 Task: Create a personalized key holder.
Action: Mouse moved to (166, 119)
Screenshot: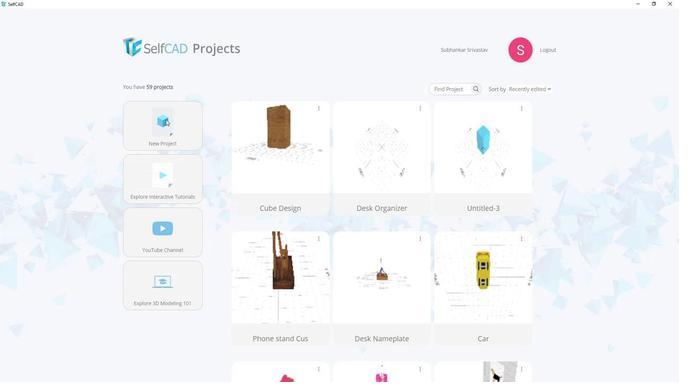 
Action: Mouse pressed left at (166, 119)
Screenshot: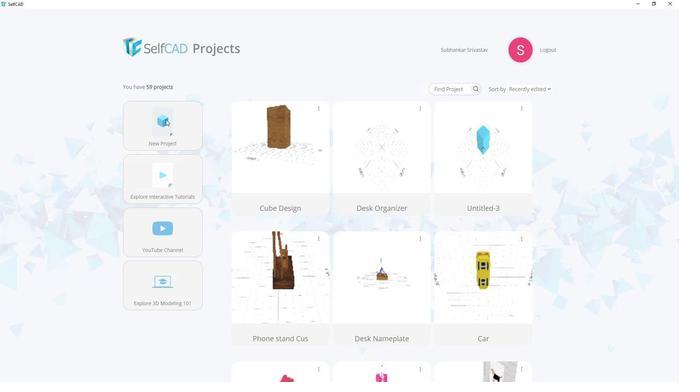 
Action: Mouse moved to (371, 155)
Screenshot: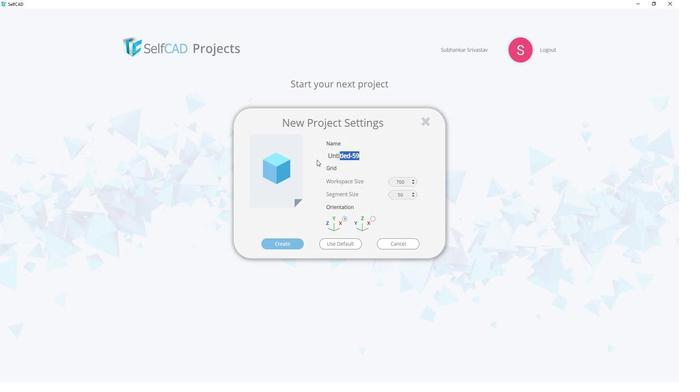 
Action: Mouse pressed left at (371, 155)
Screenshot: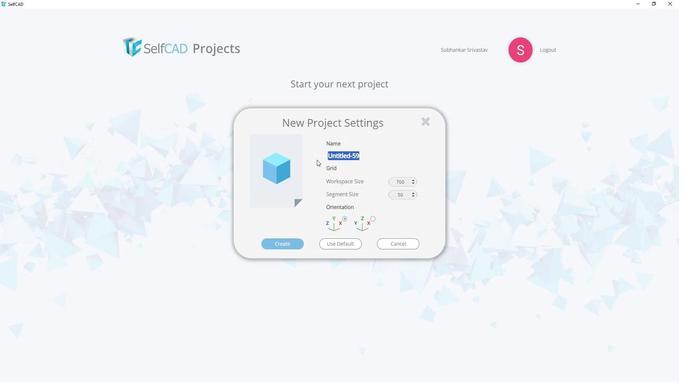 
Action: Mouse moved to (318, 160)
Screenshot: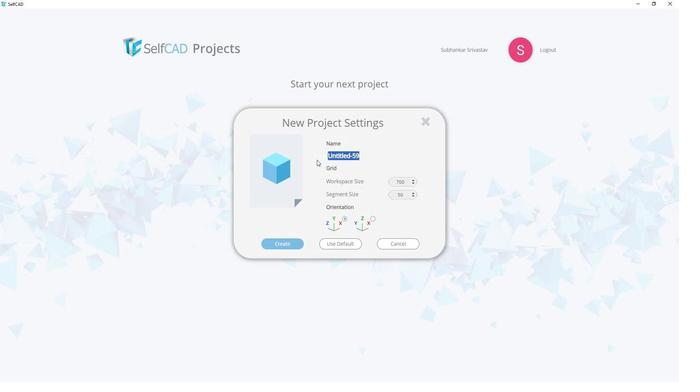 
Action: Key pressed <Key.shift>Key<Key.space><Key.shift><Key.shift><Key.shift><Key.shift><Key.shift><Key.shift><Key.shift>Holder
Screenshot: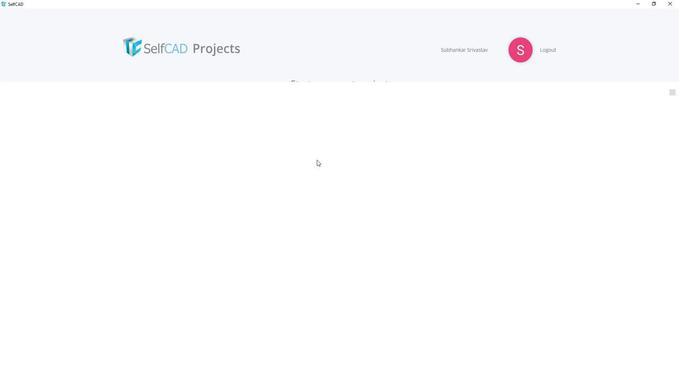 
Action: Mouse moved to (272, 244)
Screenshot: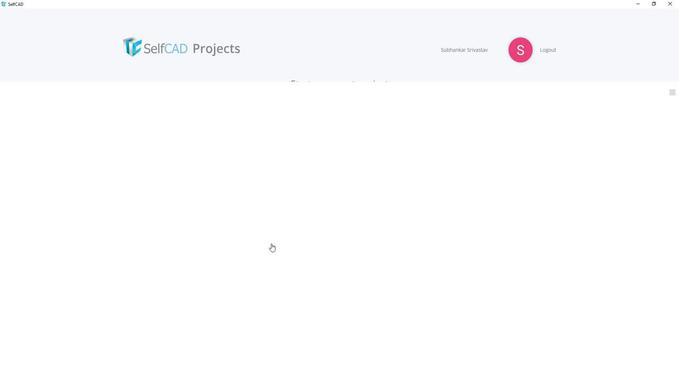 
Action: Mouse pressed left at (272, 244)
Screenshot: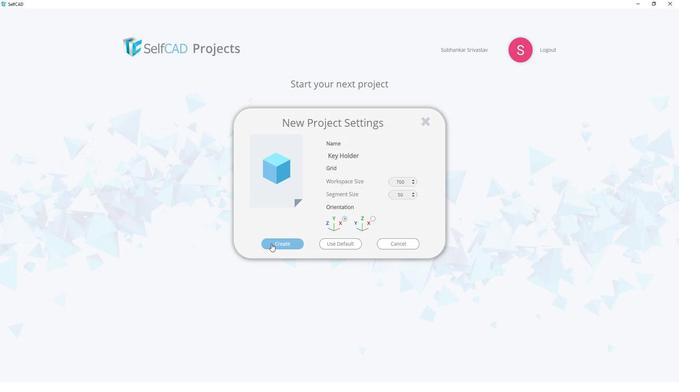 
Action: Mouse moved to (28, 78)
Screenshot: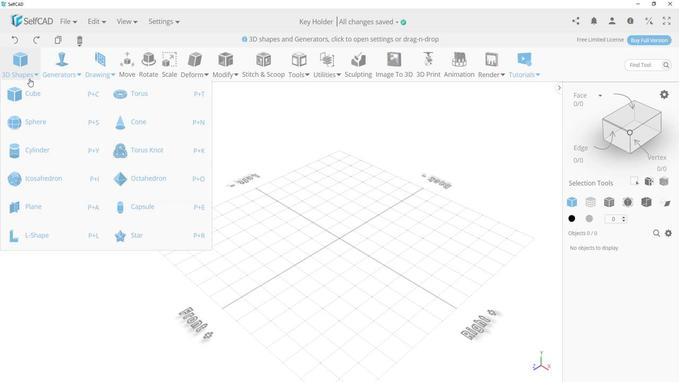 
Action: Mouse pressed left at (28, 78)
Screenshot: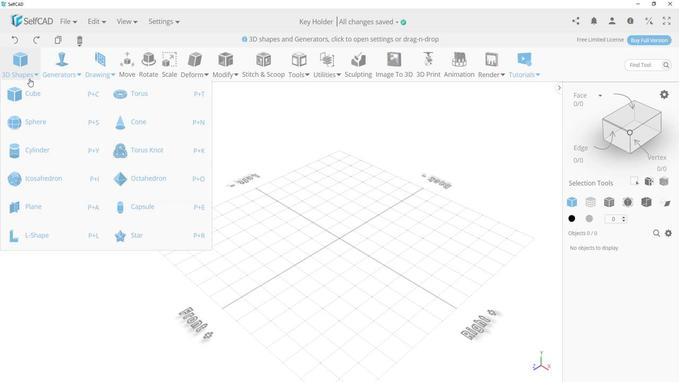 
Action: Mouse moved to (34, 103)
Screenshot: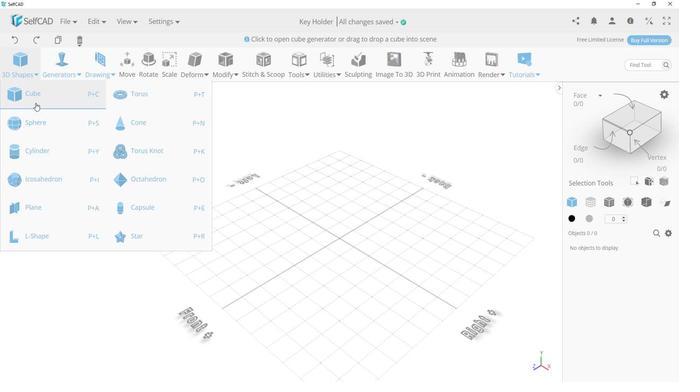 
Action: Mouse pressed left at (34, 103)
Screenshot: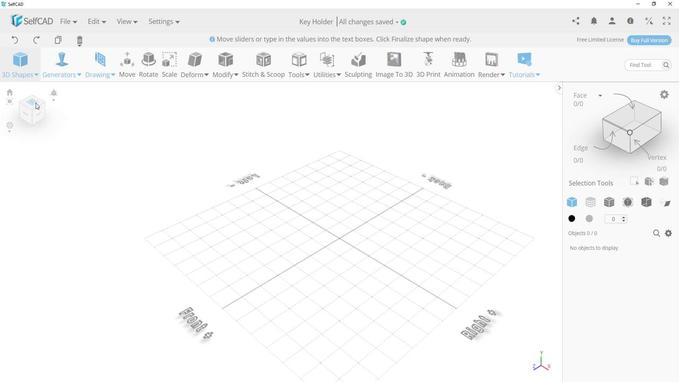 
Action: Mouse moved to (12, 161)
Screenshot: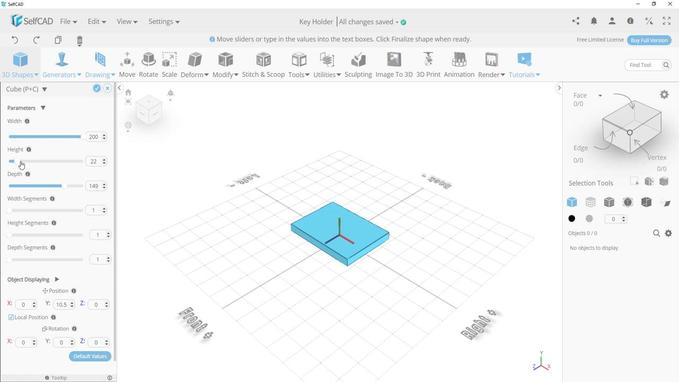 
Action: Mouse pressed left at (12, 161)
Screenshot: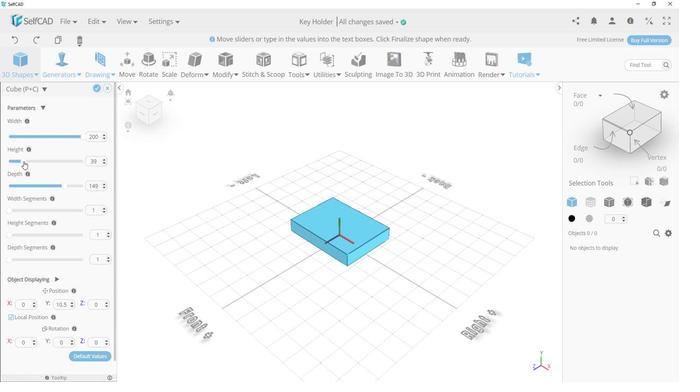 
Action: Mouse moved to (19, 165)
Screenshot: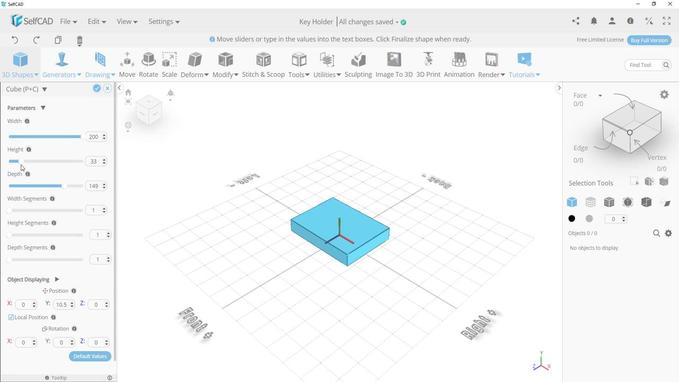
Action: Mouse pressed left at (19, 165)
Screenshot: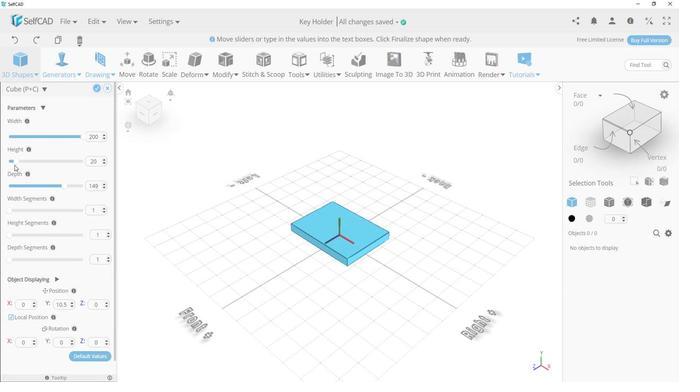 
Action: Mouse moved to (105, 164)
Screenshot: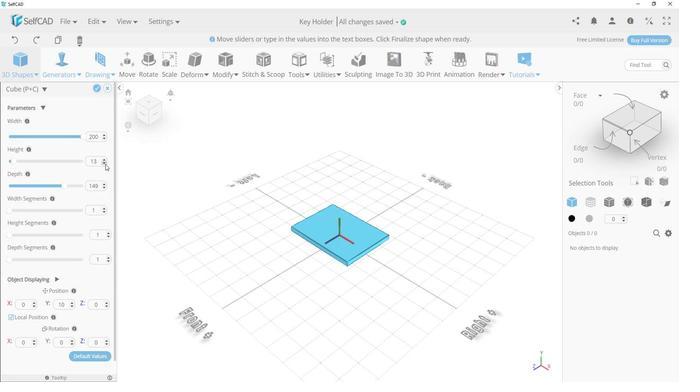 
Action: Mouse pressed left at (105, 164)
Screenshot: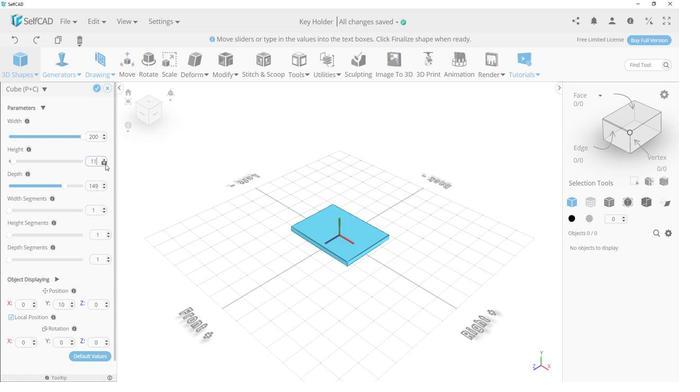 
Action: Mouse pressed left at (105, 164)
Screenshot: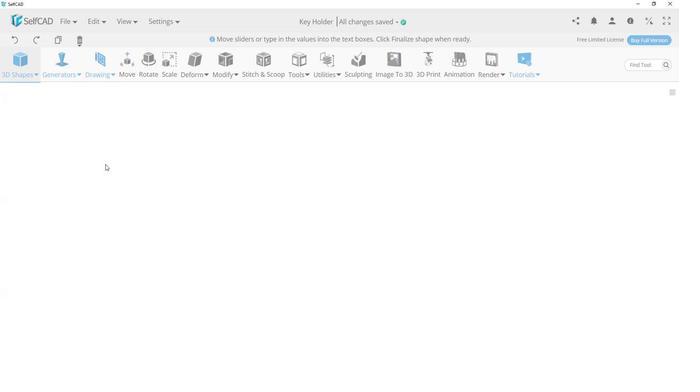 
Action: Mouse pressed left at (105, 164)
Screenshot: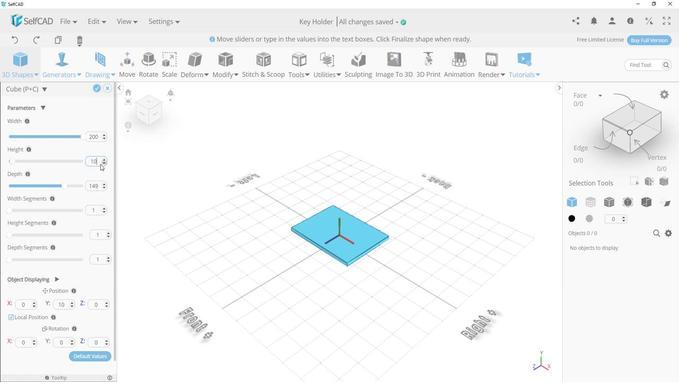 
Action: Mouse moved to (63, 184)
Screenshot: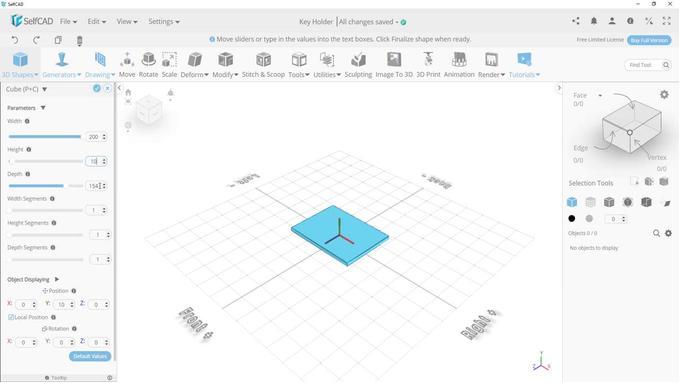 
Action: Mouse pressed left at (63, 184)
Screenshot: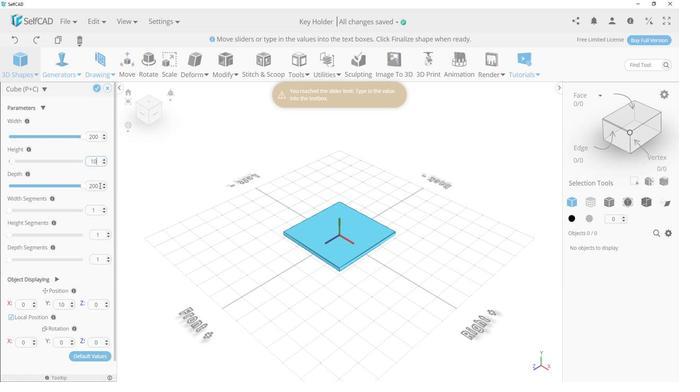 
Action: Mouse moved to (96, 86)
Screenshot: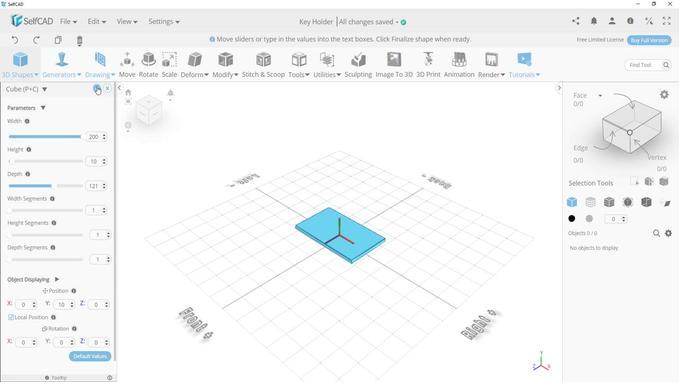 
Action: Mouse pressed left at (96, 86)
Screenshot: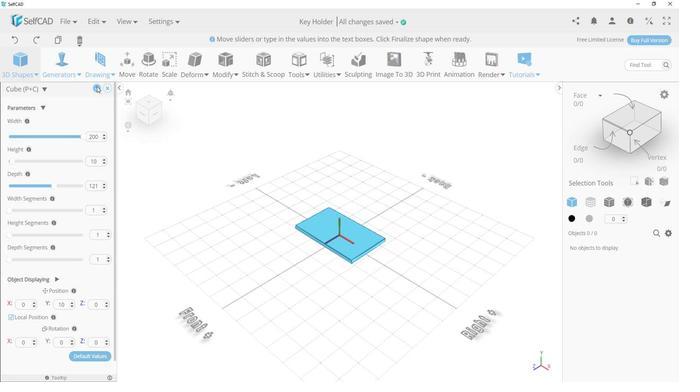 
Action: Mouse moved to (229, 175)
Screenshot: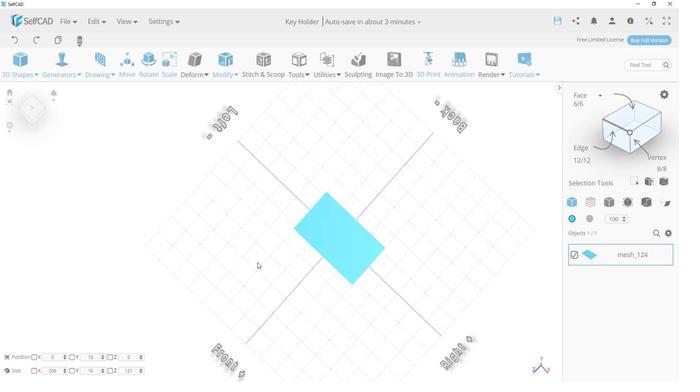
Action: Mouse pressed left at (229, 175)
Screenshot: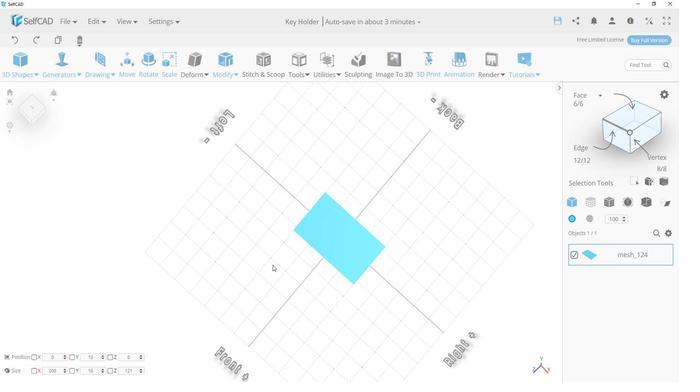 
Action: Mouse moved to (353, 239)
Screenshot: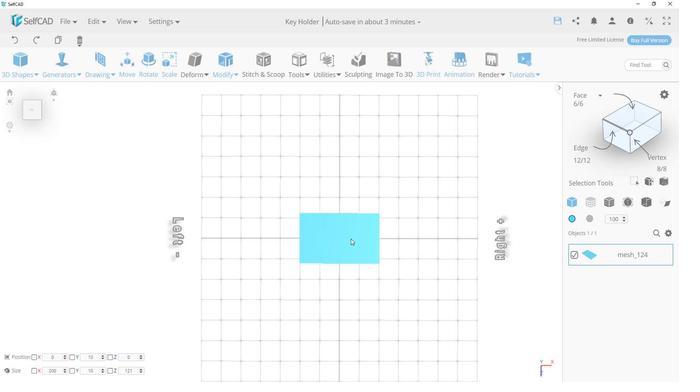 
Action: Mouse pressed left at (353, 239)
Screenshot: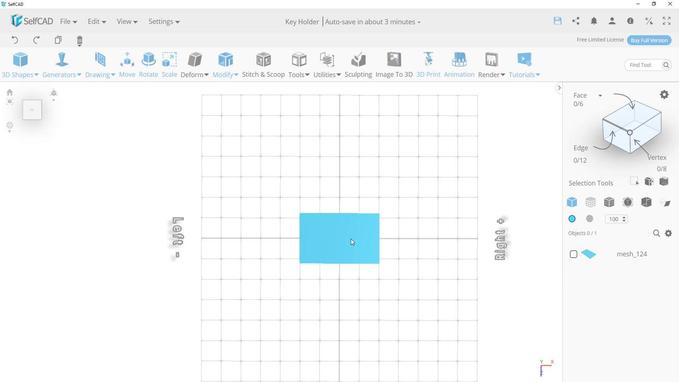 
Action: Mouse pressed left at (353, 239)
Screenshot: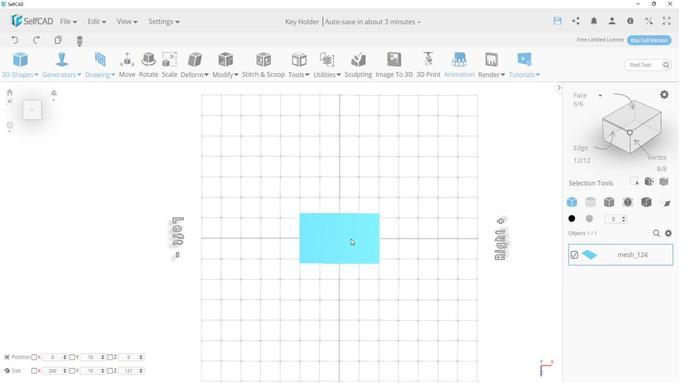 
Action: Mouse moved to (130, 76)
Screenshot: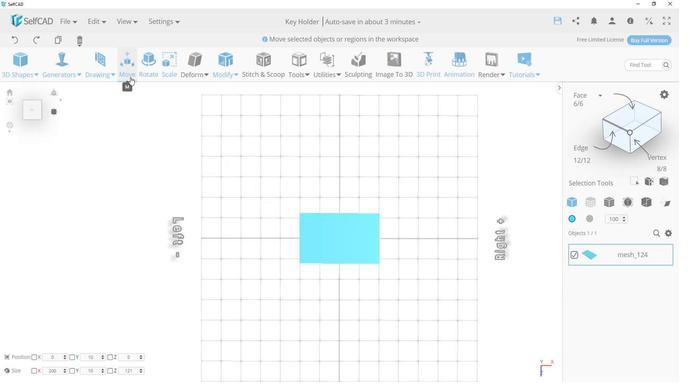 
Action: Mouse pressed left at (130, 76)
Screenshot: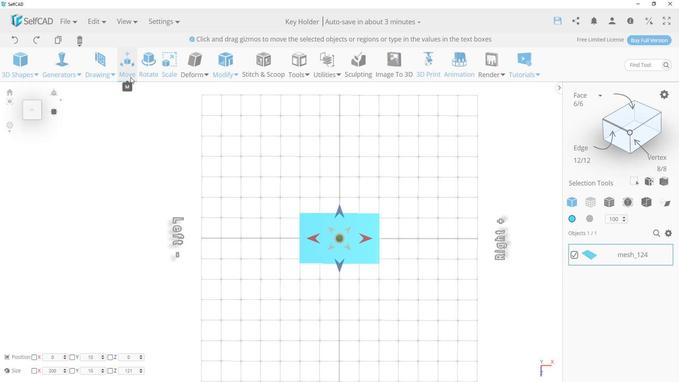 
Action: Mouse moved to (409, 250)
Screenshot: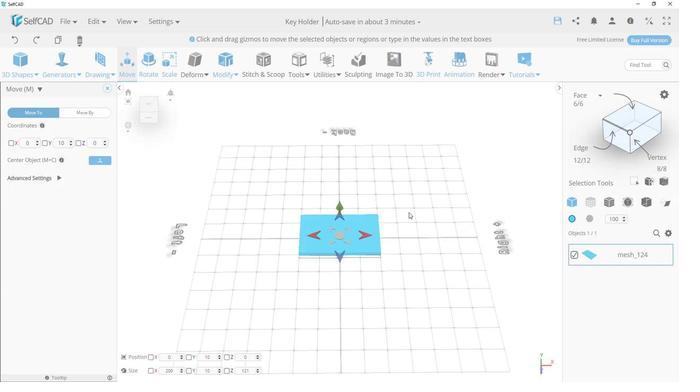 
Action: Mouse pressed left at (409, 250)
Screenshot: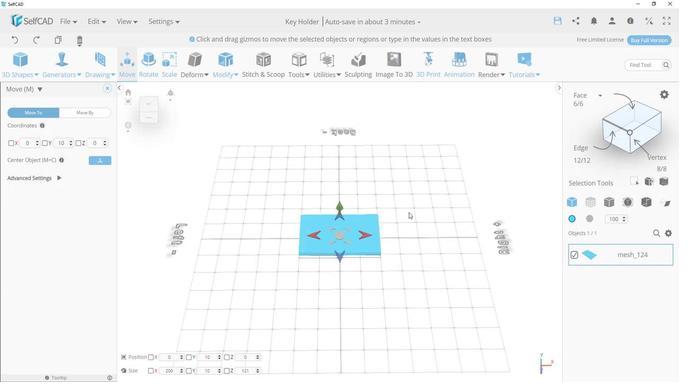 
Action: Mouse moved to (645, 117)
Screenshot: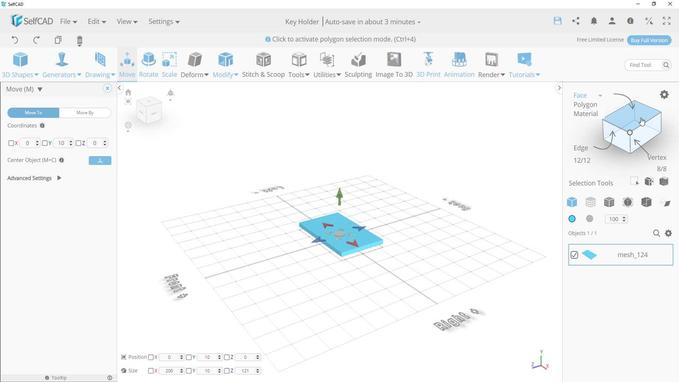 
Action: Mouse pressed left at (645, 117)
Screenshot: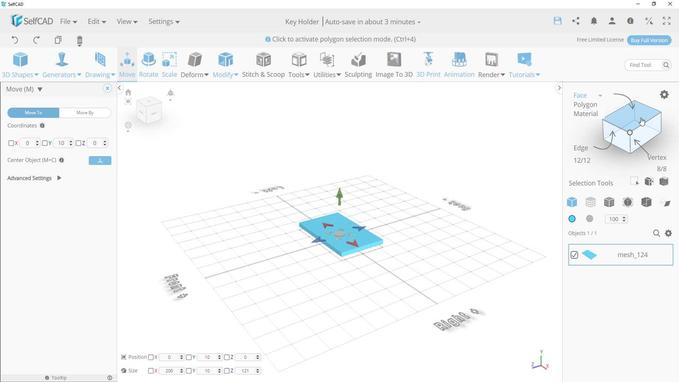 
Action: Mouse moved to (353, 254)
Screenshot: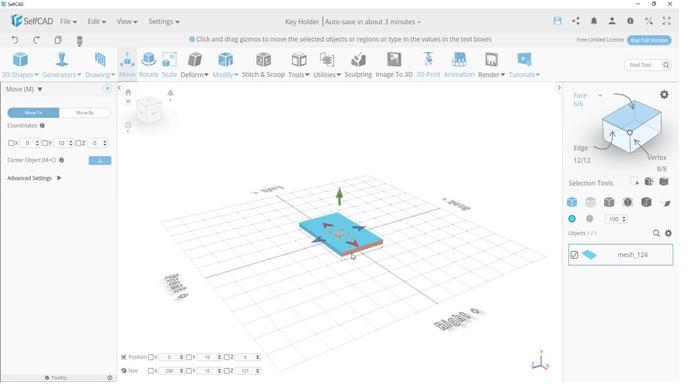 
Action: Mouse pressed left at (353, 254)
Screenshot: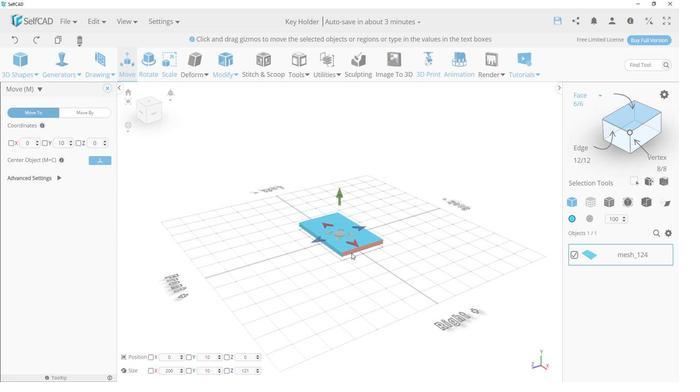 
Action: Mouse moved to (244, 260)
Screenshot: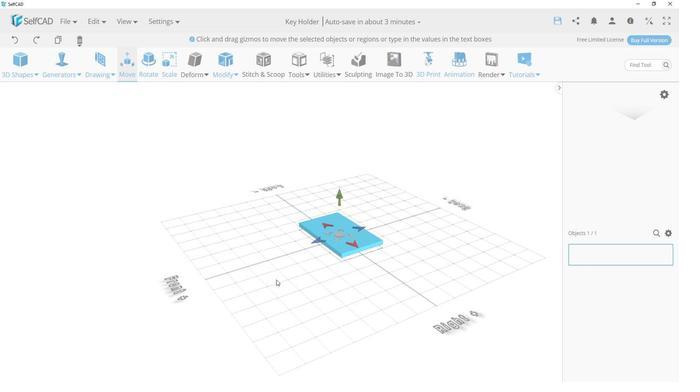 
Action: Mouse pressed left at (244, 260)
Screenshot: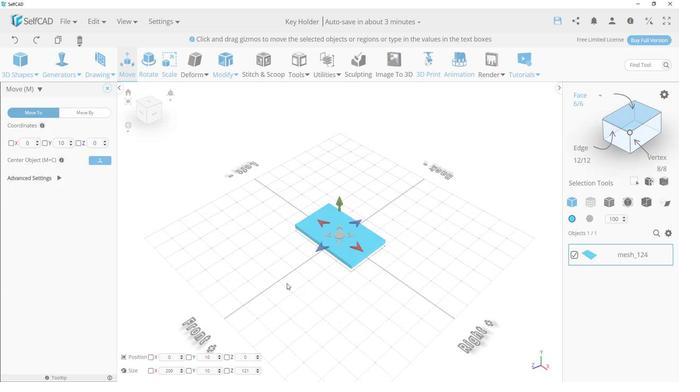 
Action: Mouse moved to (290, 284)
Screenshot: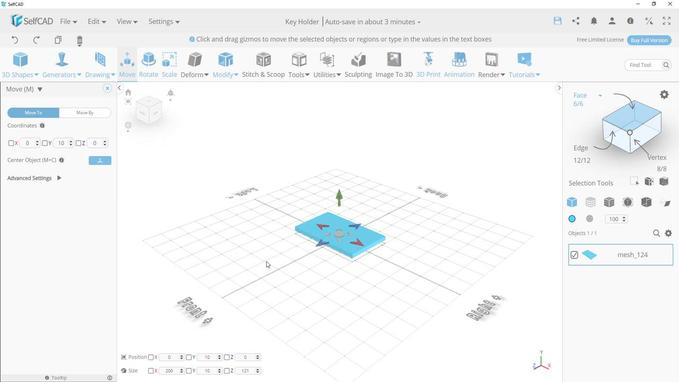 
Action: Mouse pressed left at (290, 284)
Screenshot: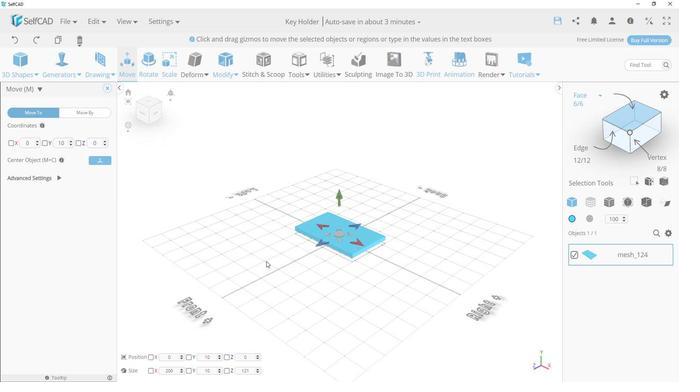 
Action: Mouse moved to (375, 246)
Screenshot: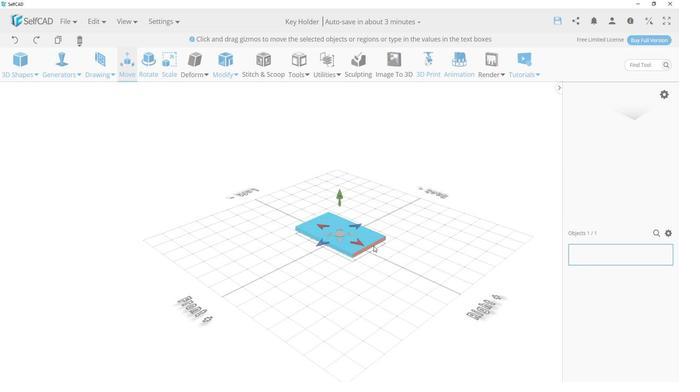 
Action: Mouse pressed left at (375, 246)
Screenshot: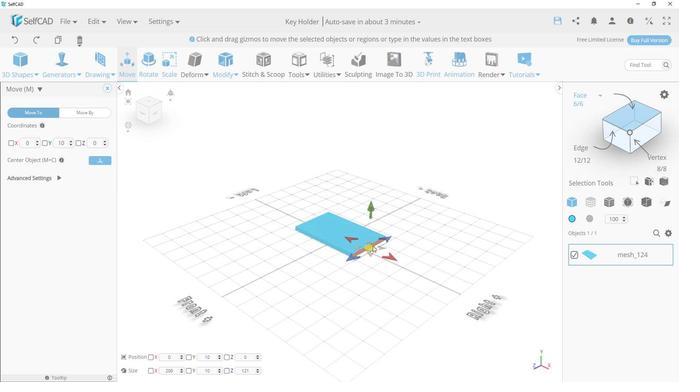 
Action: Mouse moved to (215, 279)
Screenshot: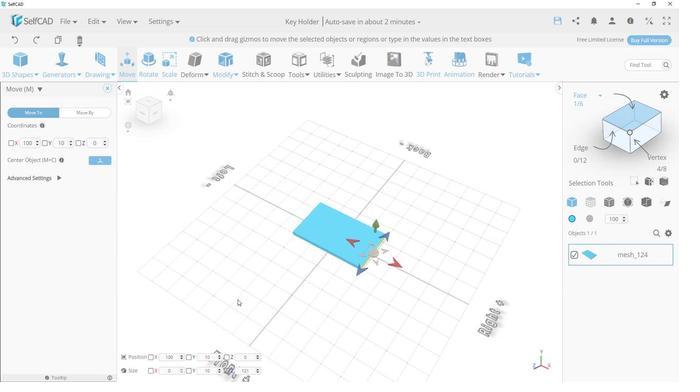 
Action: Mouse pressed left at (215, 279)
Screenshot: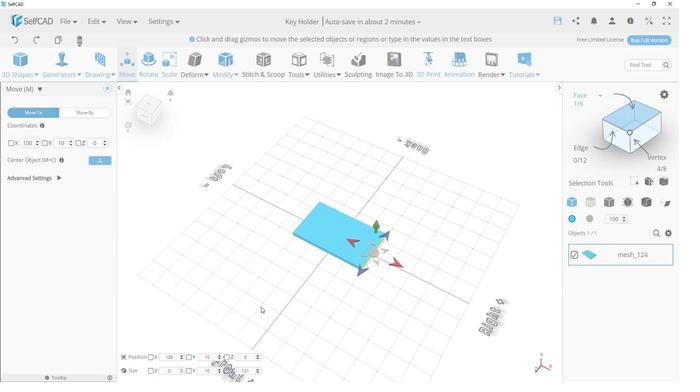 
Action: Mouse moved to (321, 298)
Screenshot: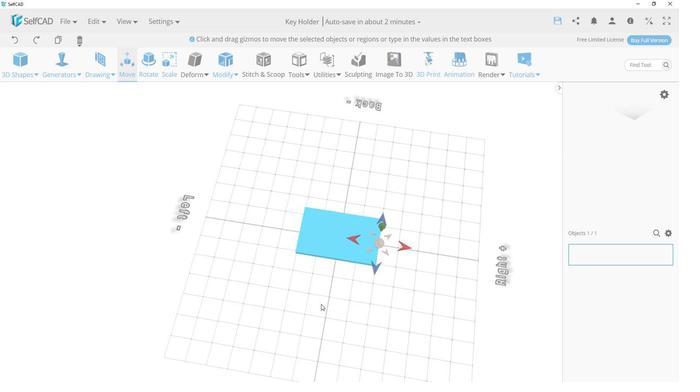 
Action: Mouse pressed left at (321, 298)
Screenshot: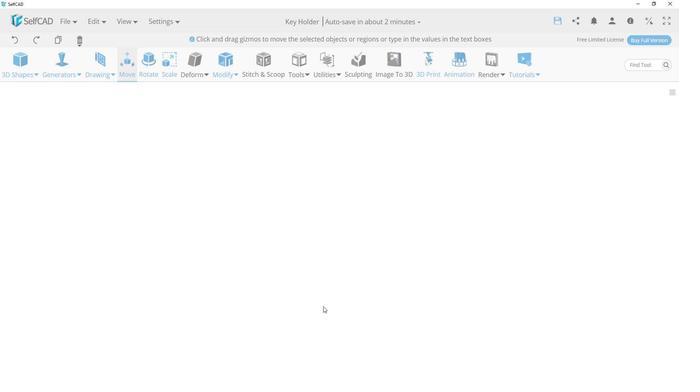 
Action: Mouse moved to (409, 245)
Screenshot: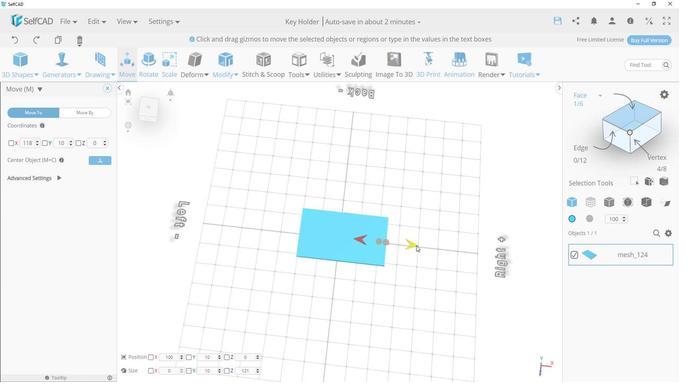 
Action: Mouse pressed left at (409, 245)
Screenshot: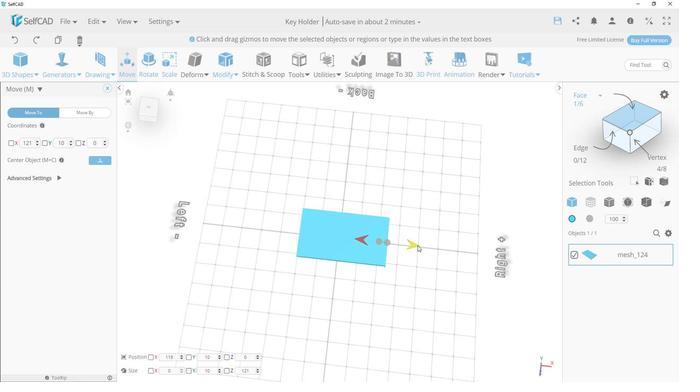 
Action: Mouse moved to (357, 320)
Screenshot: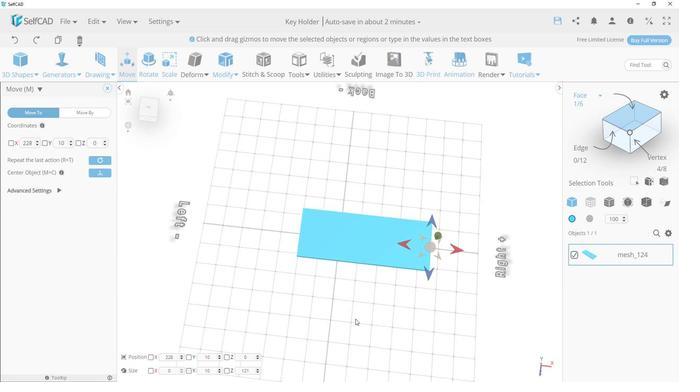 
Action: Mouse pressed left at (357, 320)
Screenshot: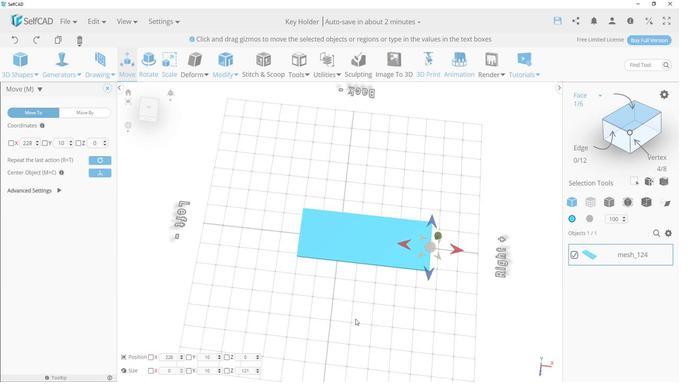 
Action: Mouse moved to (341, 317)
Screenshot: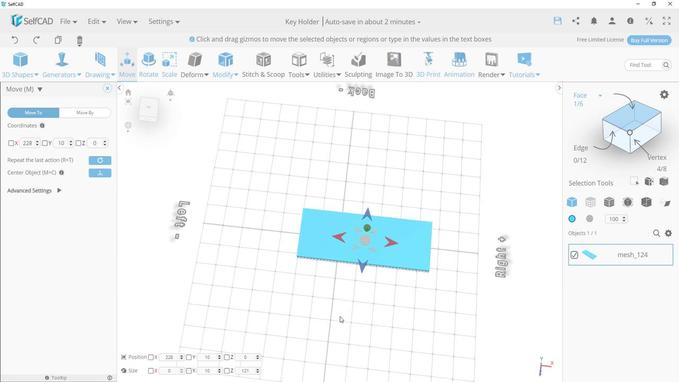 
Action: Mouse pressed left at (341, 317)
Screenshot: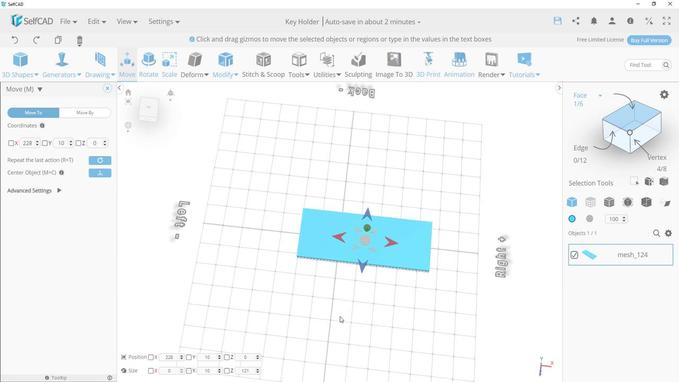
Action: Mouse moved to (580, 255)
Screenshot: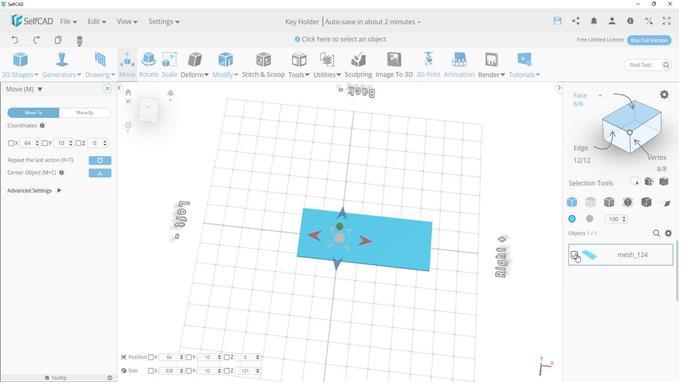 
Action: Mouse pressed left at (580, 255)
Screenshot: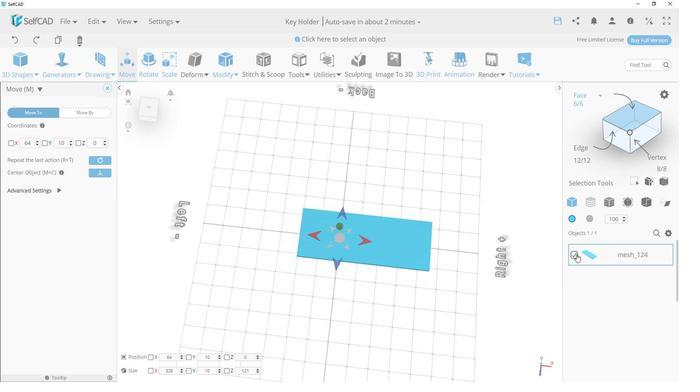 
Action: Mouse pressed left at (580, 255)
Screenshot: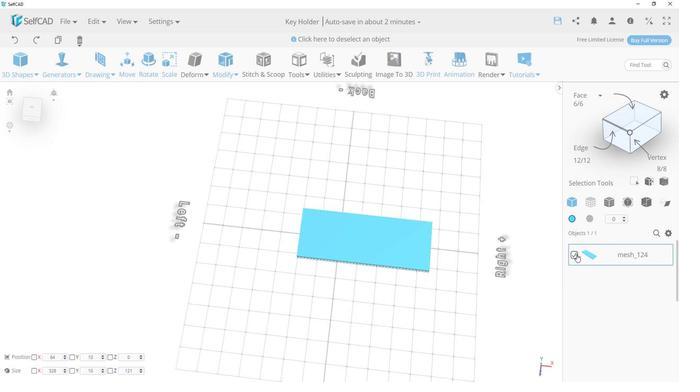 
Action: Mouse moved to (301, 313)
Screenshot: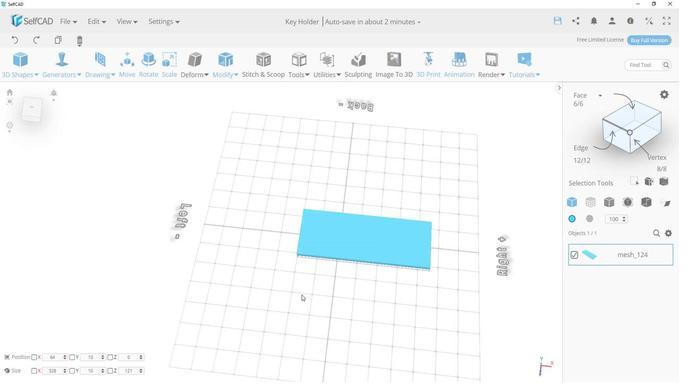 
Action: Mouse pressed left at (301, 313)
Screenshot: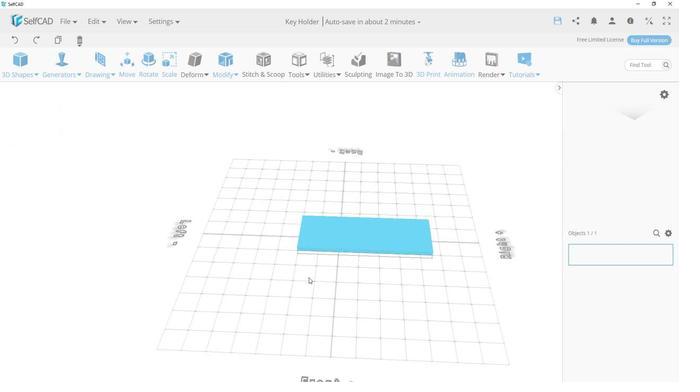 
Action: Mouse moved to (29, 105)
Screenshot: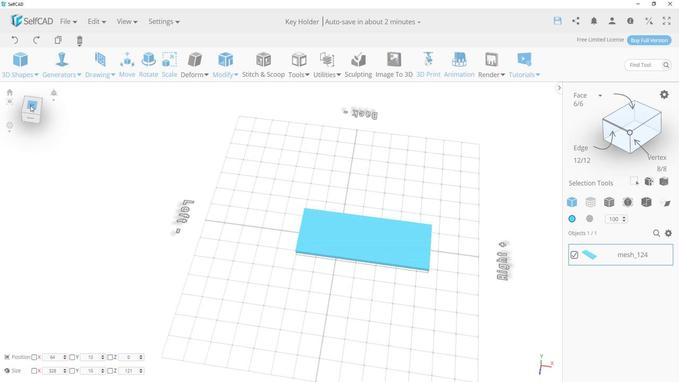 
Action: Mouse pressed left at (29, 105)
Screenshot: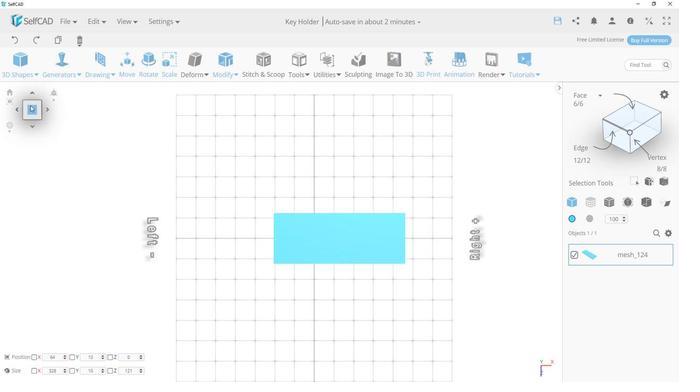 
Action: Mouse moved to (35, 150)
Screenshot: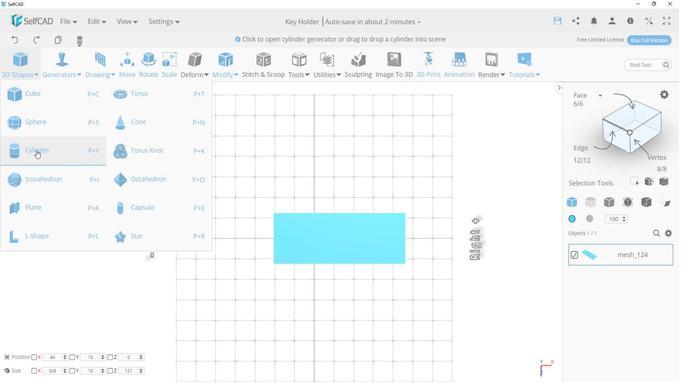 
Action: Mouse pressed left at (35, 150)
Screenshot: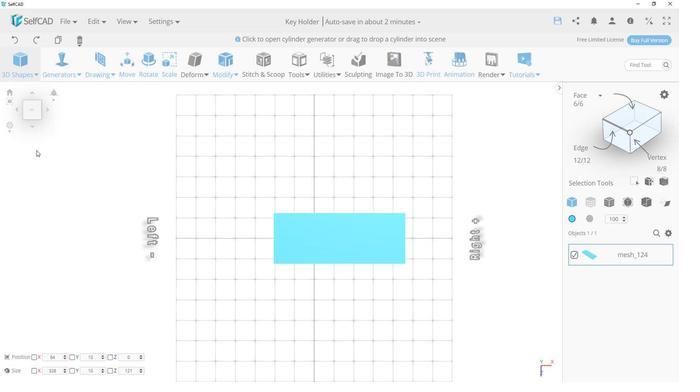 
Action: Mouse moved to (81, 138)
Screenshot: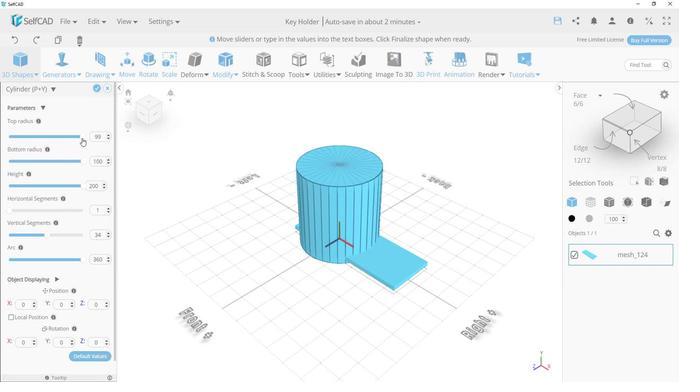 
Action: Mouse pressed left at (81, 138)
Screenshot: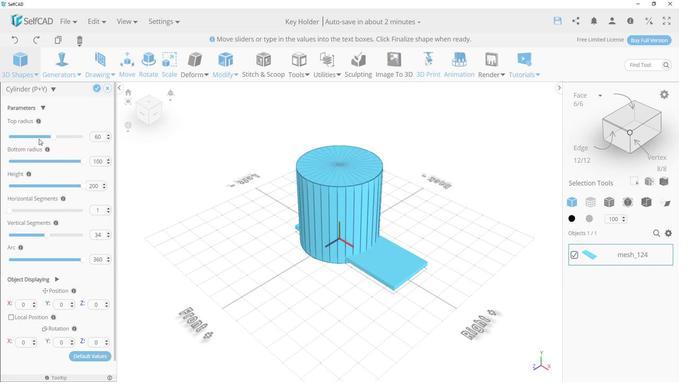 
Action: Mouse moved to (107, 139)
Screenshot: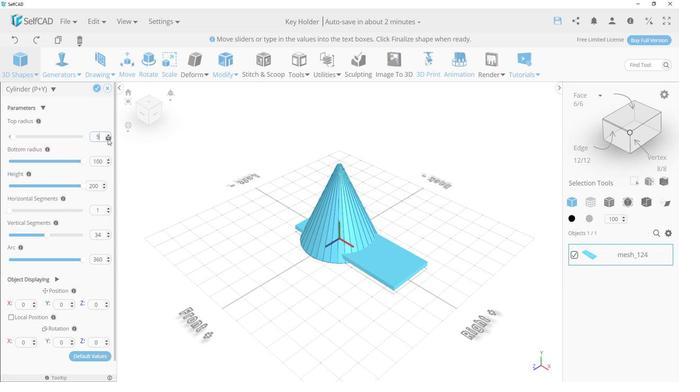 
Action: Mouse pressed left at (107, 139)
Screenshot: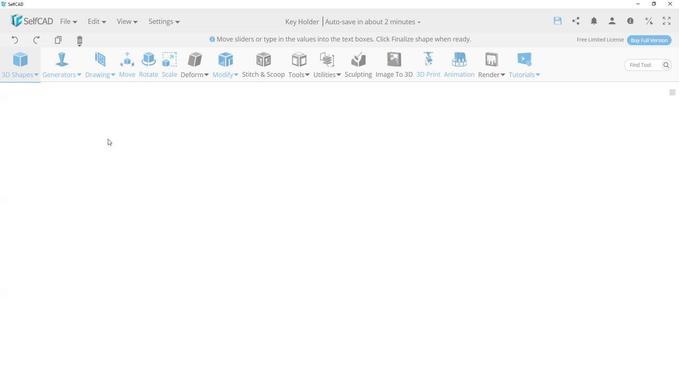 
Action: Mouse moved to (82, 160)
Screenshot: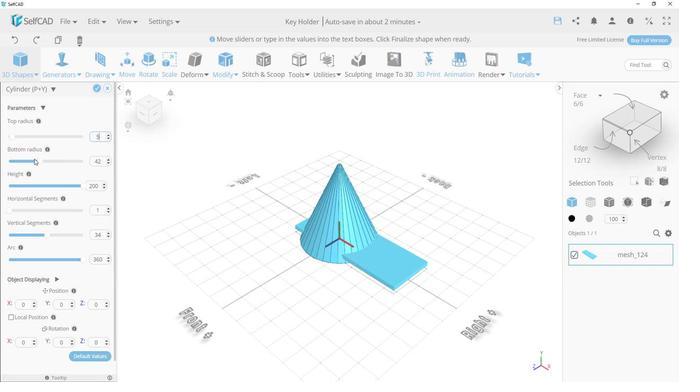 
Action: Mouse pressed left at (82, 160)
Screenshot: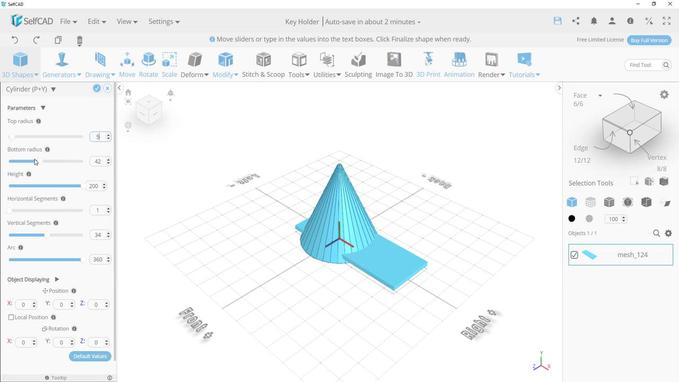 
Action: Mouse moved to (107, 159)
Screenshot: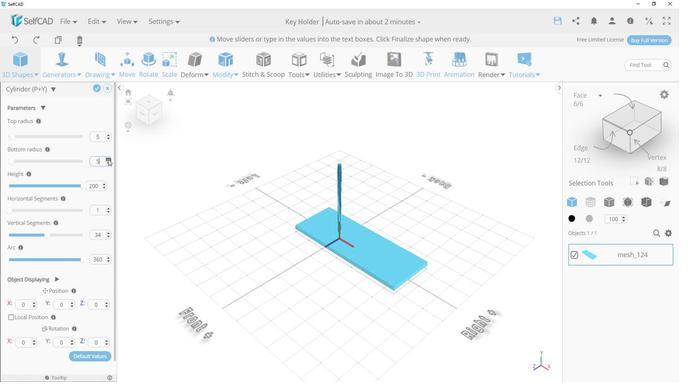 
Action: Mouse pressed left at (107, 159)
Screenshot: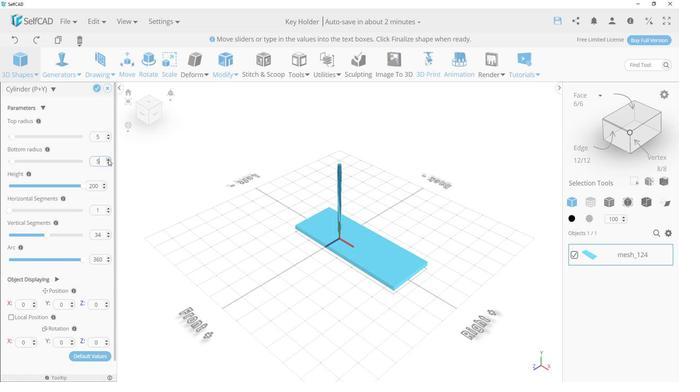 
Action: Mouse moved to (194, 173)
Screenshot: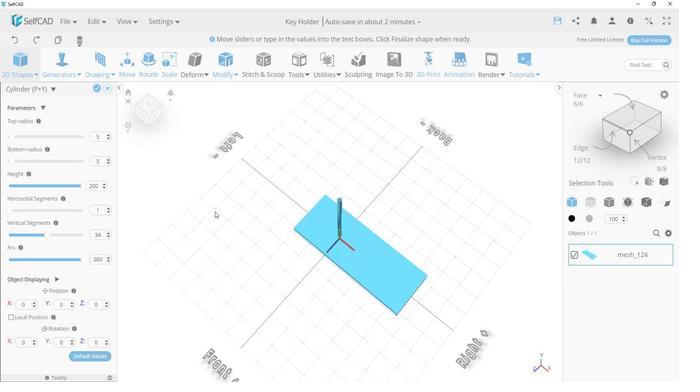 
Action: Mouse pressed left at (194, 173)
Screenshot: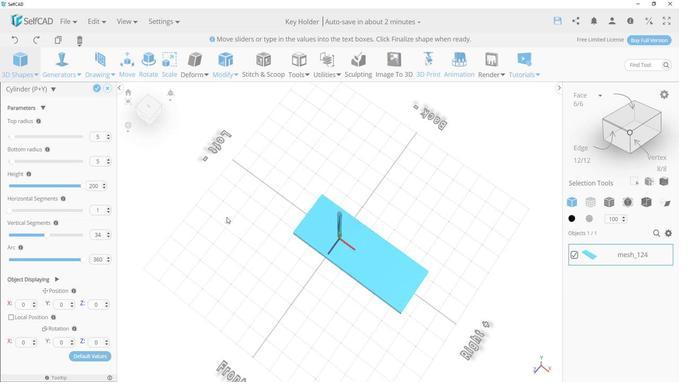 
Action: Mouse moved to (107, 139)
Screenshot: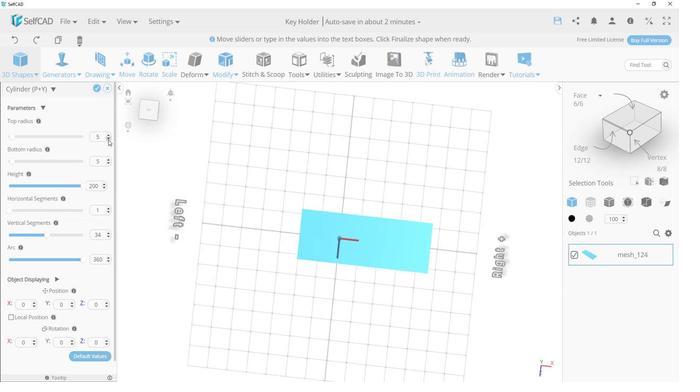 
Action: Mouse pressed left at (107, 139)
Screenshot: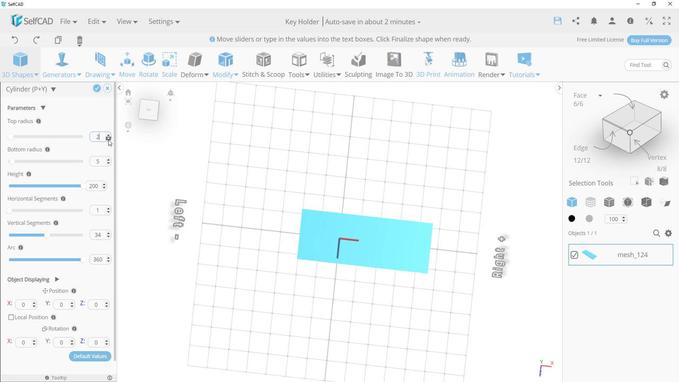 
Action: Mouse pressed left at (107, 139)
Screenshot: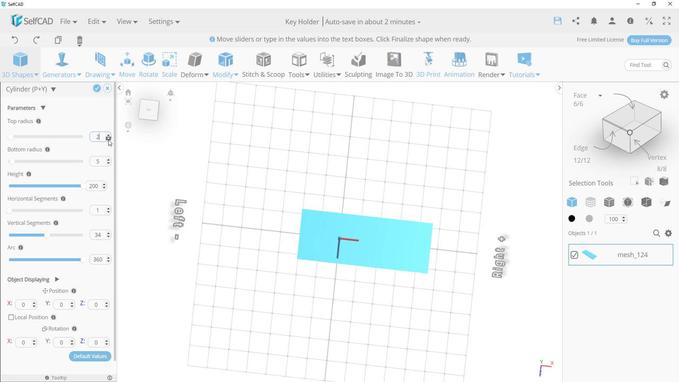 
Action: Mouse pressed left at (107, 139)
Screenshot: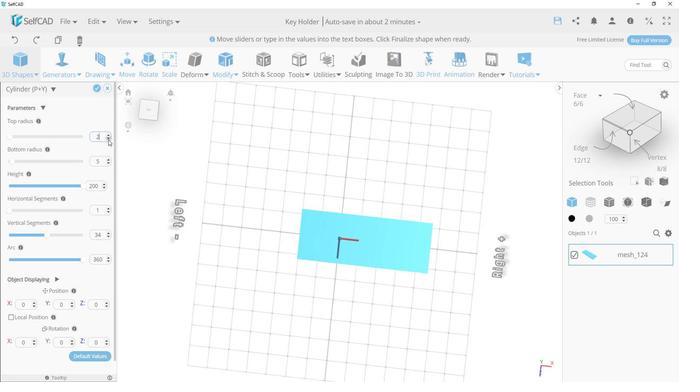 
Action: Mouse moved to (107, 163)
Screenshot: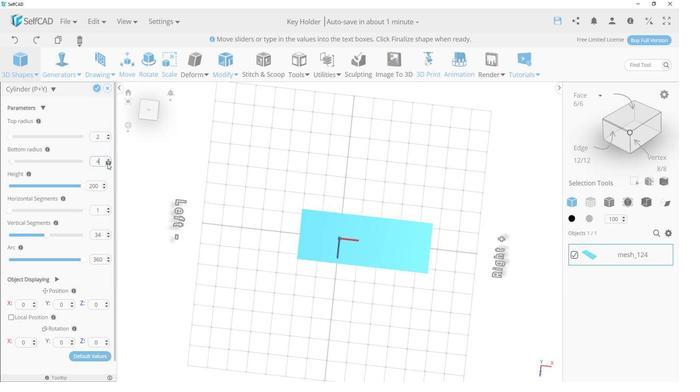 
Action: Mouse pressed left at (107, 163)
Screenshot: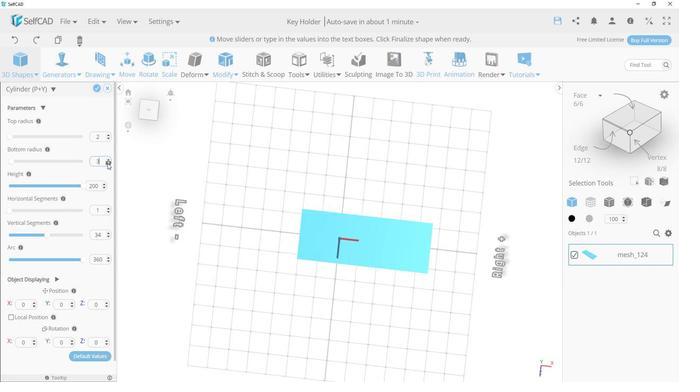 
Action: Mouse pressed left at (107, 163)
Screenshot: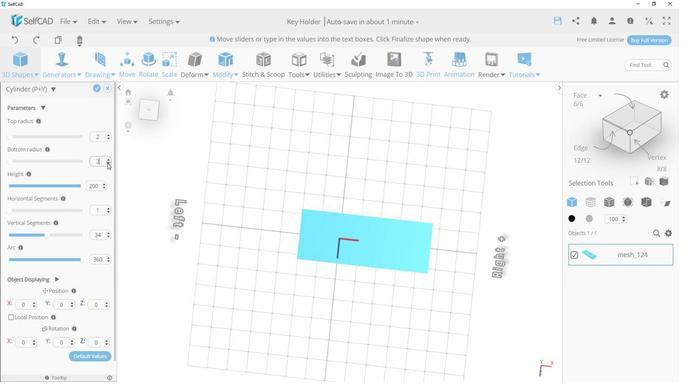
Action: Mouse pressed left at (107, 163)
Screenshot: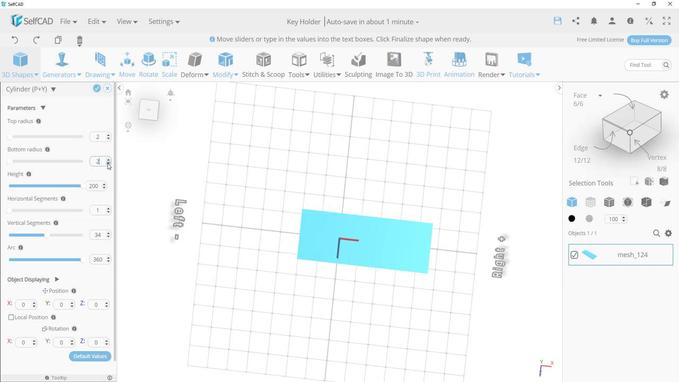 
Action: Mouse moved to (209, 187)
Screenshot: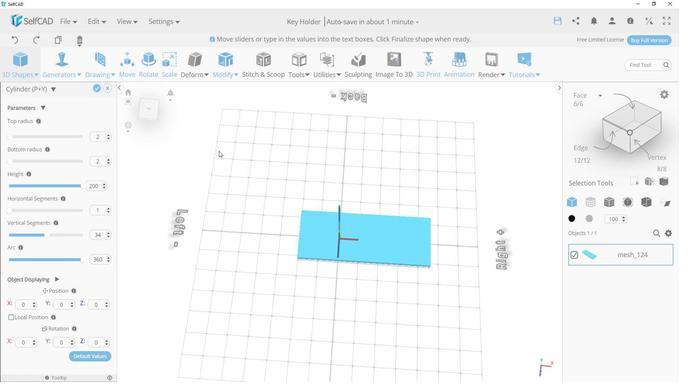 
Action: Mouse pressed left at (209, 187)
Screenshot: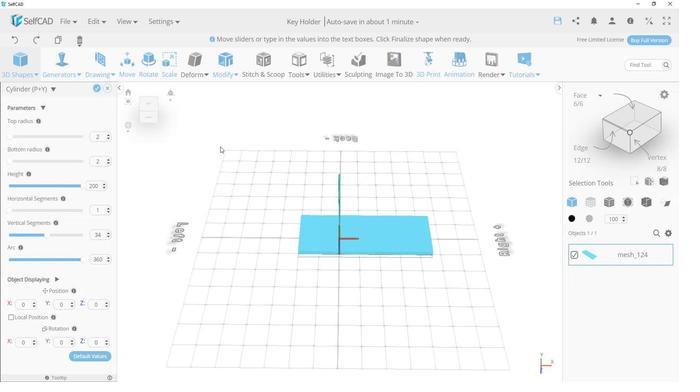 
Action: Mouse moved to (218, 158)
Screenshot: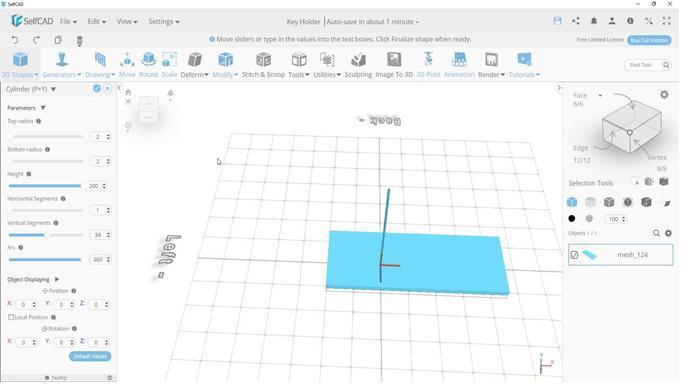 
Action: Mouse scrolled (218, 159) with delta (0, 0)
Screenshot: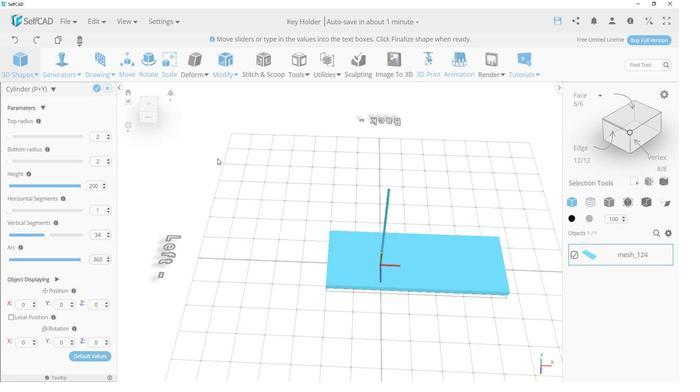
Action: Mouse scrolled (218, 159) with delta (0, 0)
Screenshot: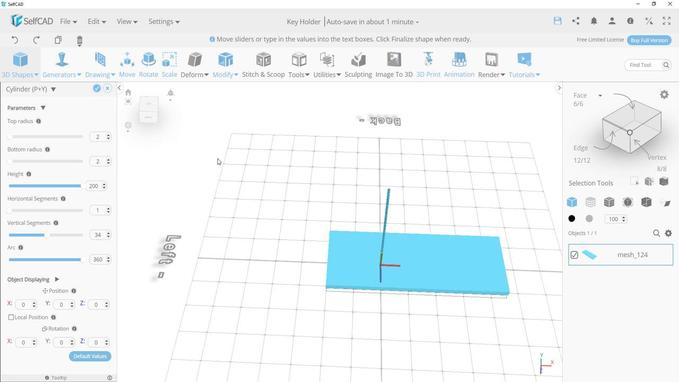 
Action: Mouse scrolled (218, 159) with delta (0, 0)
Screenshot: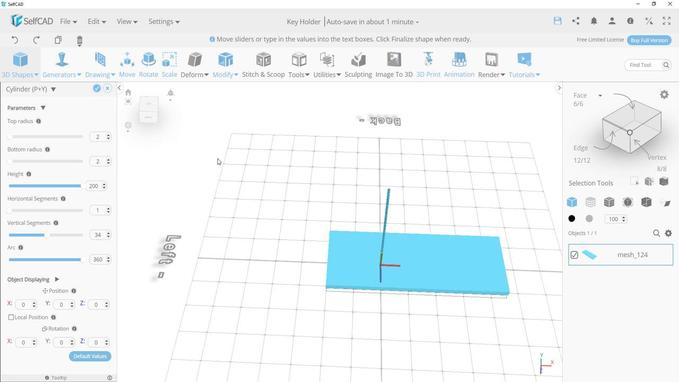 
Action: Mouse scrolled (218, 159) with delta (0, 0)
Screenshot: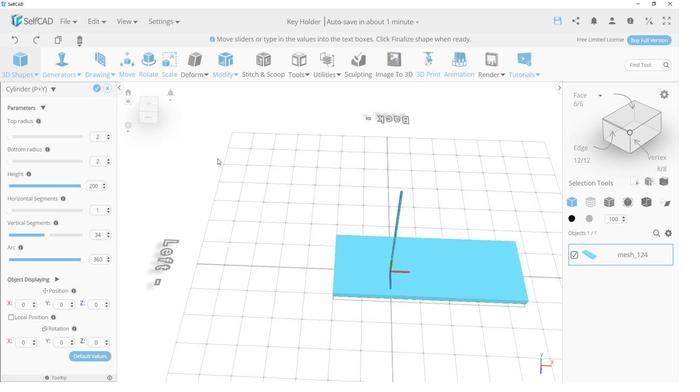 
Action: Mouse scrolled (218, 159) with delta (0, 0)
Screenshot: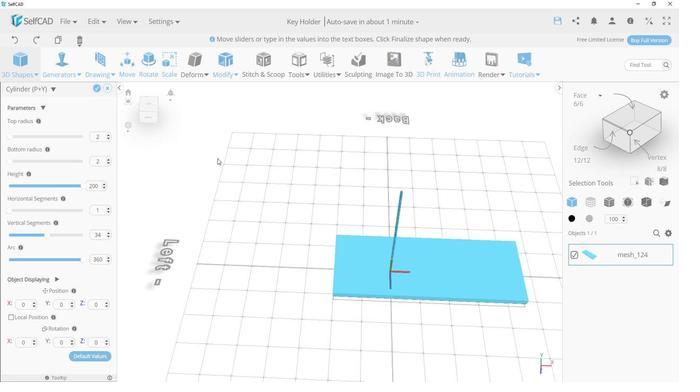 
Action: Mouse scrolled (218, 159) with delta (0, 0)
Screenshot: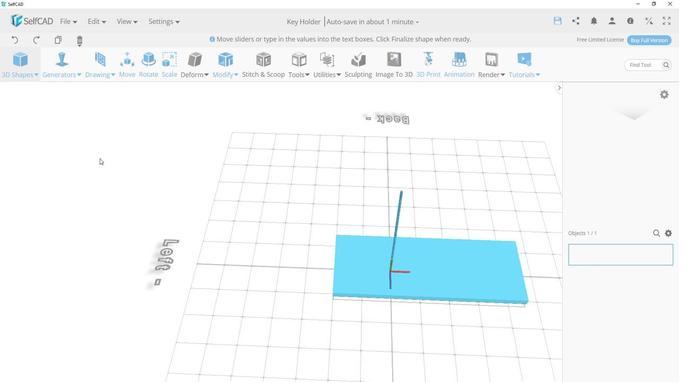 
Action: Mouse moved to (80, 186)
Screenshot: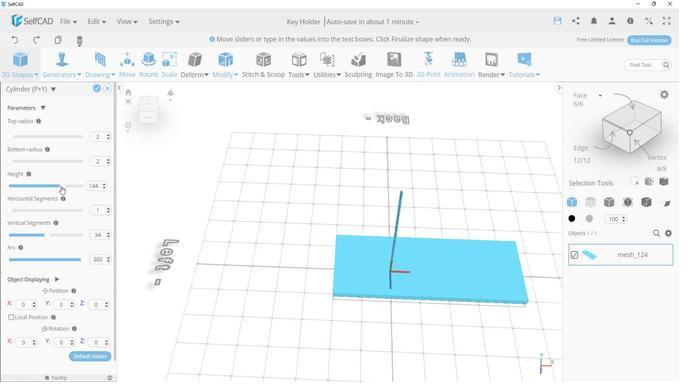 
Action: Mouse pressed left at (80, 186)
Screenshot: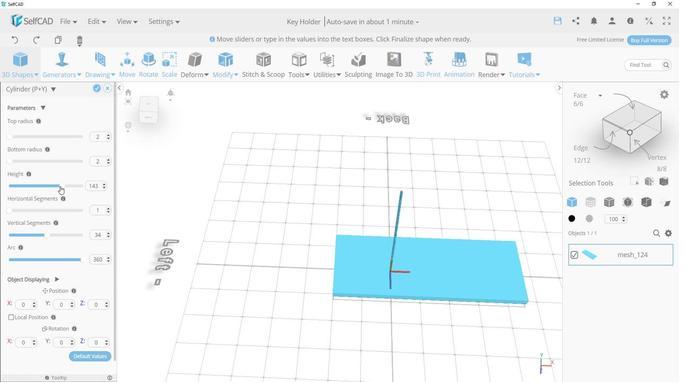 
Action: Mouse moved to (104, 184)
Screenshot: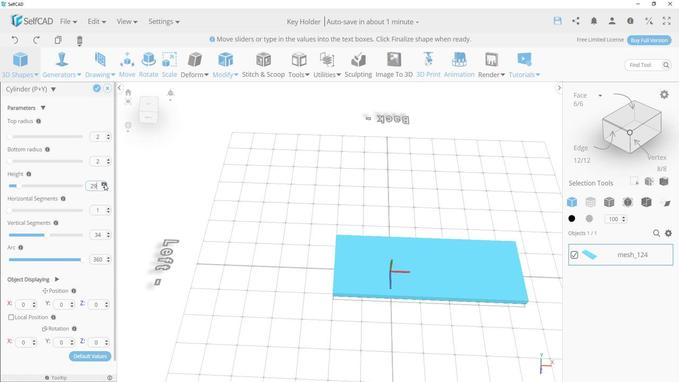 
Action: Mouse pressed left at (104, 184)
Screenshot: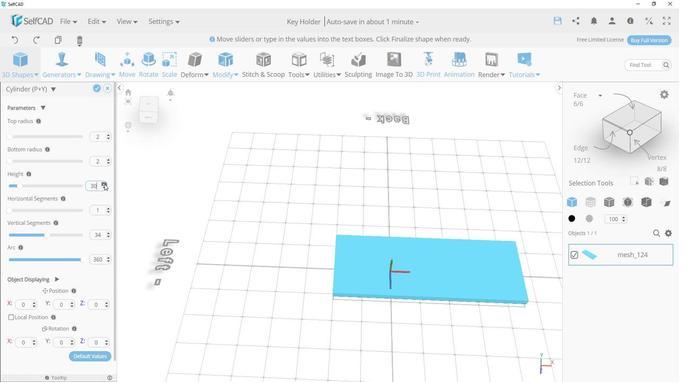 
Action: Mouse pressed left at (104, 184)
Screenshot: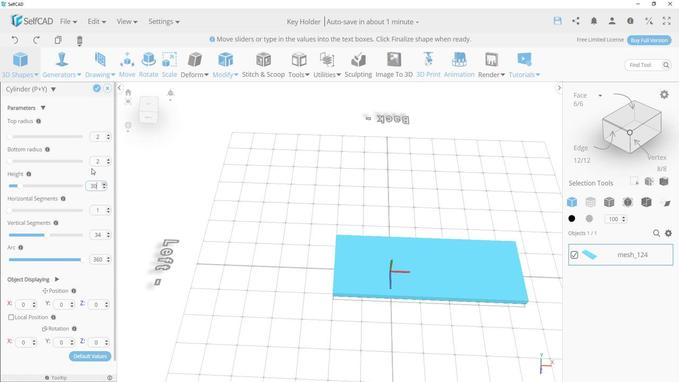 
Action: Mouse moved to (96, 87)
Screenshot: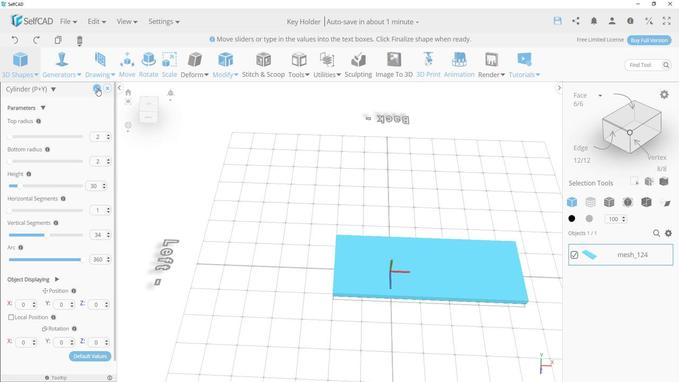 
Action: Mouse pressed left at (96, 87)
Screenshot: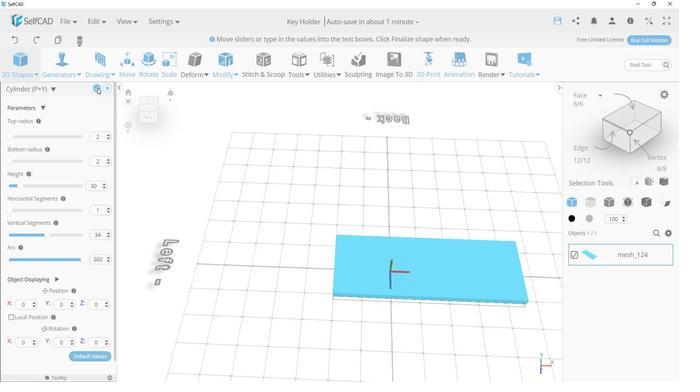 
Action: Mouse moved to (577, 220)
Screenshot: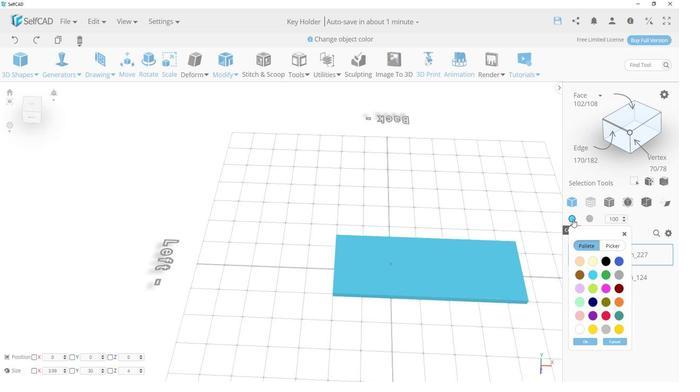 
Action: Mouse pressed left at (577, 220)
Screenshot: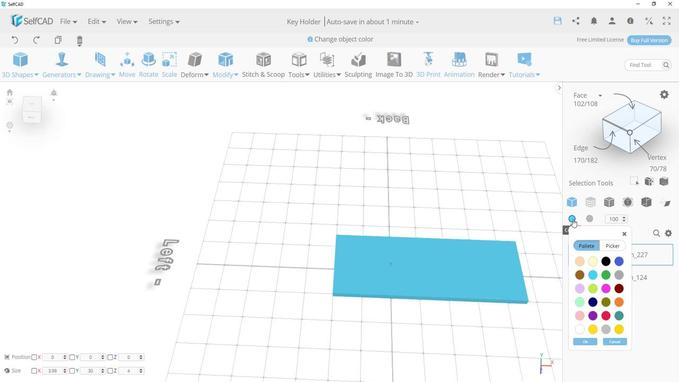 
Action: Mouse moved to (611, 261)
Screenshot: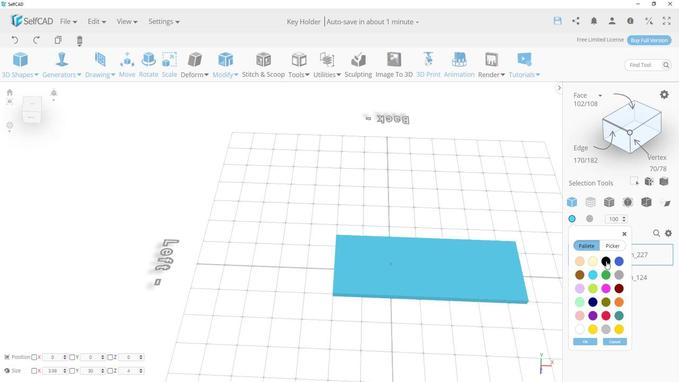 
Action: Mouse pressed left at (611, 261)
Screenshot: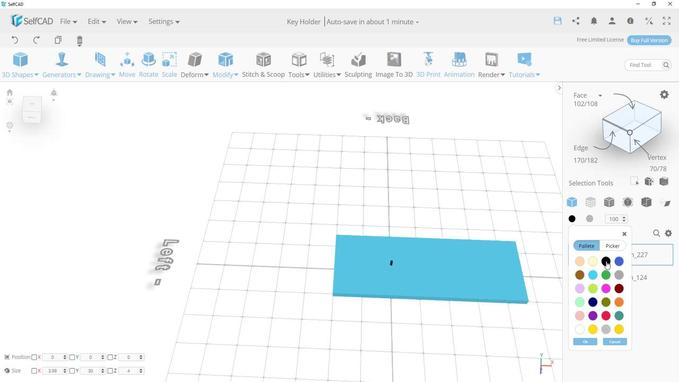 
Action: Mouse moved to (594, 341)
Screenshot: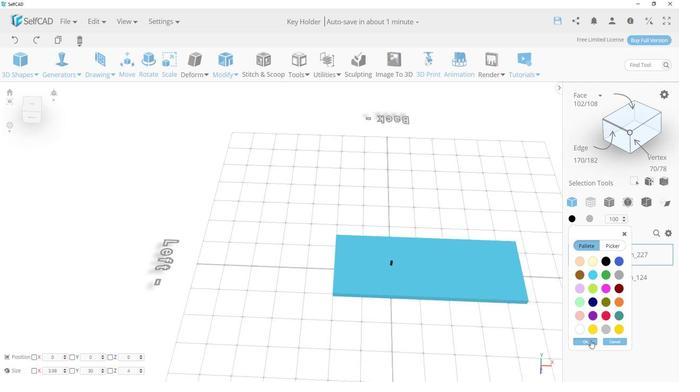 
Action: Mouse pressed left at (594, 341)
Screenshot: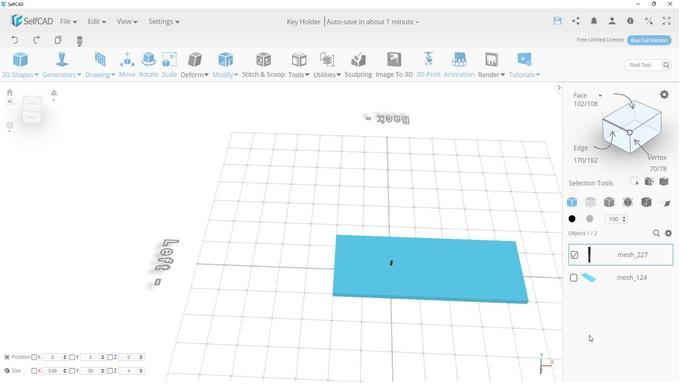 
Action: Mouse moved to (436, 174)
Screenshot: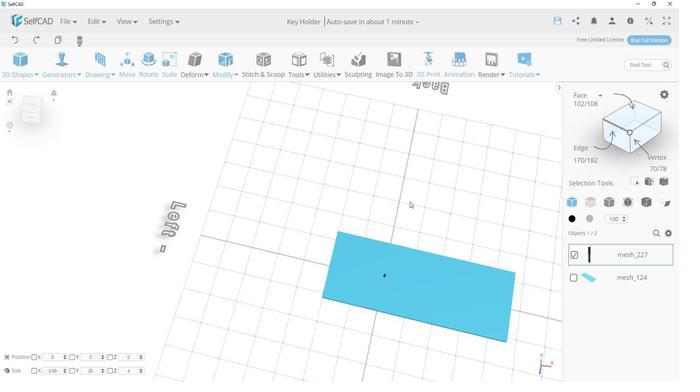
Action: Mouse pressed left at (436, 174)
Screenshot: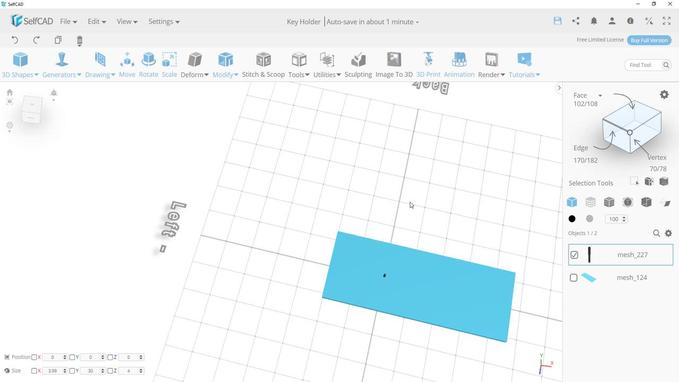 
Action: Mouse moved to (27, 111)
Screenshot: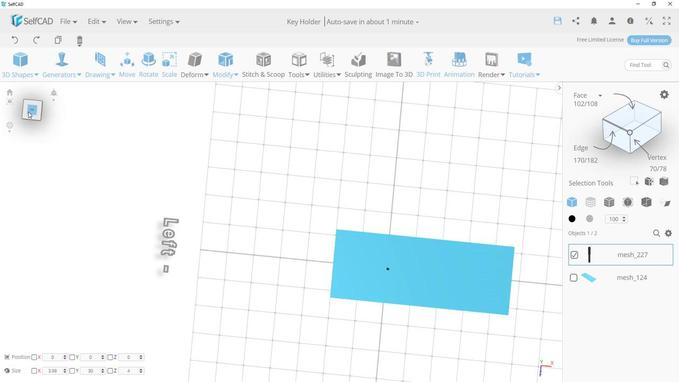 
Action: Mouse pressed left at (27, 111)
Screenshot: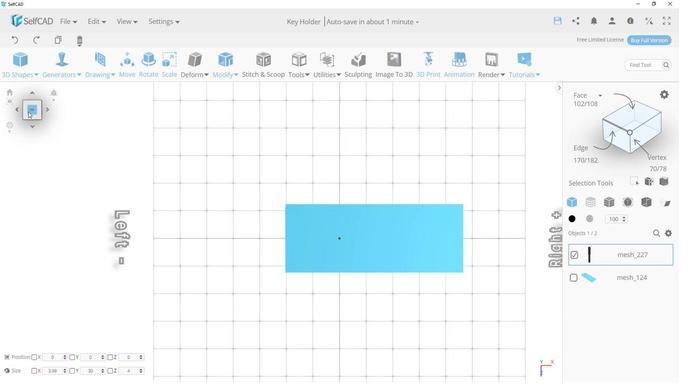 
Action: Mouse moved to (127, 70)
Screenshot: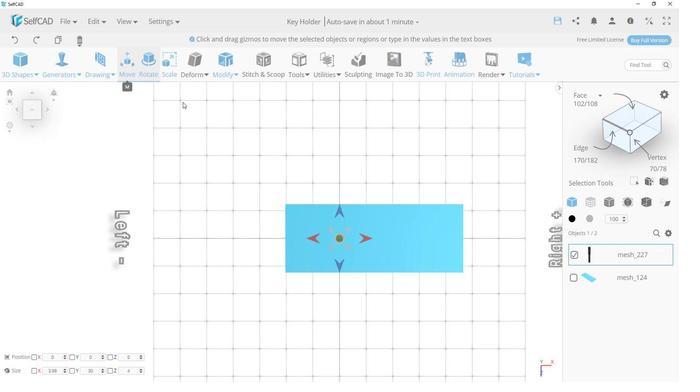 
Action: Mouse pressed left at (127, 70)
Screenshot: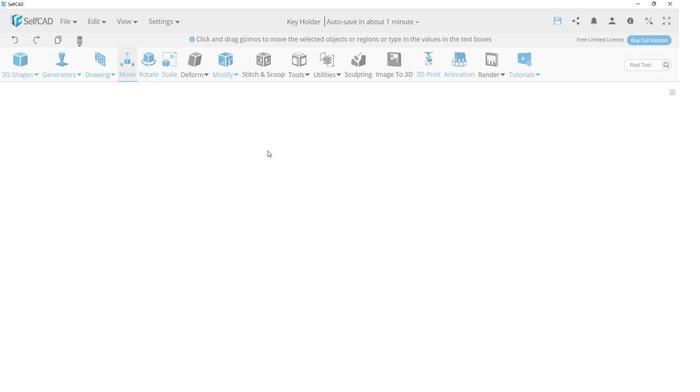 
Action: Mouse moved to (316, 237)
Screenshot: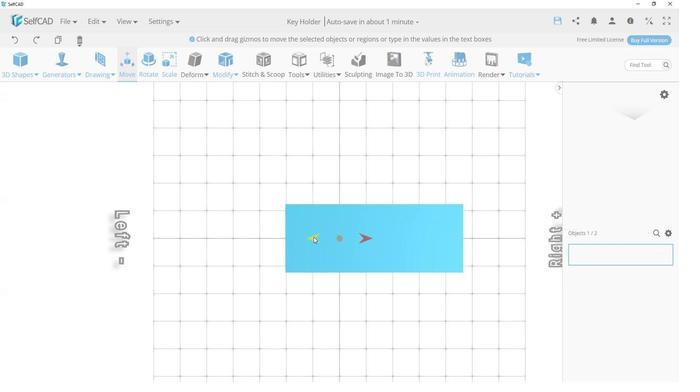 
Action: Mouse pressed left at (316, 237)
Screenshot: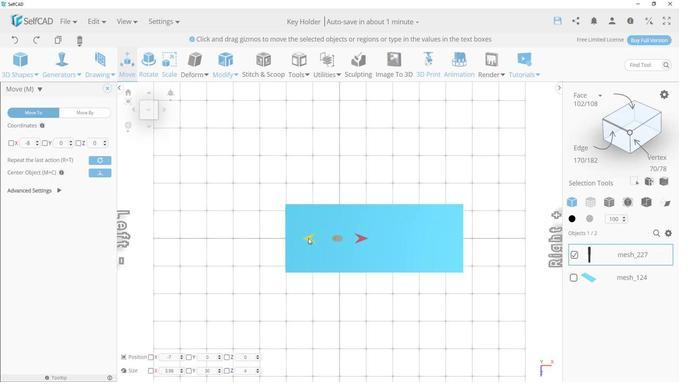 
Action: Mouse moved to (314, 211)
Screenshot: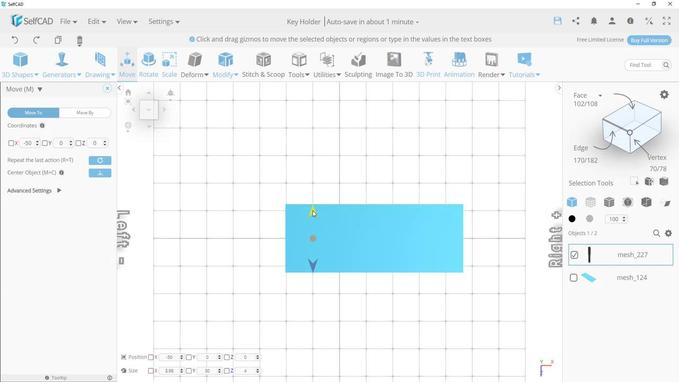 
Action: Mouse pressed left at (314, 211)
Screenshot: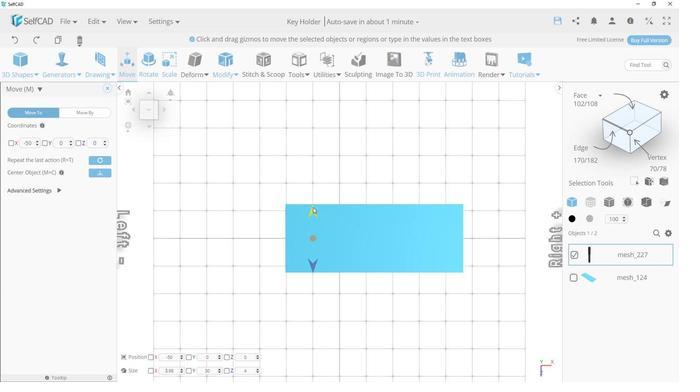 
Action: Mouse moved to (315, 188)
Screenshot: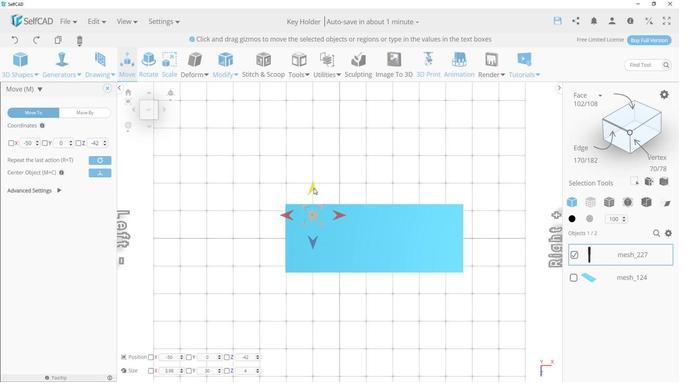
Action: Mouse pressed left at (315, 188)
Screenshot: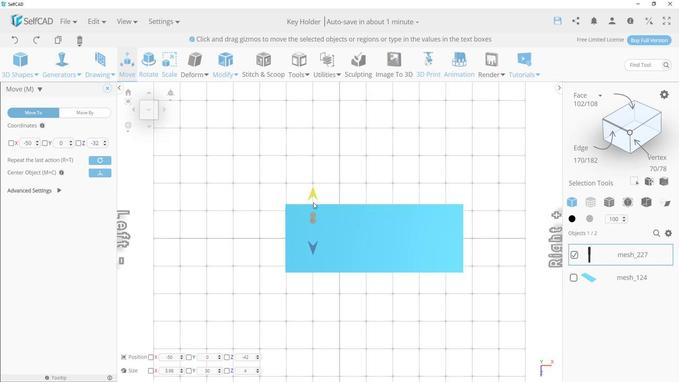 
Action: Mouse moved to (314, 204)
Screenshot: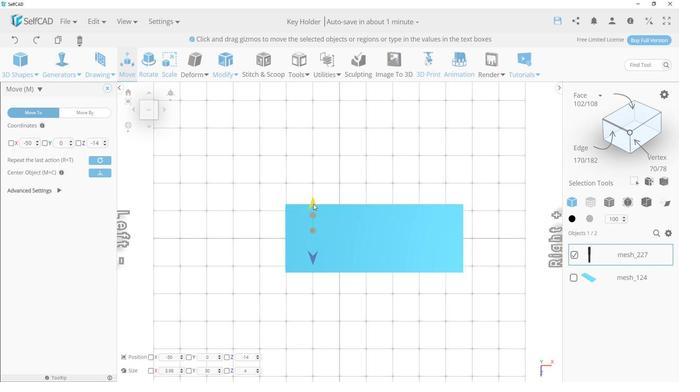
Action: Mouse pressed left at (314, 204)
Screenshot: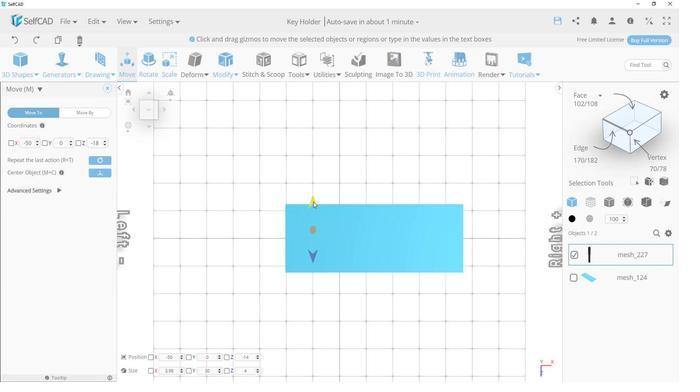 
Action: Mouse moved to (314, 200)
Screenshot: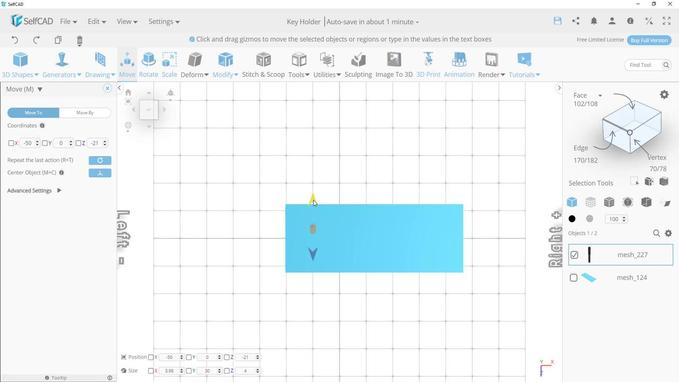 
Action: Mouse pressed left at (314, 200)
Screenshot: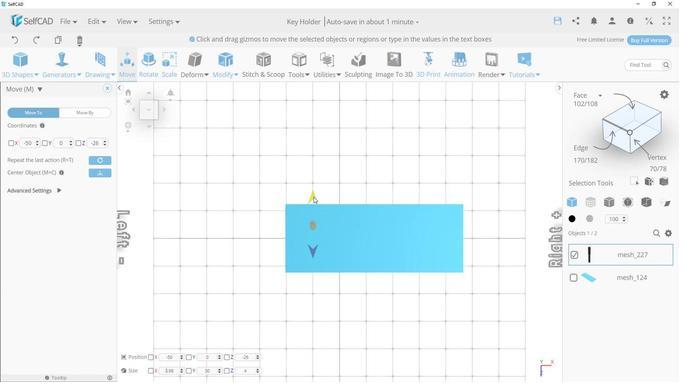 
Action: Mouse moved to (315, 197)
Screenshot: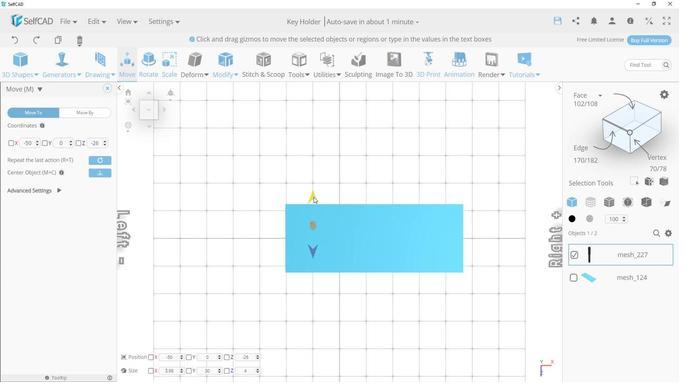 
Action: Key pressed ctrl+C
Screenshot: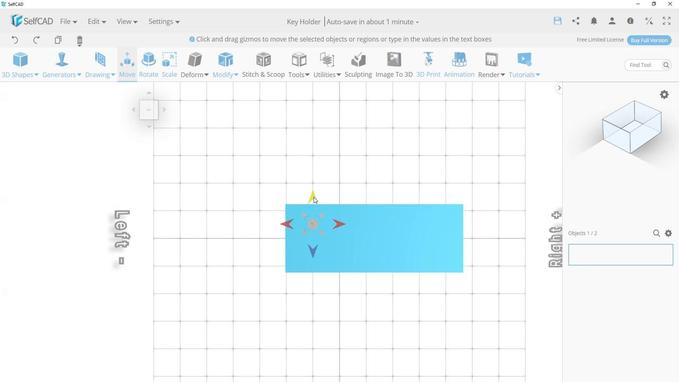 
Action: Mouse moved to (289, 226)
Screenshot: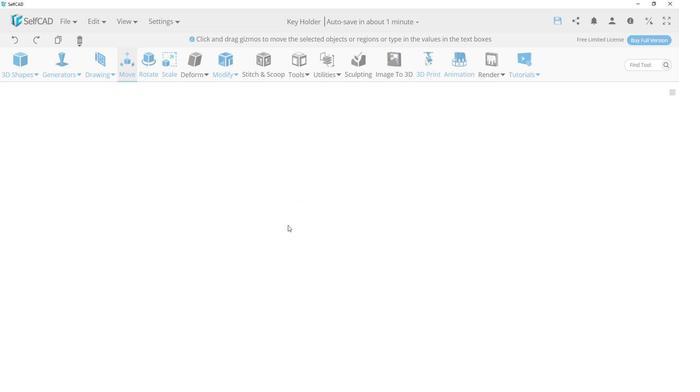 
Action: Mouse pressed left at (289, 226)
Screenshot: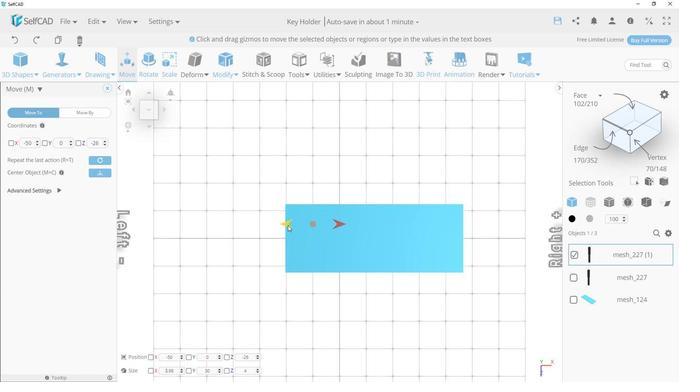 
Action: Mouse moved to (298, 196)
Screenshot: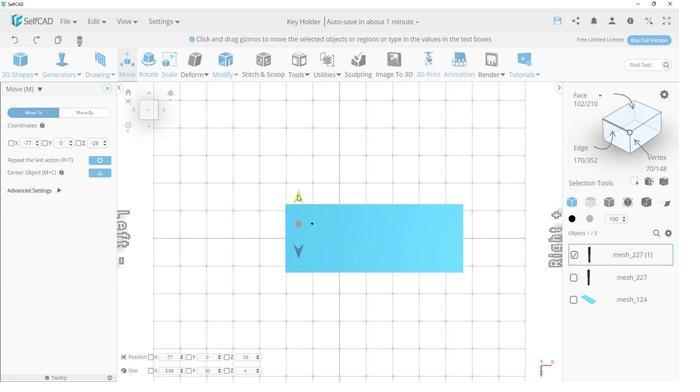 
Action: Mouse pressed left at (298, 196)
Screenshot: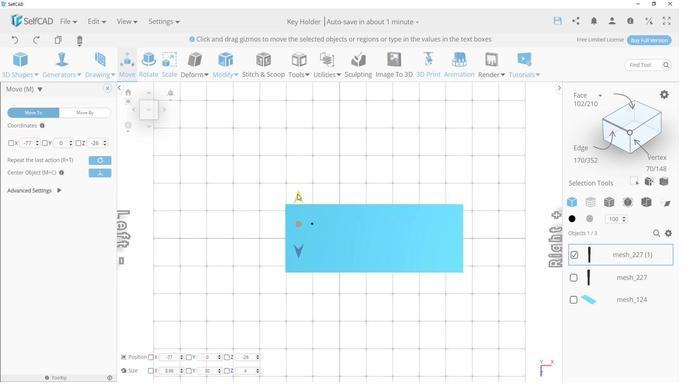 
Action: Mouse moved to (298, 186)
Screenshot: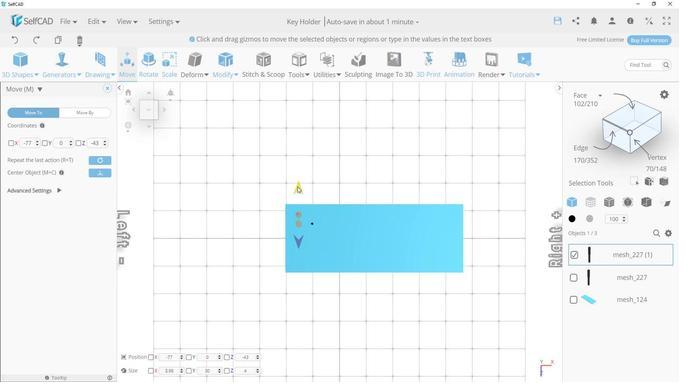 
Action: Key pressed ctrl+C
Screenshot: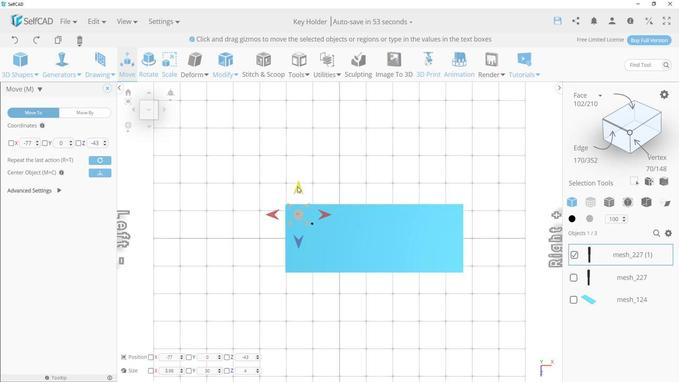 
Action: Mouse moved to (327, 213)
Screenshot: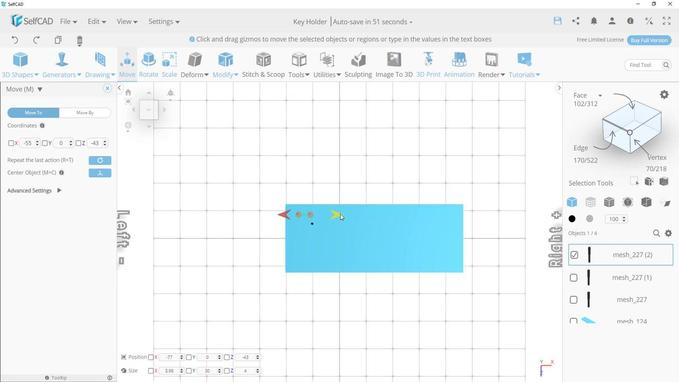 
Action: Mouse pressed left at (327, 213)
Screenshot: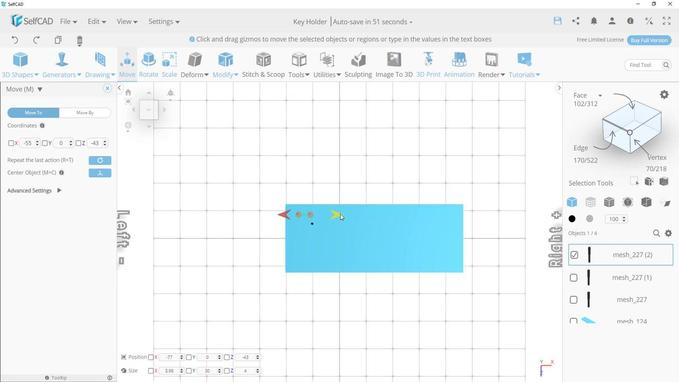 
Action: Mouse moved to (313, 225)
Screenshot: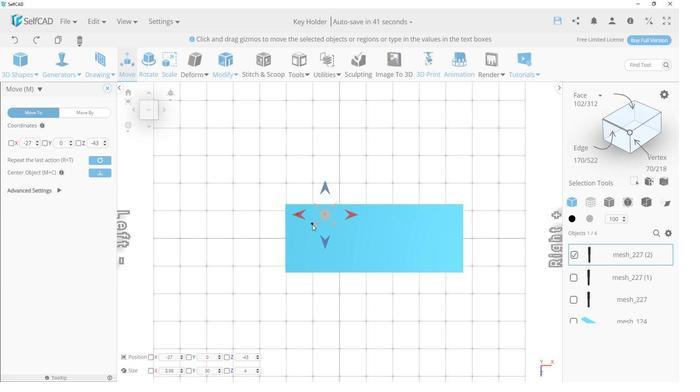 
Action: Mouse pressed left at (313, 225)
Screenshot: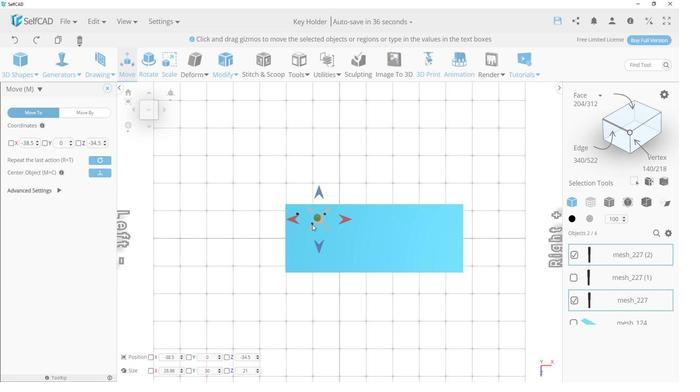 
Action: Mouse moved to (580, 256)
Screenshot: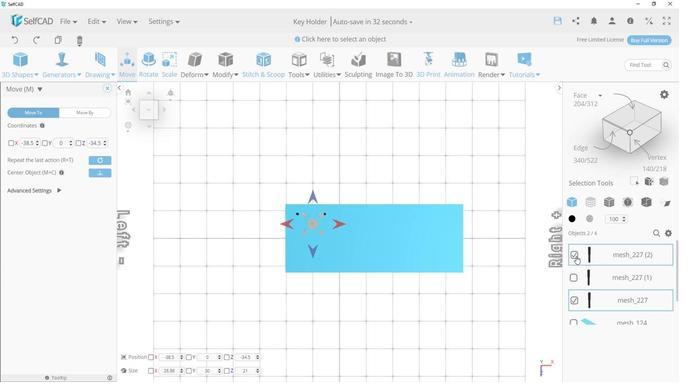 
Action: Mouse pressed left at (580, 256)
Screenshot: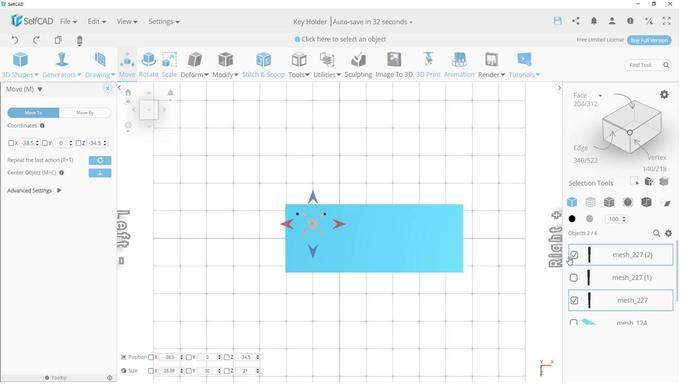 
Action: Mouse moved to (396, 262)
Screenshot: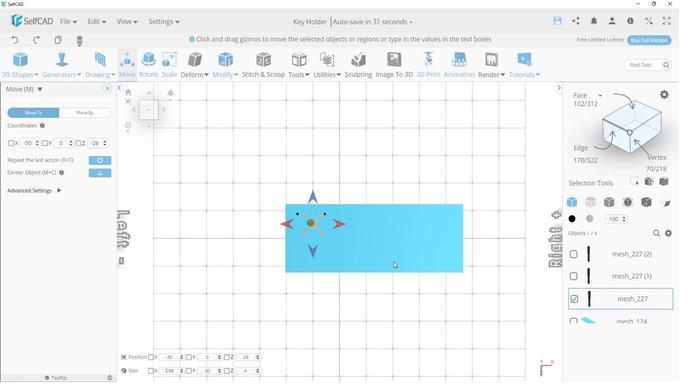 
Action: Key pressed ctrl+C
Screenshot: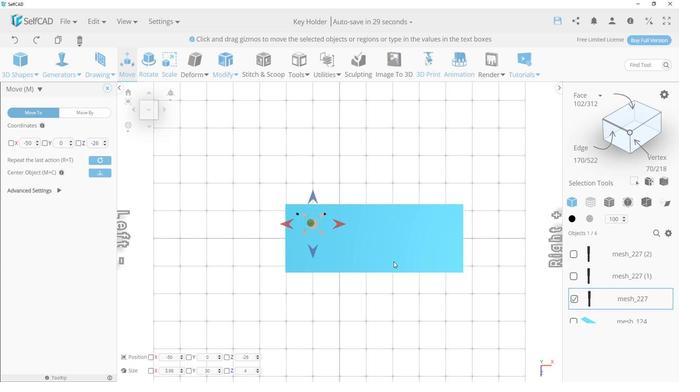 
Action: Mouse moved to (289, 225)
Screenshot: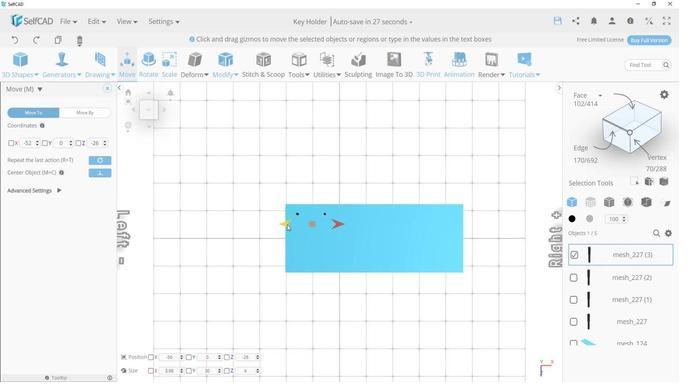 
Action: Mouse pressed left at (289, 225)
Screenshot: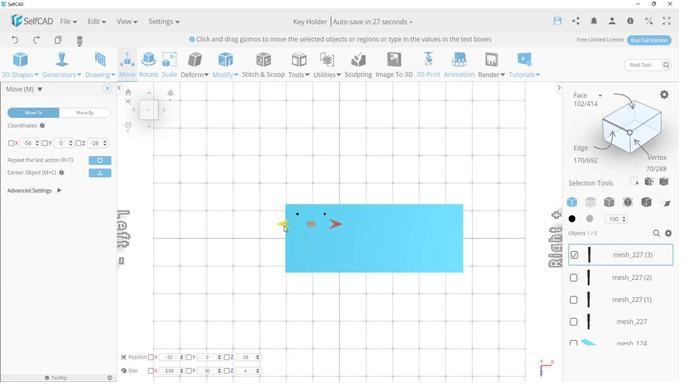 
Action: Mouse moved to (268, 226)
Screenshot: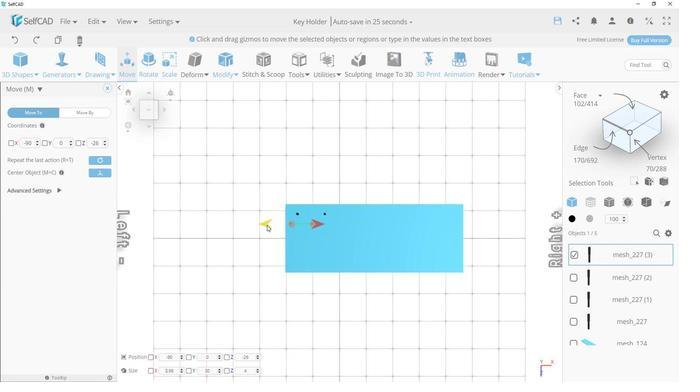 
Action: Key pressed ctrl+C
Screenshot: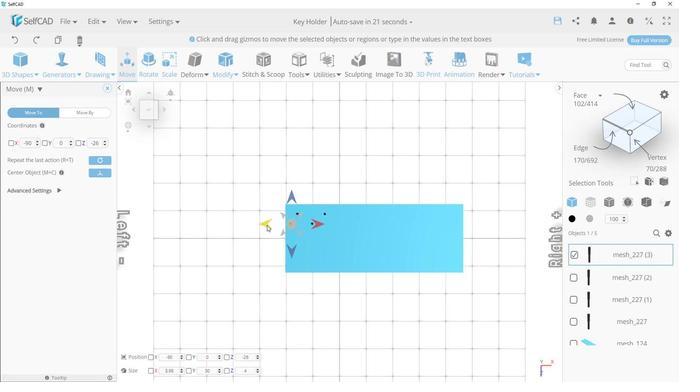 
Action: Mouse moved to (319, 224)
Screenshot: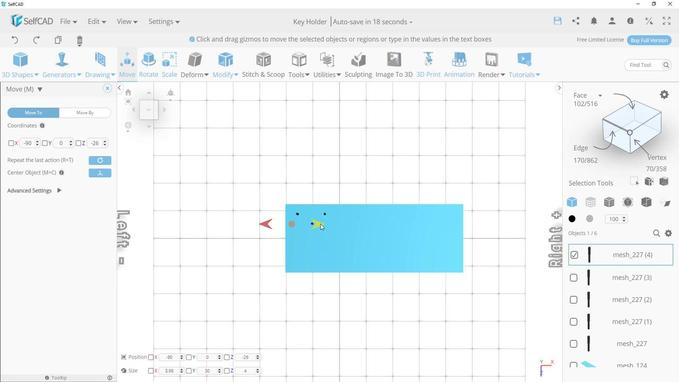 
Action: Mouse pressed left at (319, 224)
Screenshot: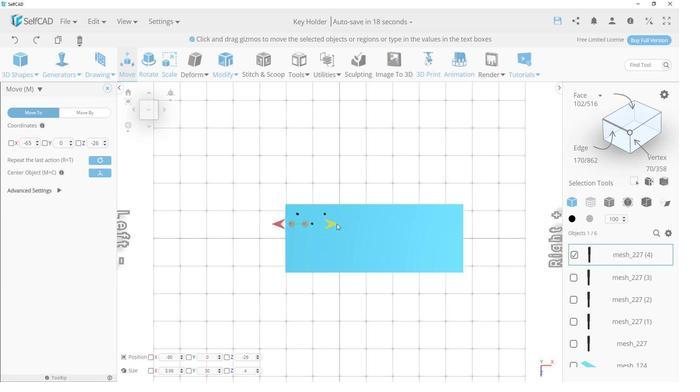 
Action: Mouse moved to (361, 225)
Screenshot: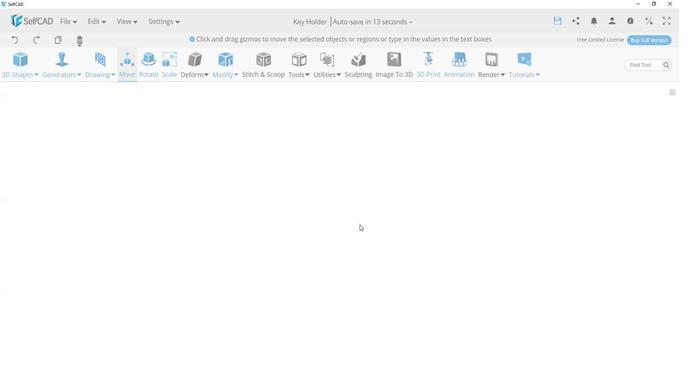 
Action: Key pressed ctrl+C
Screenshot: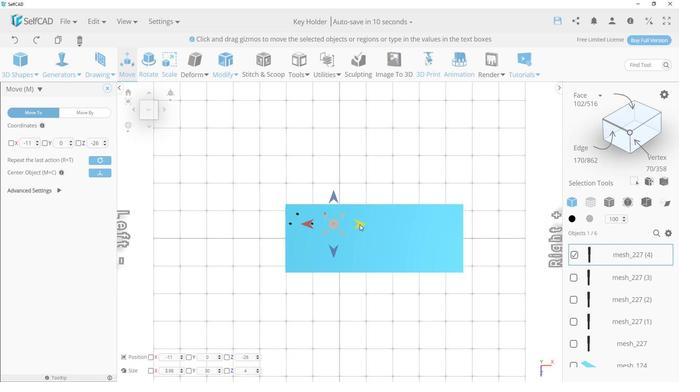 
Action: Mouse moved to (335, 251)
Screenshot: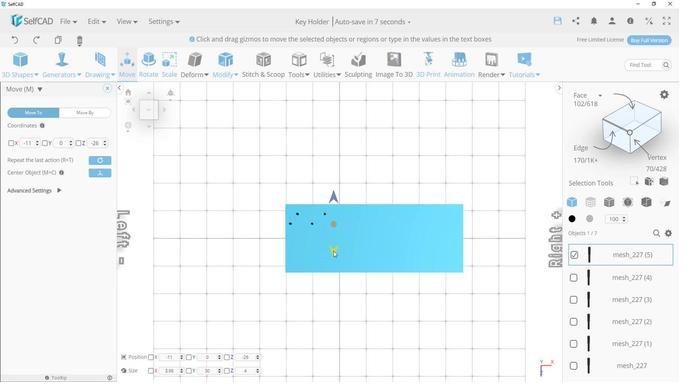 
Action: Mouse pressed left at (335, 251)
Screenshot: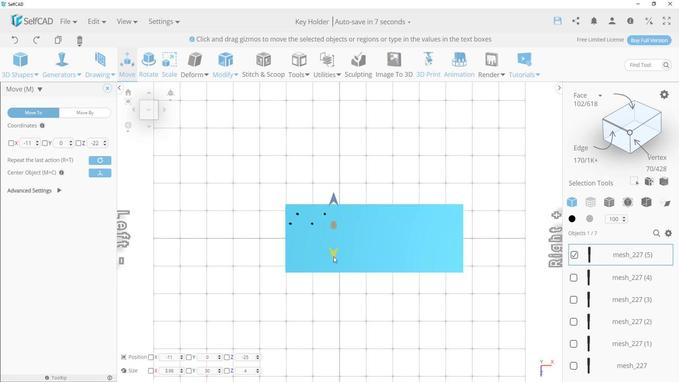 
Action: Mouse moved to (361, 236)
Screenshot: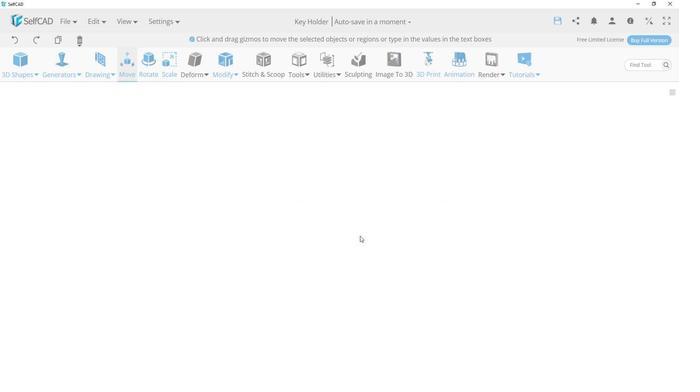 
Action: Mouse pressed left at (361, 236)
Screenshot: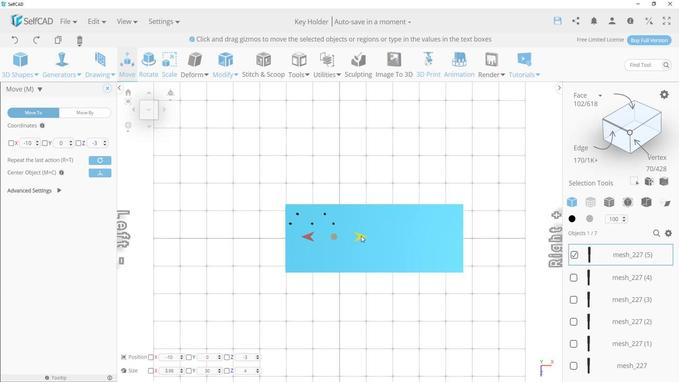 
Action: Mouse moved to (313, 238)
Screenshot: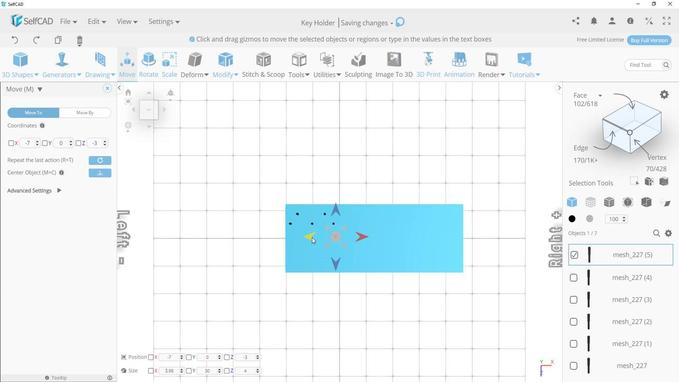 
Action: Key pressed ctrl+C
Screenshot: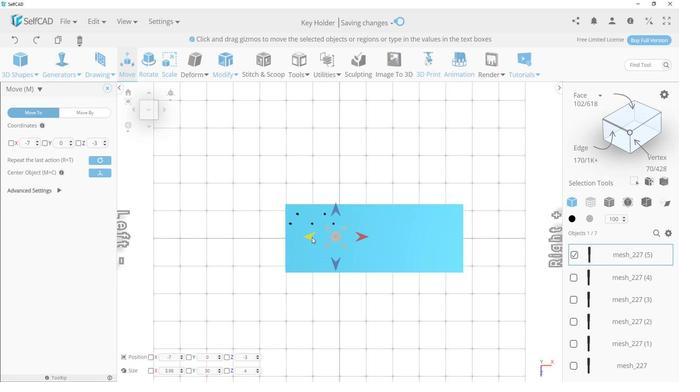 
Action: Mouse moved to (310, 238)
Screenshot: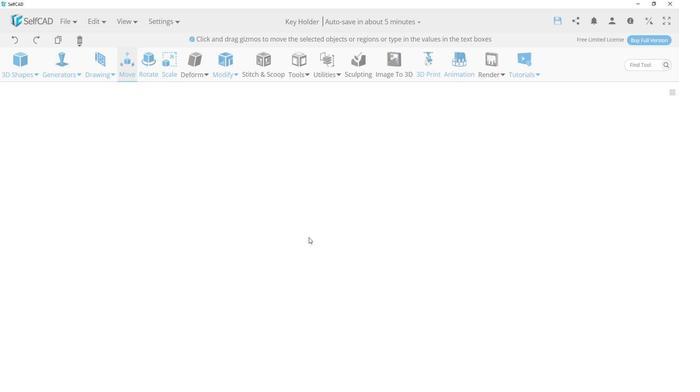 
Action: Mouse pressed left at (310, 238)
Screenshot: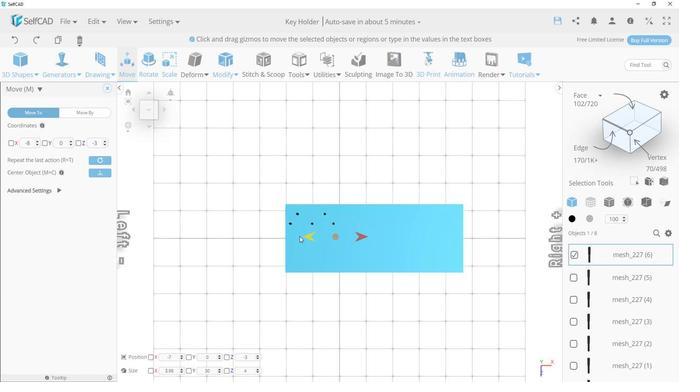 
Action: Mouse moved to (308, 237)
Screenshot: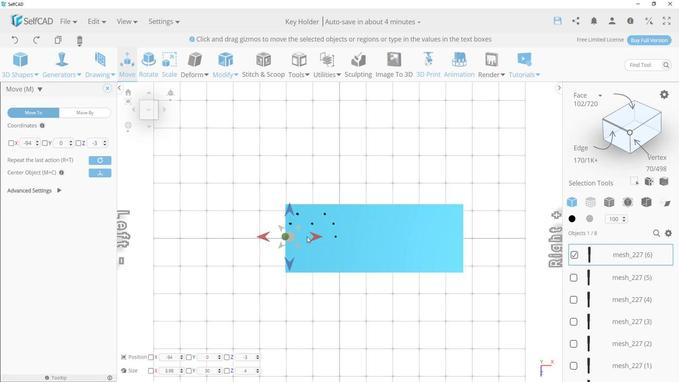 
Action: Key pressed ctrl+V<'\x03'>
Screenshot: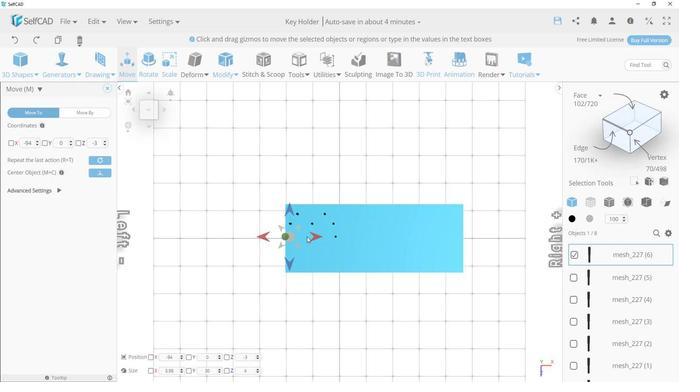 
Action: Mouse moved to (290, 264)
Screenshot: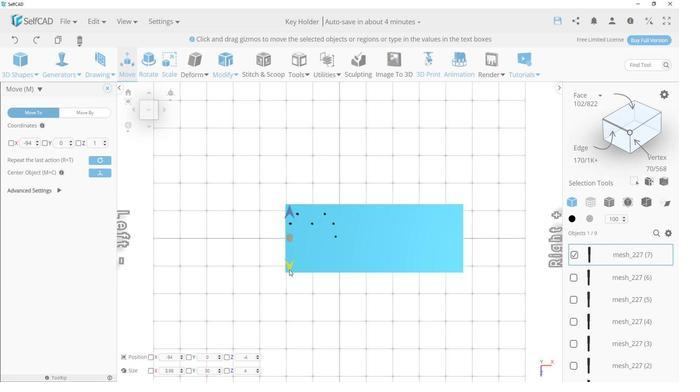 
Action: Mouse pressed left at (290, 264)
Screenshot: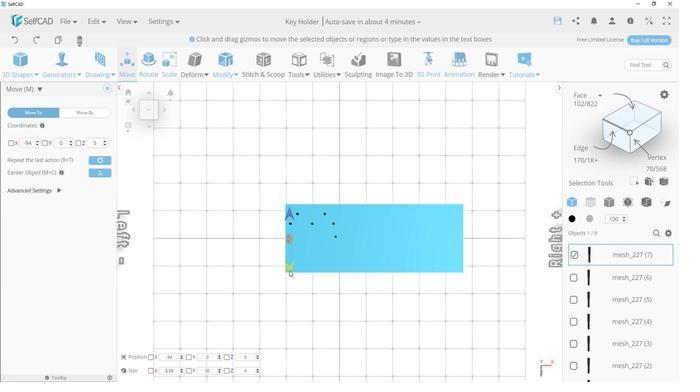
Action: Mouse moved to (315, 248)
Screenshot: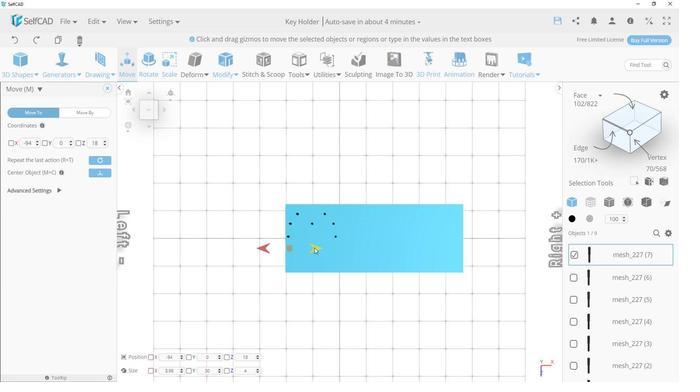 
Action: Mouse pressed left at (315, 248)
Screenshot: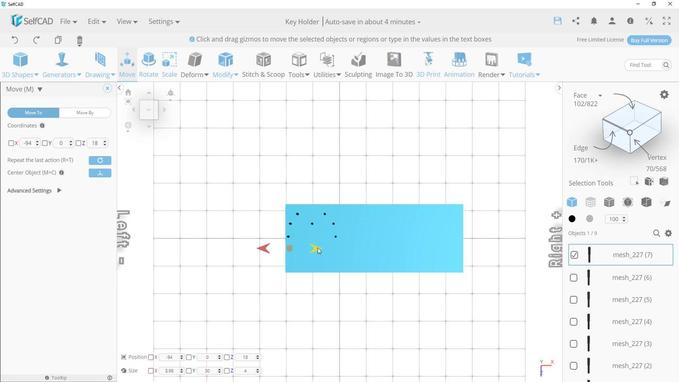 
Action: Mouse moved to (321, 249)
Screenshot: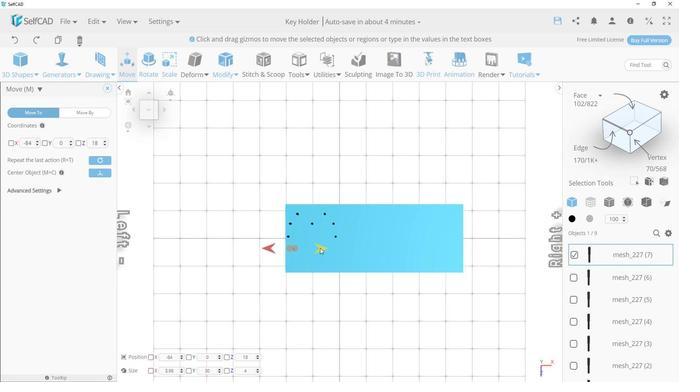 
Action: Key pressed ctrl+C
Screenshot: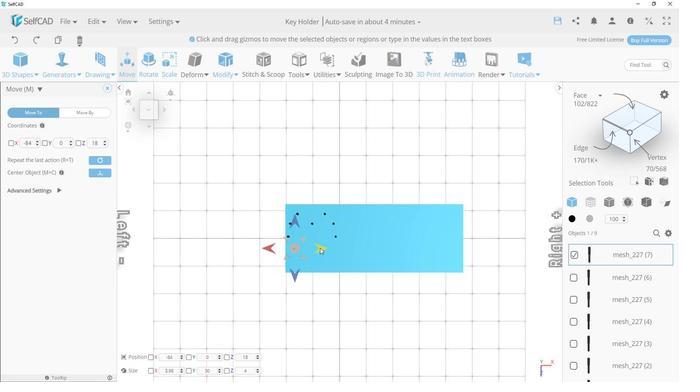
Action: Mouse pressed left at (321, 249)
Screenshot: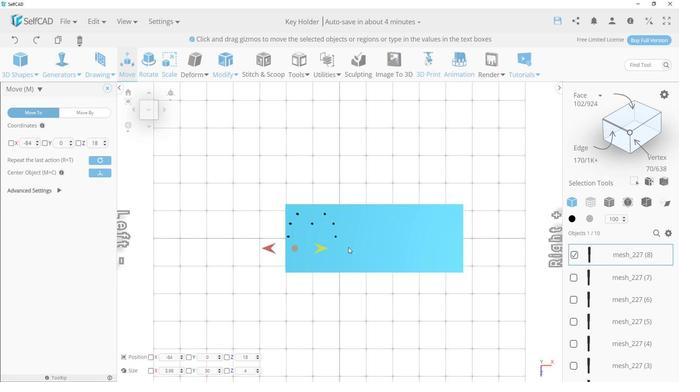 
Action: Mouse moved to (356, 247)
Screenshot: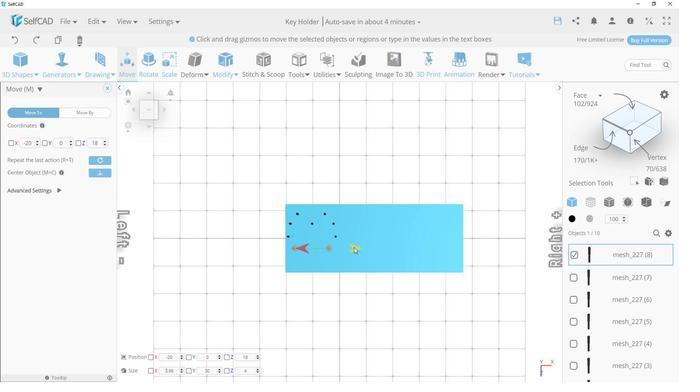 
Action: Key pressed ctrl+C
Screenshot: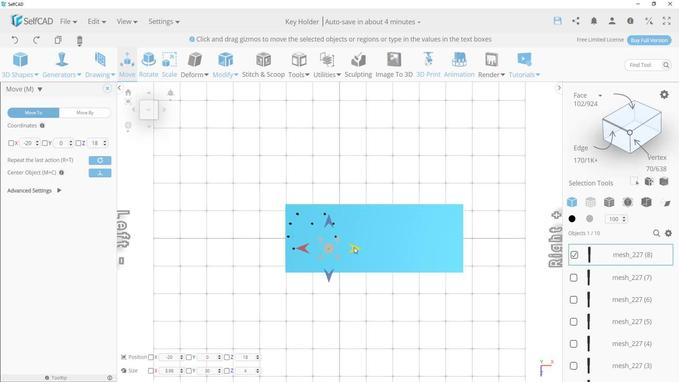 
Action: Mouse moved to (330, 277)
Screenshot: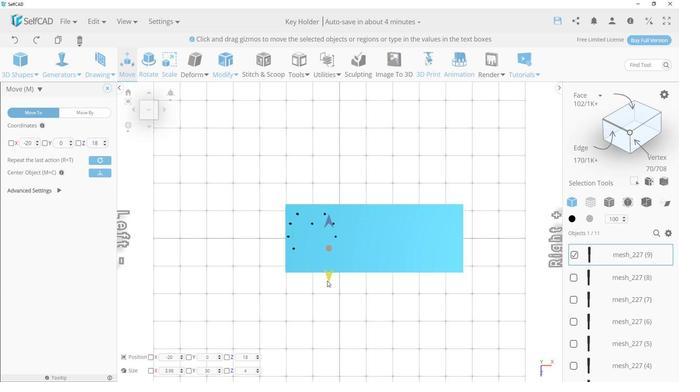 
Action: Mouse pressed left at (330, 277)
Screenshot: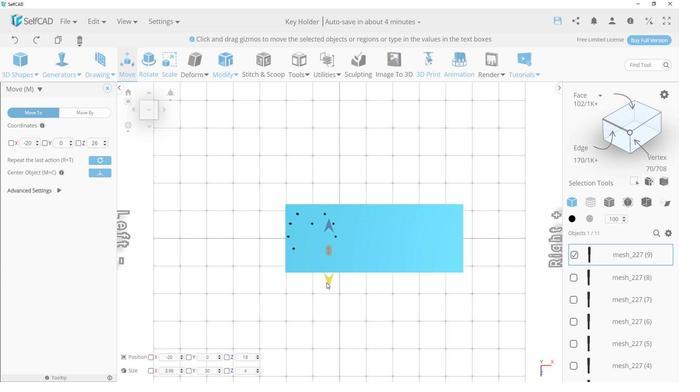 
Action: Mouse moved to (303, 260)
Screenshot: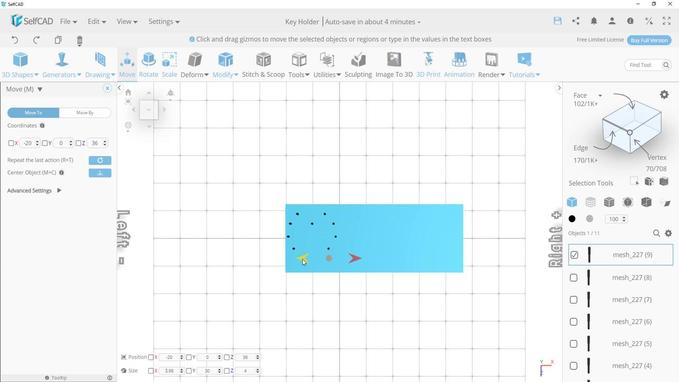 
Action: Mouse pressed left at (303, 260)
Screenshot: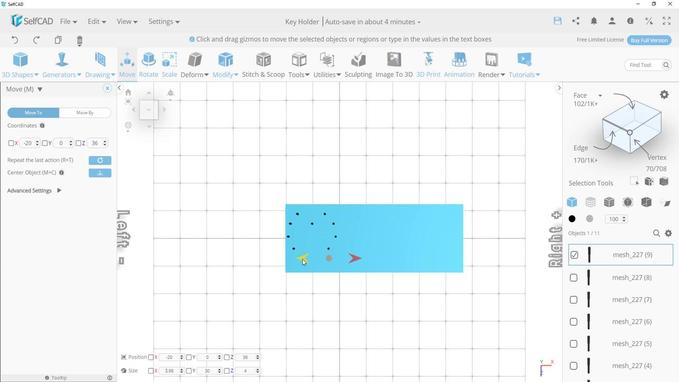 
Action: Mouse moved to (296, 259)
Screenshot: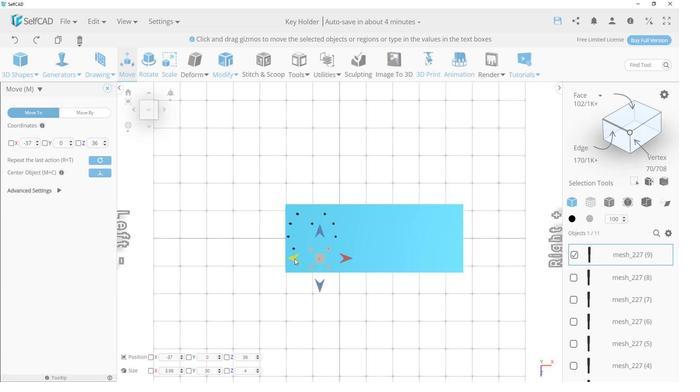 
Action: Key pressed ctrl+C
Screenshot: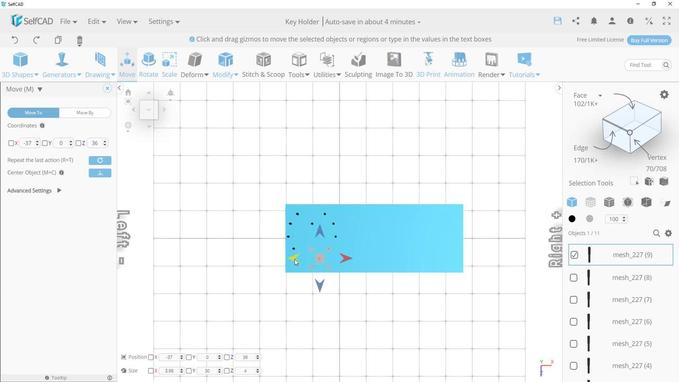 
Action: Mouse moved to (295, 260)
Screenshot: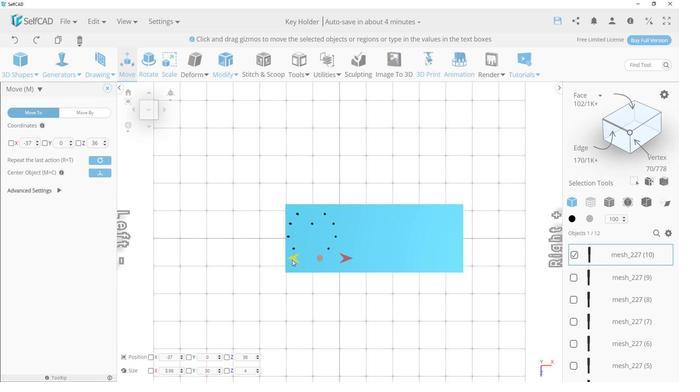 
Action: Mouse pressed left at (295, 260)
Screenshot: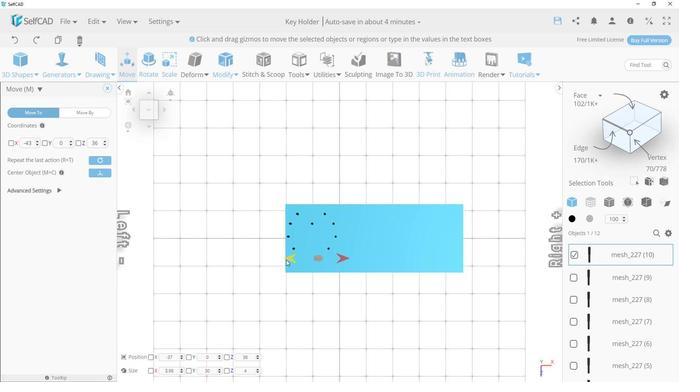 
Action: Mouse moved to (313, 224)
Screenshot: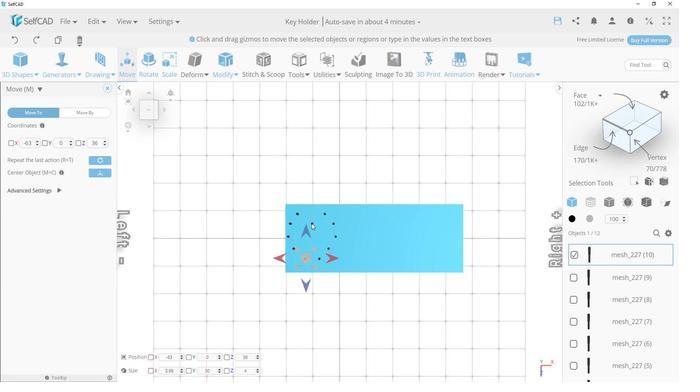 
Action: Mouse pressed left at (313, 224)
Screenshot: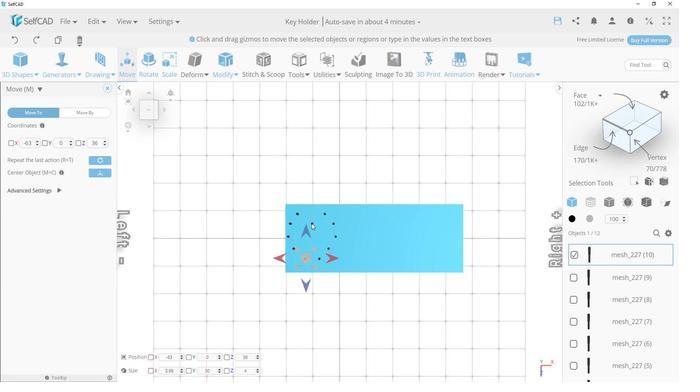 
Action: Mouse moved to (576, 256)
Screenshot: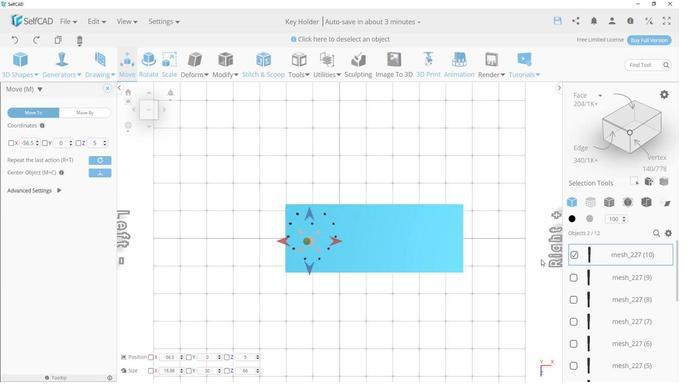 
Action: Mouse pressed left at (576, 256)
Screenshot: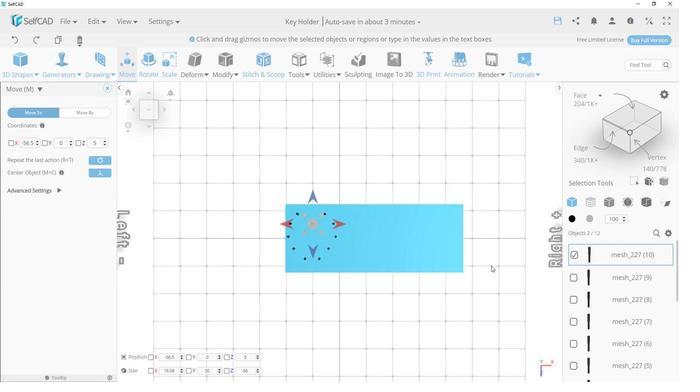 
Action: Mouse moved to (377, 266)
Screenshot: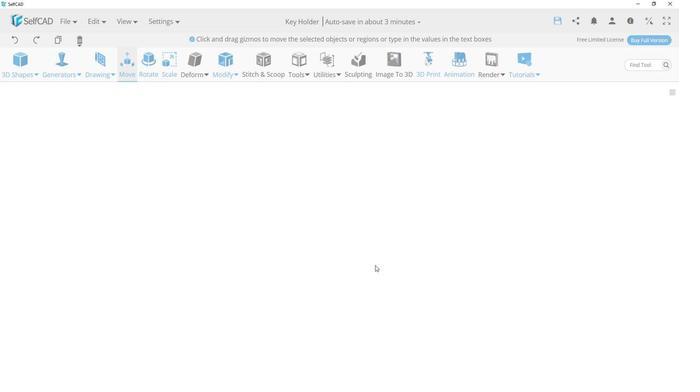
Action: Key pressed ctrl+C
Screenshot: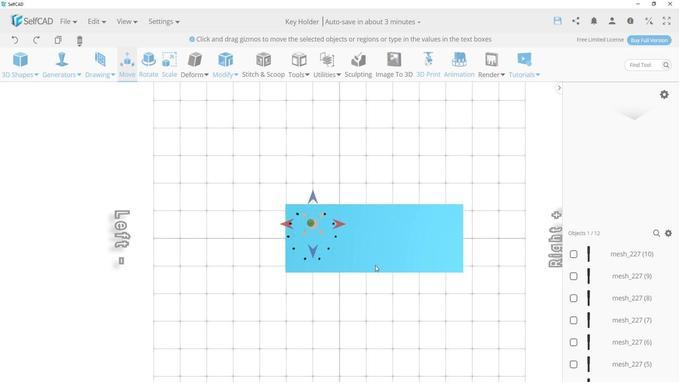 
Action: Mouse moved to (313, 253)
Screenshot: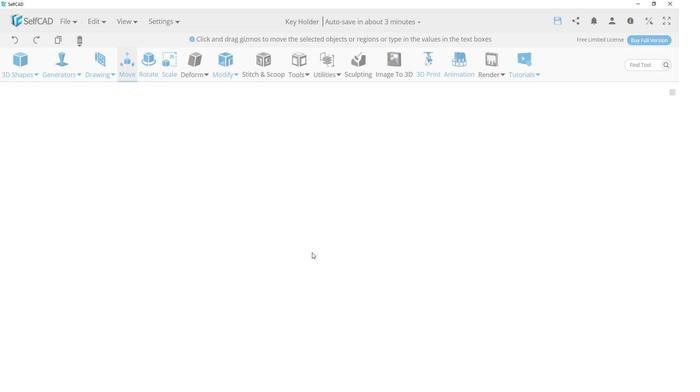 
Action: Mouse pressed left at (313, 253)
Screenshot: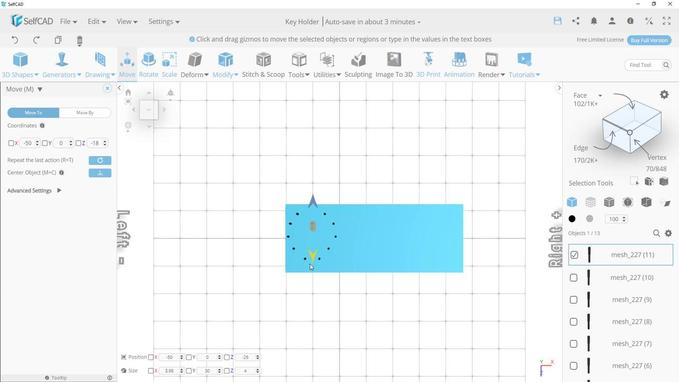 
Action: Mouse moved to (378, 299)
Screenshot: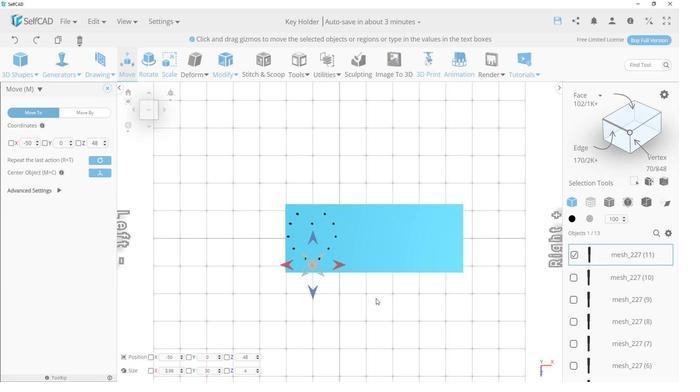 
Action: Mouse pressed left at (378, 299)
Screenshot: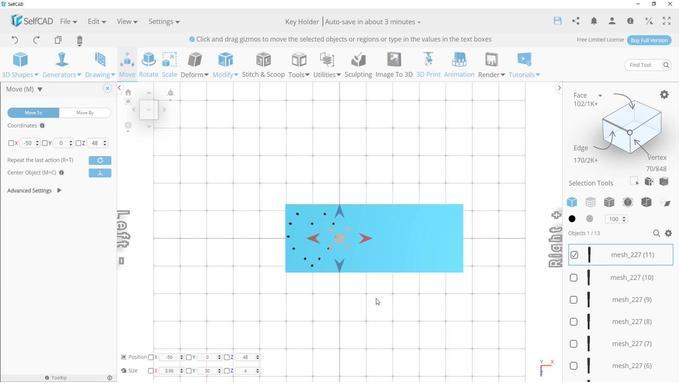 
Action: Mouse moved to (360, 304)
Screenshot: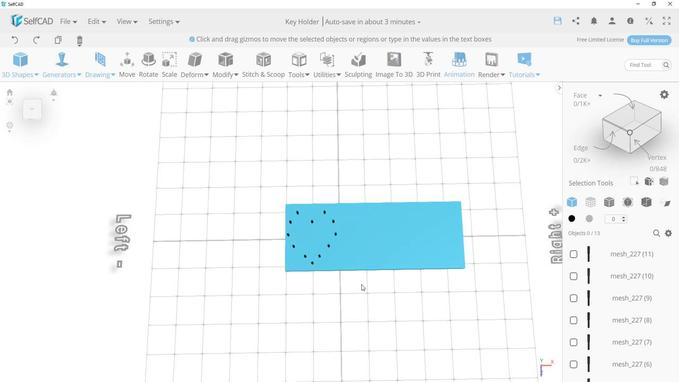 
Action: Mouse pressed left at (360, 304)
Screenshot: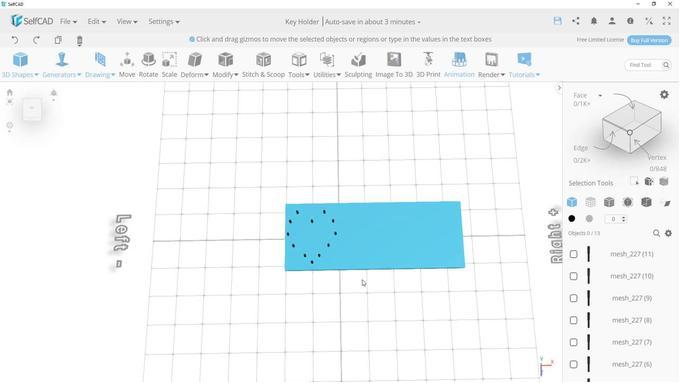 
Action: Mouse moved to (31, 110)
Screenshot: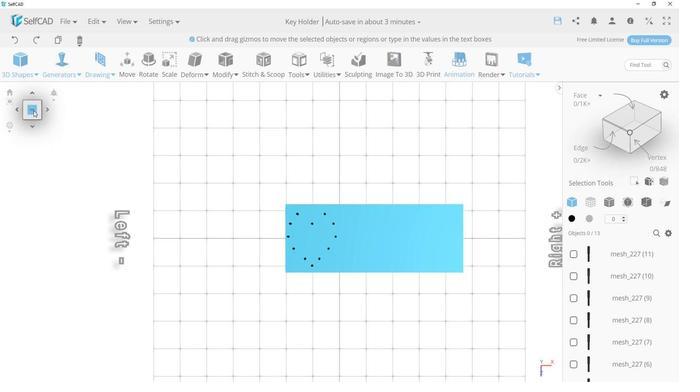 
Action: Mouse pressed left at (31, 110)
Screenshot: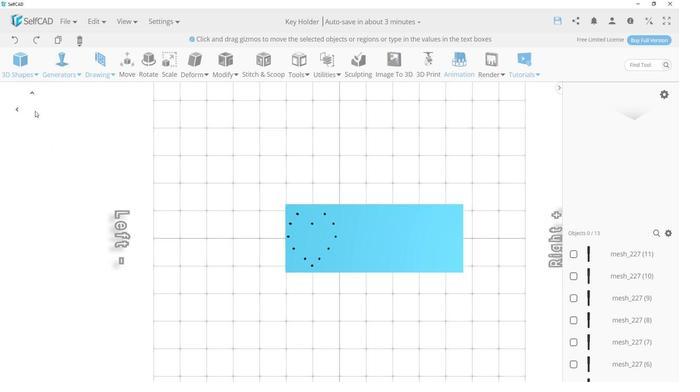 
Action: Mouse moved to (39, 147)
Screenshot: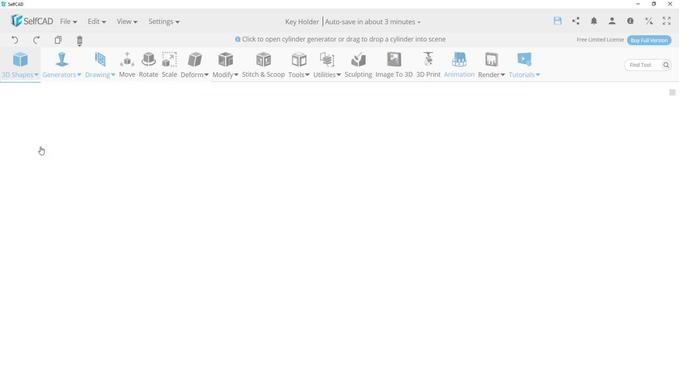 
Action: Mouse pressed left at (39, 147)
Screenshot: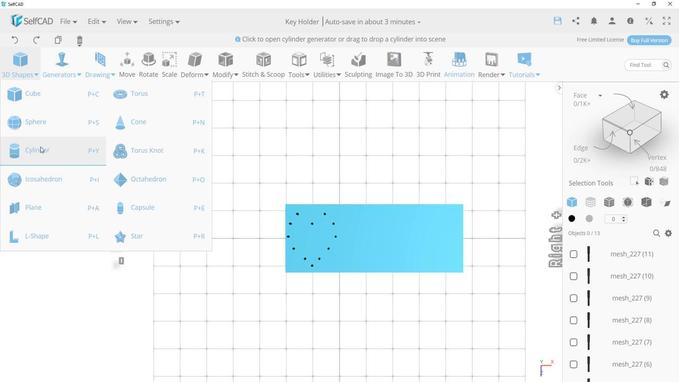 
Action: Mouse moved to (7, 162)
Screenshot: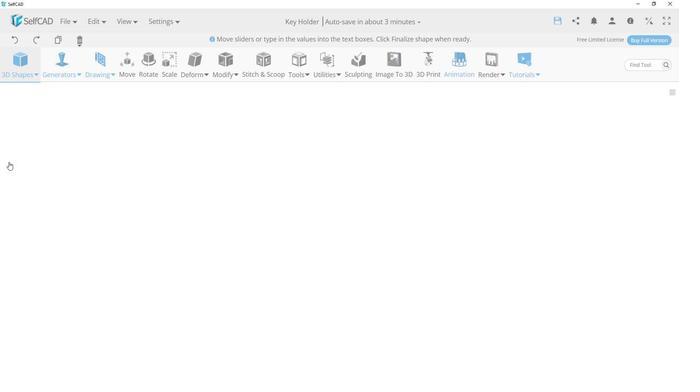 
Action: Mouse pressed left at (7, 162)
Screenshot: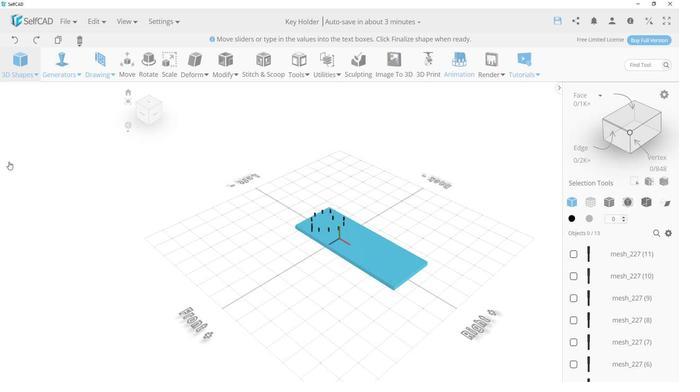 
Action: Mouse moved to (108, 139)
Screenshot: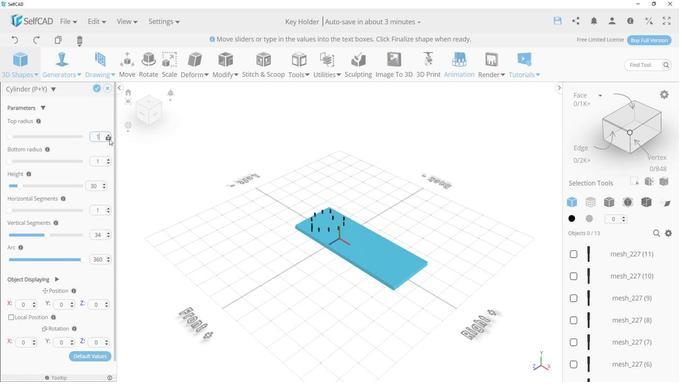 
Action: Mouse pressed left at (108, 139)
Screenshot: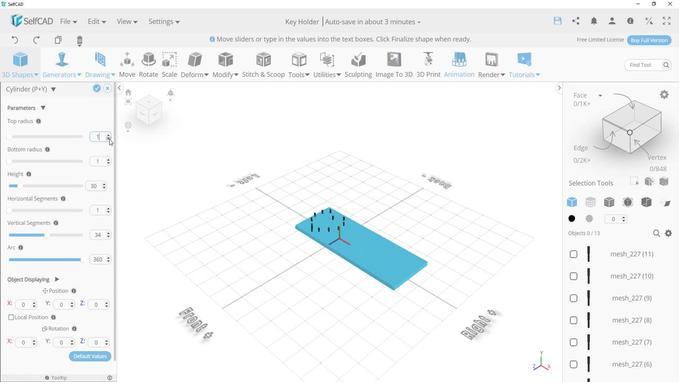 
Action: Mouse moved to (94, 89)
Screenshot: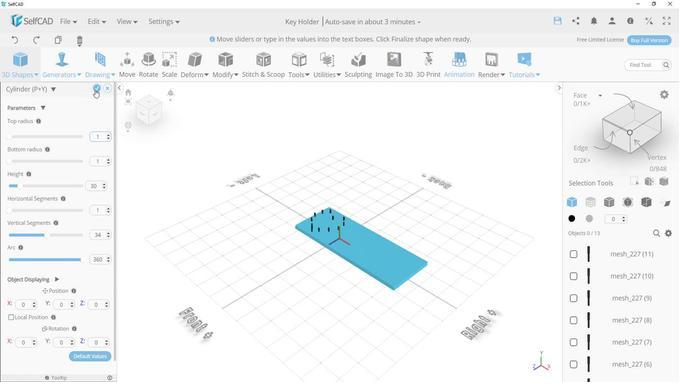 
Action: Mouse pressed left at (94, 89)
Screenshot: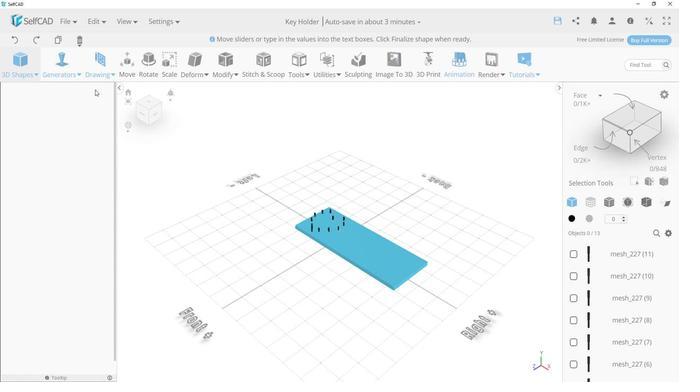 
Action: Mouse moved to (576, 219)
Screenshot: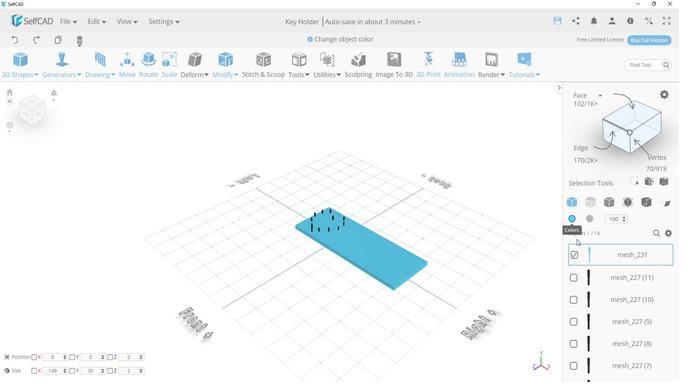 
Action: Mouse pressed left at (576, 219)
Screenshot: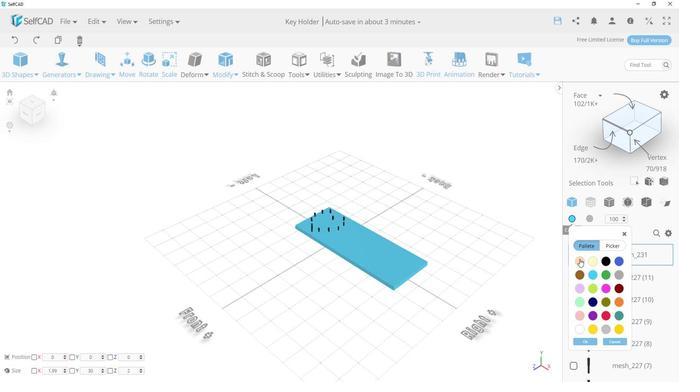 
Action: Mouse moved to (612, 316)
Screenshot: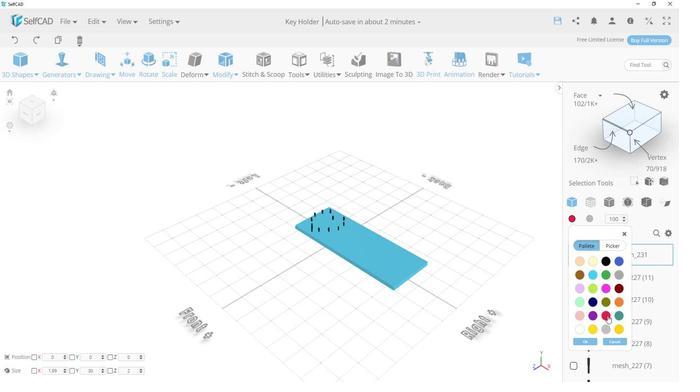 
Action: Mouse pressed left at (612, 316)
Screenshot: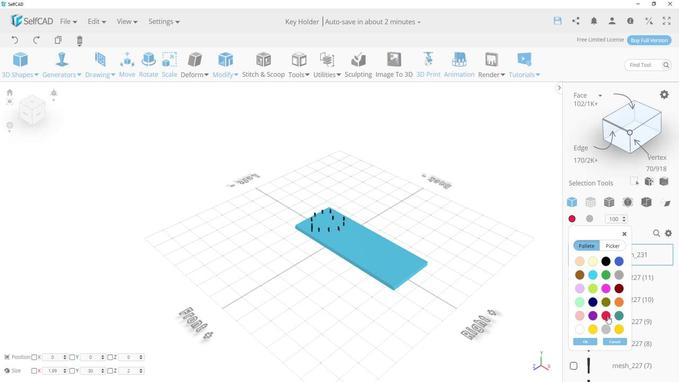 
Action: Mouse moved to (593, 343)
Screenshot: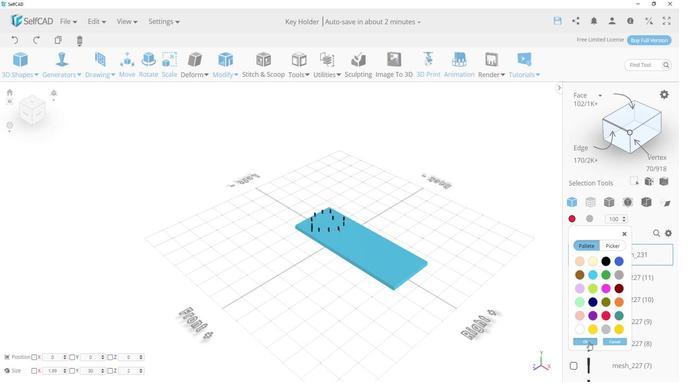 
Action: Mouse pressed left at (593, 343)
Screenshot: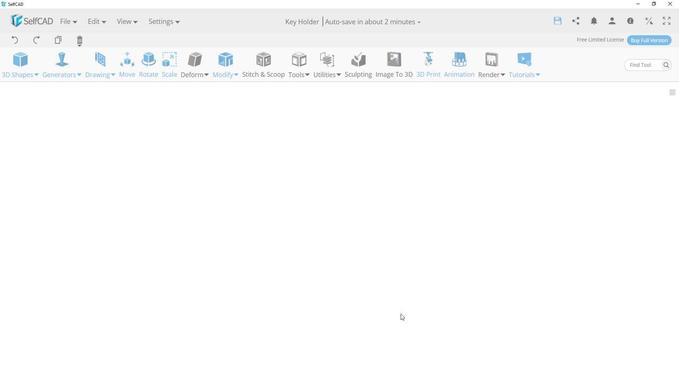
Action: Mouse moved to (311, 301)
Screenshot: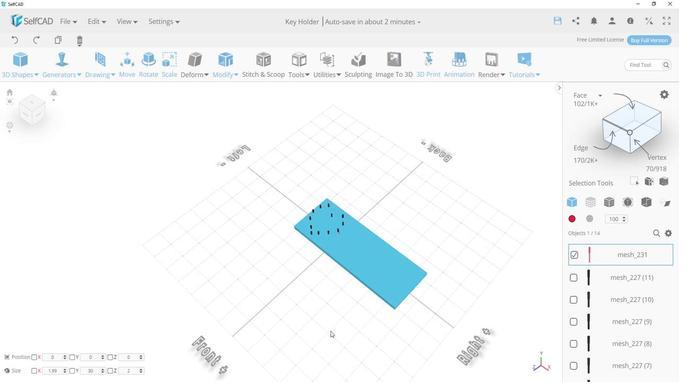 
Action: Mouse pressed left at (311, 301)
Screenshot: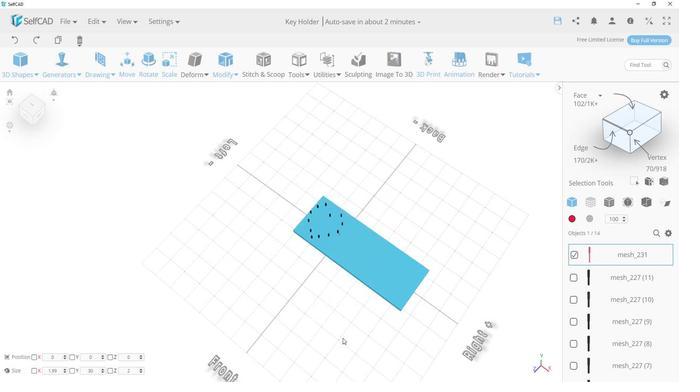 
Action: Mouse moved to (29, 107)
Screenshot: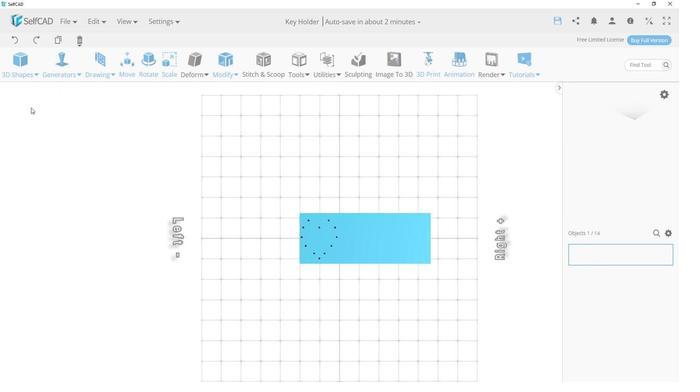 
Action: Mouse pressed left at (29, 107)
Screenshot: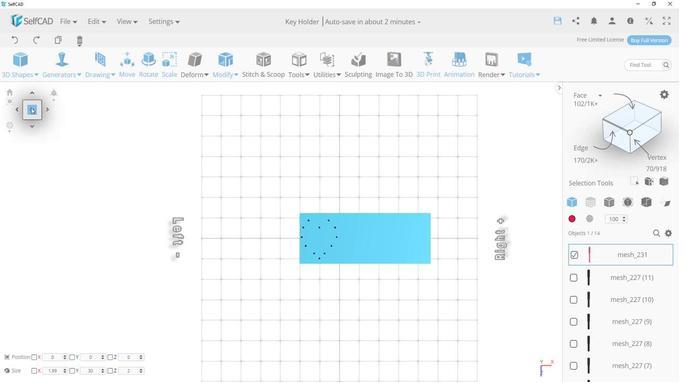 
Action: Mouse moved to (150, 72)
Screenshot: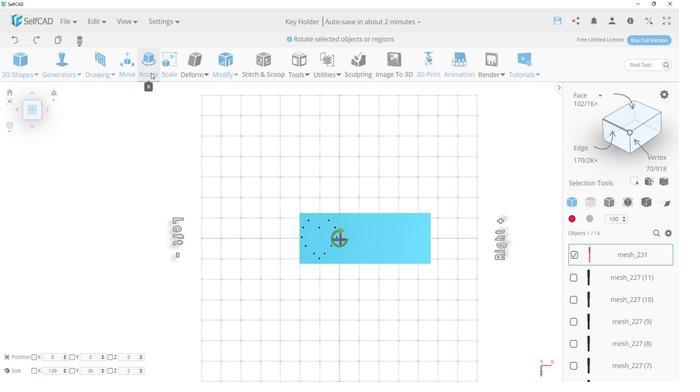 
Action: Mouse pressed left at (150, 72)
Screenshot: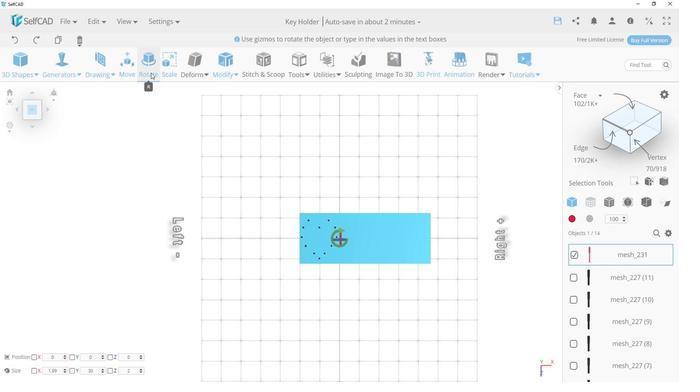 
Action: Mouse moved to (342, 290)
Screenshot: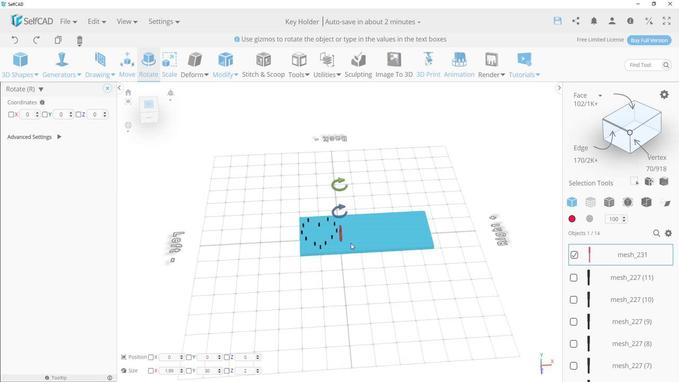 
Action: Mouse pressed left at (342, 290)
Screenshot: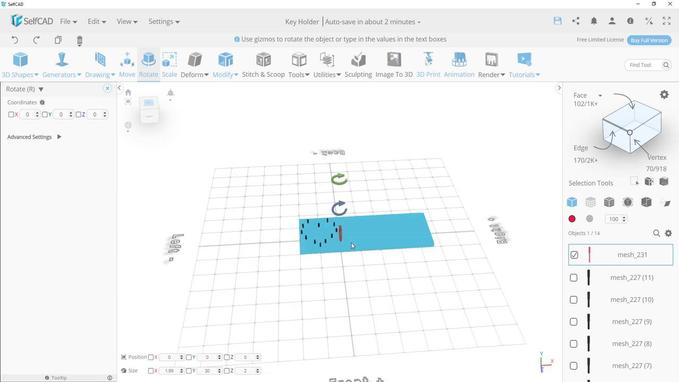 
Action: Mouse moved to (342, 233)
Screenshot: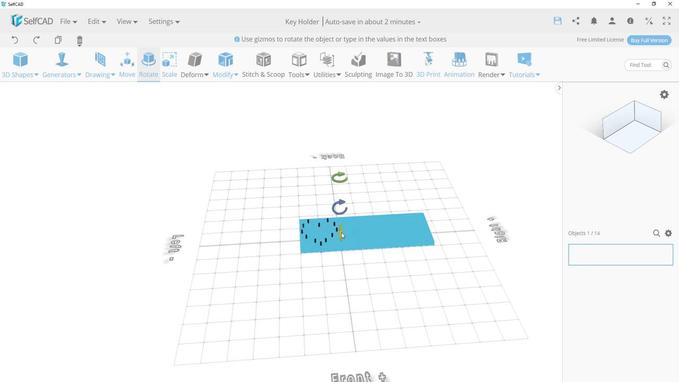 
Action: Mouse pressed left at (342, 233)
Screenshot: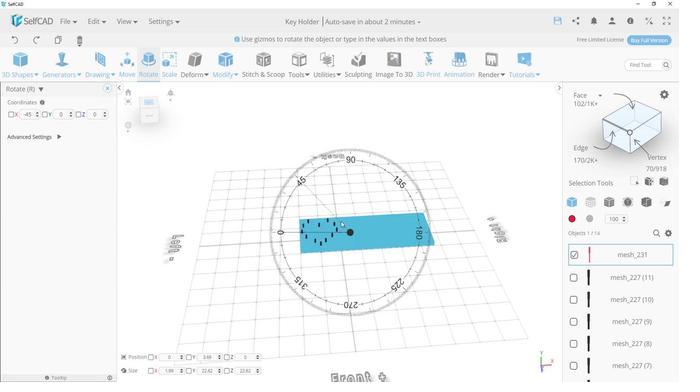 
Action: Mouse moved to (349, 267)
Screenshot: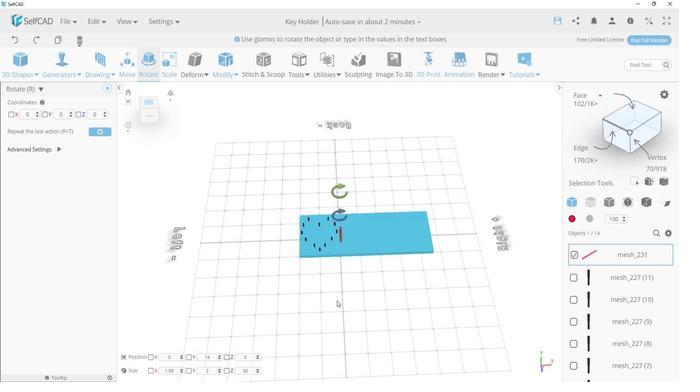 
Action: Mouse pressed left at (349, 267)
Screenshot: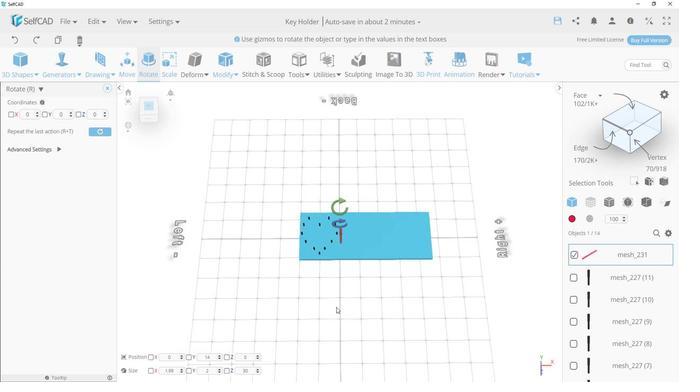 
Action: Mouse moved to (332, 339)
Screenshot: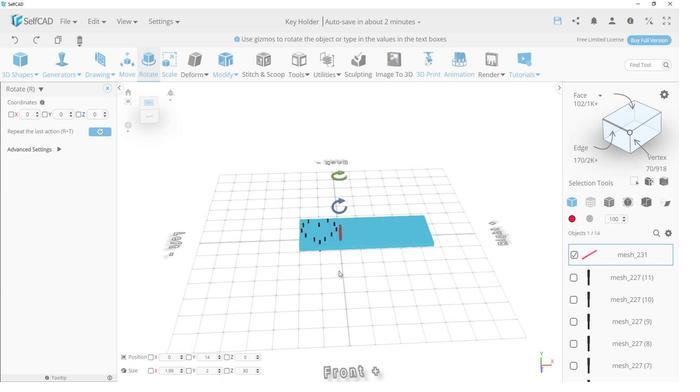 
Action: Mouse pressed left at (332, 339)
Screenshot: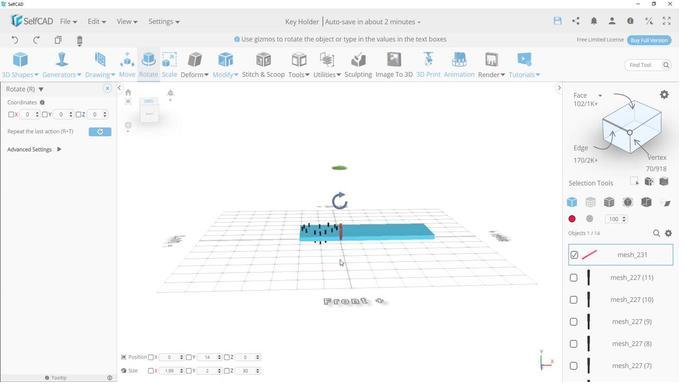 
Action: Mouse moved to (119, 62)
Screenshot: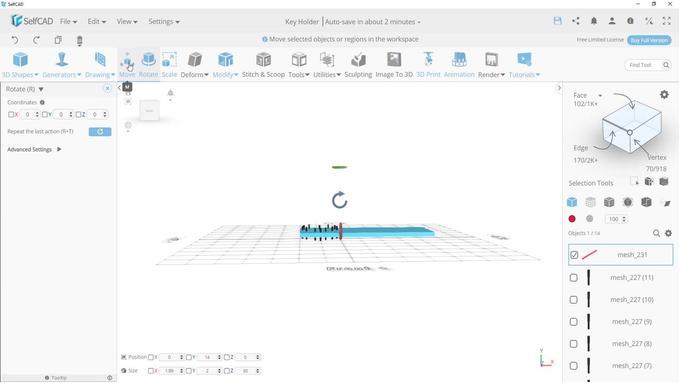 
Action: Mouse pressed left at (119, 62)
Screenshot: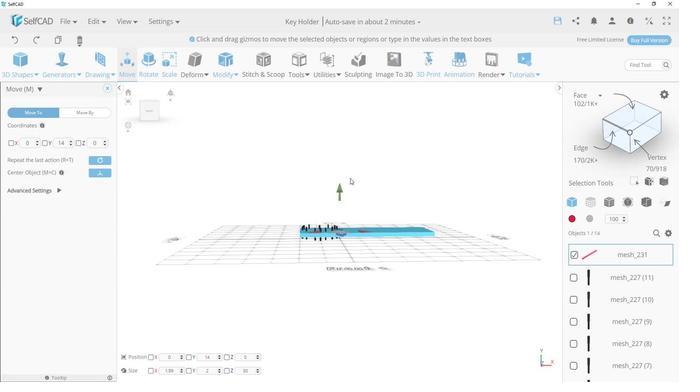 
Action: Mouse moved to (341, 189)
Screenshot: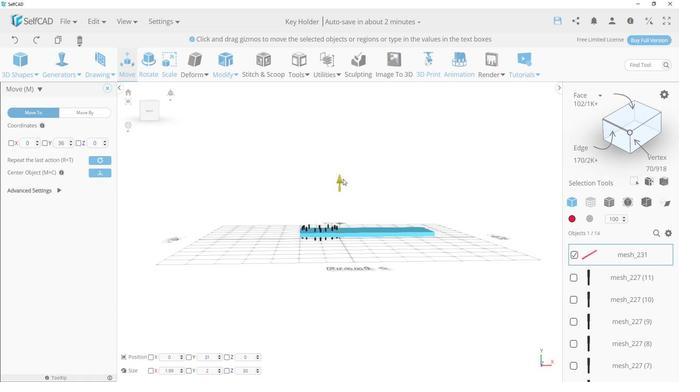 
Action: Mouse pressed left at (341, 189)
Screenshot: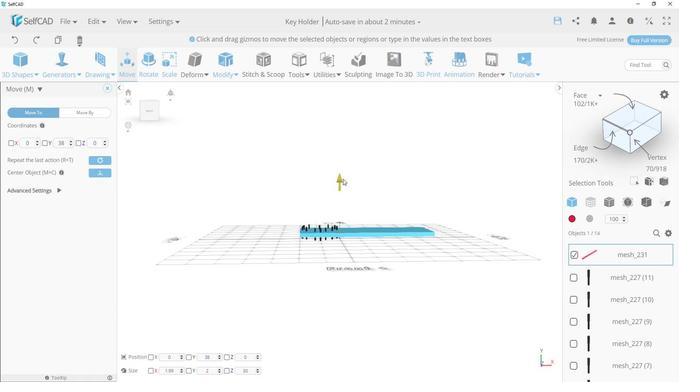 
Action: Mouse moved to (150, 110)
Screenshot: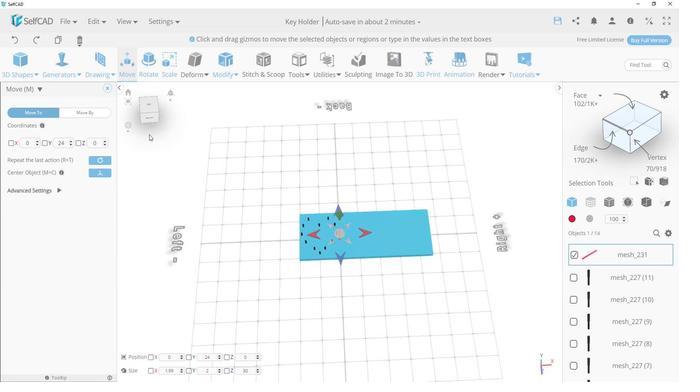 
Action: Mouse pressed left at (150, 110)
Screenshot: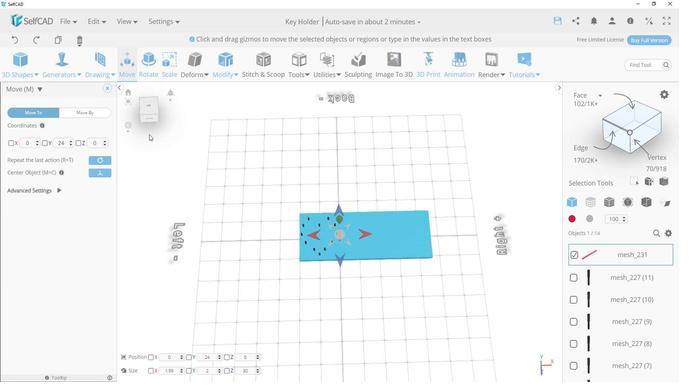 
Action: Mouse moved to (146, 108)
Screenshot: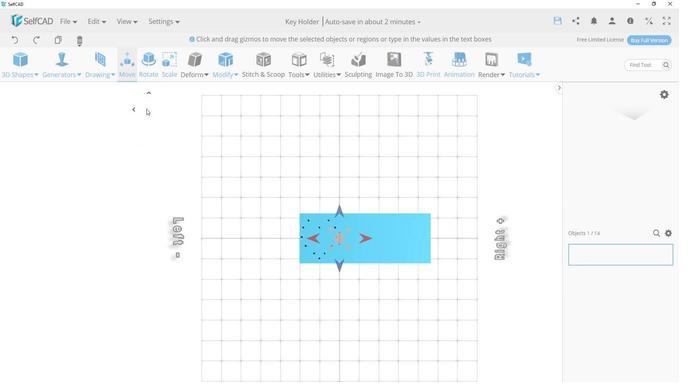 
Action: Mouse pressed left at (146, 108)
Screenshot: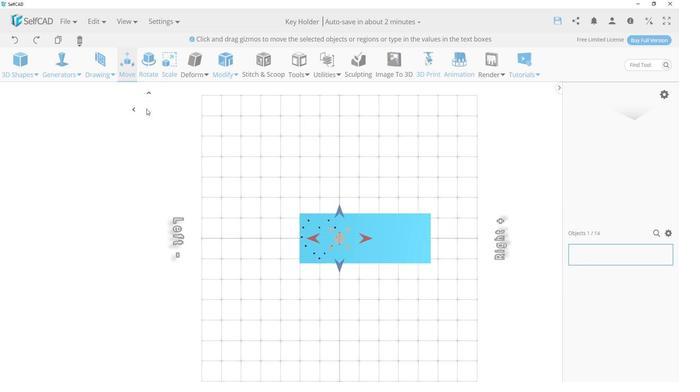 
Action: Mouse moved to (315, 239)
Screenshot: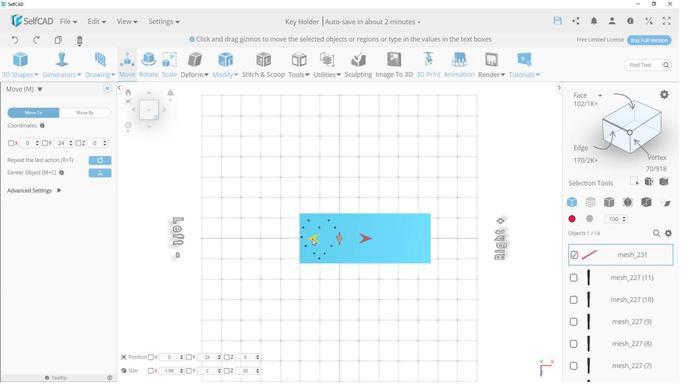 
Action: Mouse pressed left at (315, 239)
Screenshot: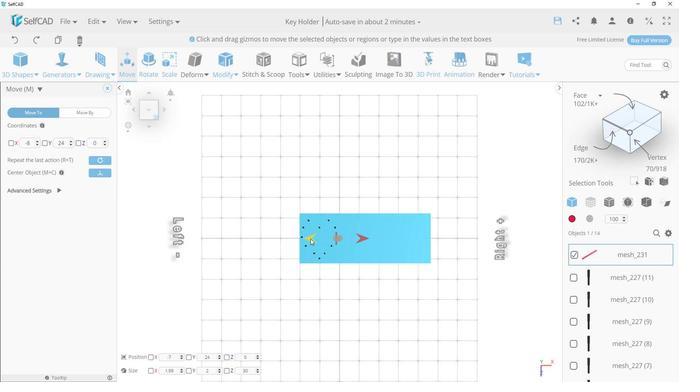
Action: Mouse moved to (321, 212)
Screenshot: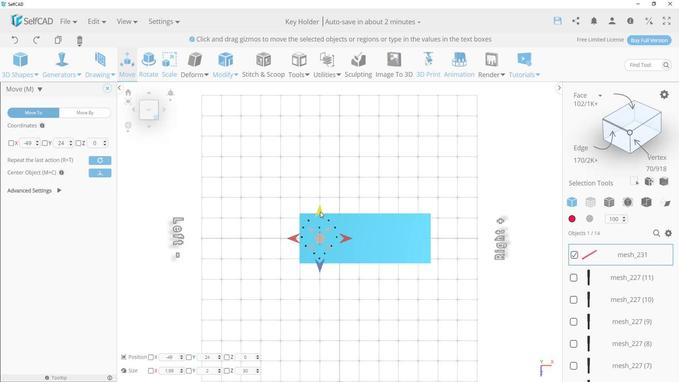 
Action: Mouse pressed left at (321, 212)
Screenshot: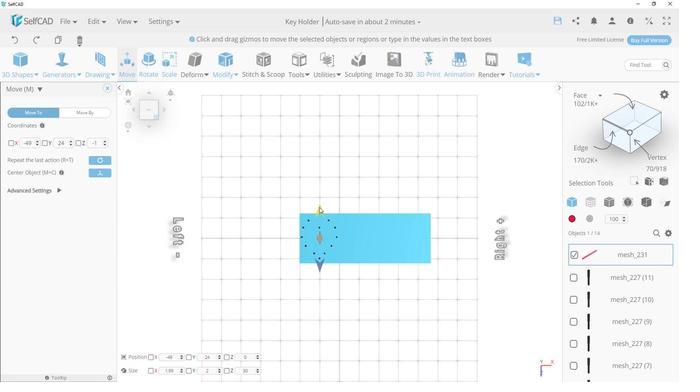 
Action: Mouse moved to (321, 199)
Screenshot: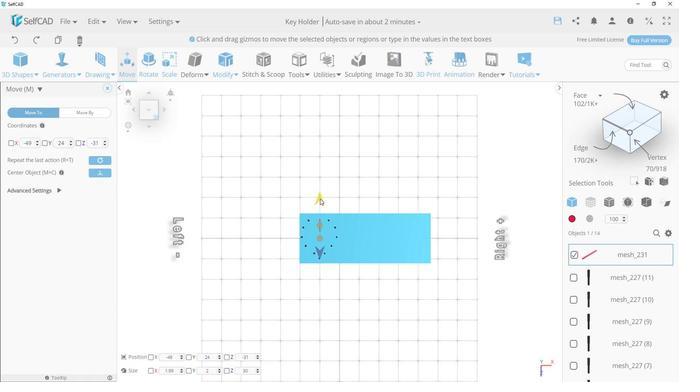 
Action: Mouse scrolled (321, 199) with delta (0, 0)
Screenshot: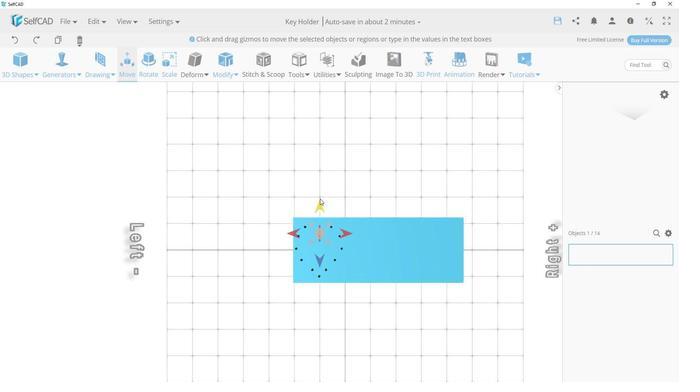 
Action: Mouse scrolled (321, 199) with delta (0, 0)
Screenshot: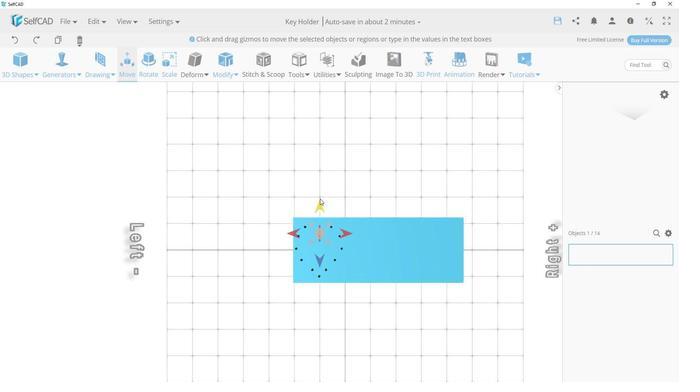 
Action: Mouse scrolled (321, 199) with delta (0, 0)
Screenshot: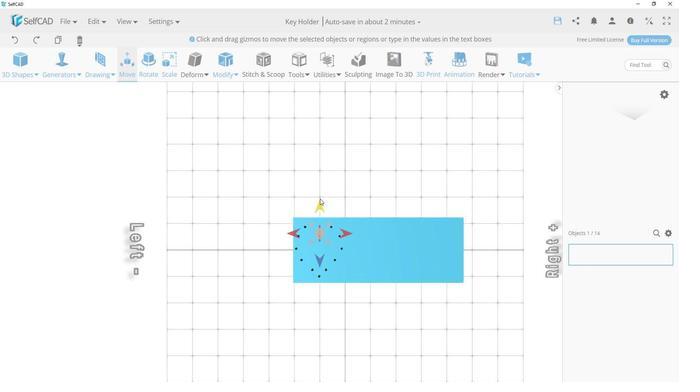 
Action: Mouse scrolled (321, 199) with delta (0, 0)
Screenshot: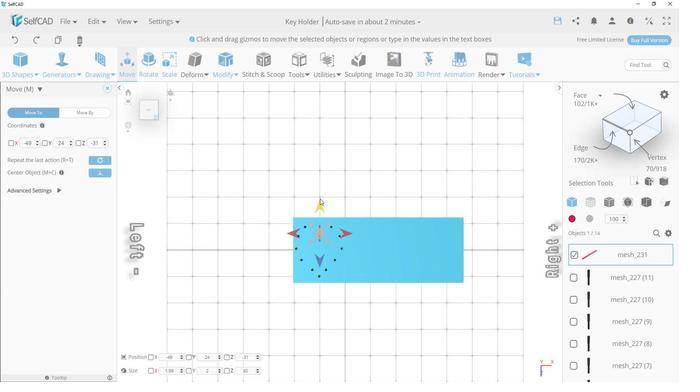 
Action: Mouse scrolled (321, 199) with delta (0, 0)
Screenshot: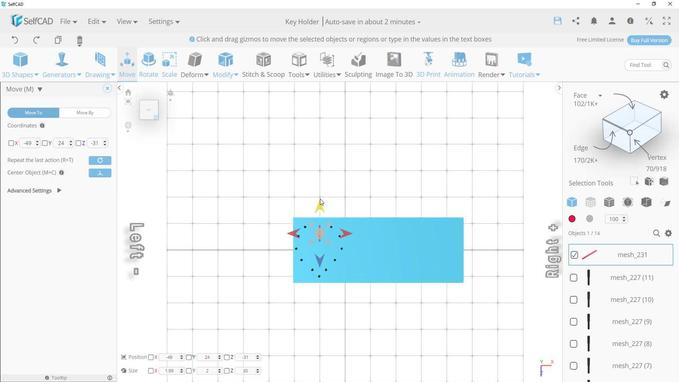 
Action: Mouse scrolled (321, 199) with delta (0, 0)
Screenshot: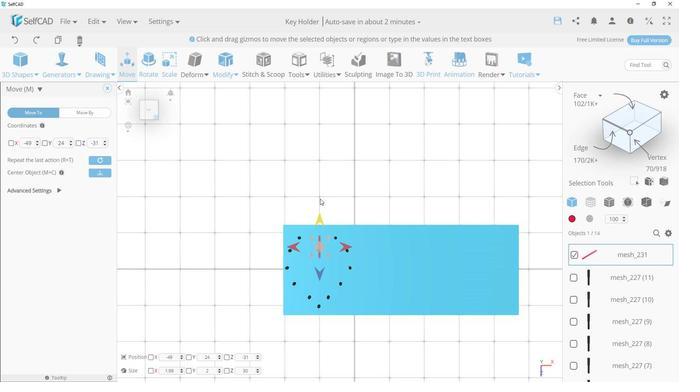 
Action: Mouse scrolled (321, 199) with delta (0, 0)
Screenshot: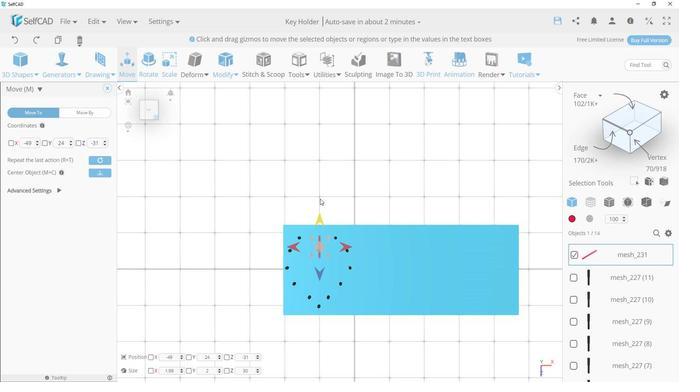
Action: Mouse scrolled (321, 199) with delta (0, 0)
Screenshot: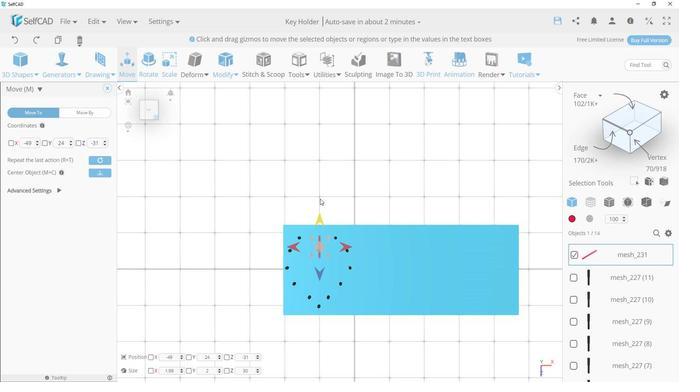 
Action: Mouse scrolled (321, 199) with delta (0, 0)
Screenshot: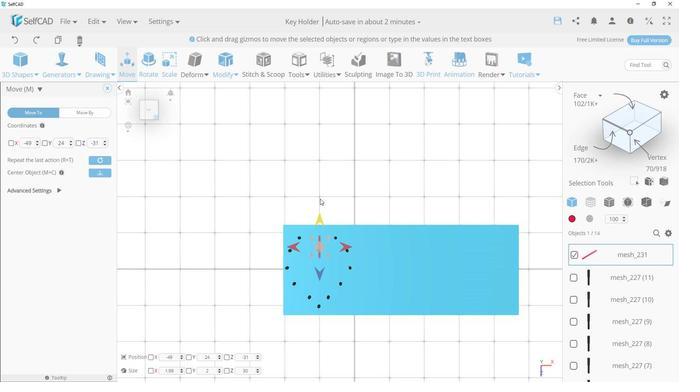
Action: Mouse scrolled (321, 199) with delta (0, 0)
Screenshot: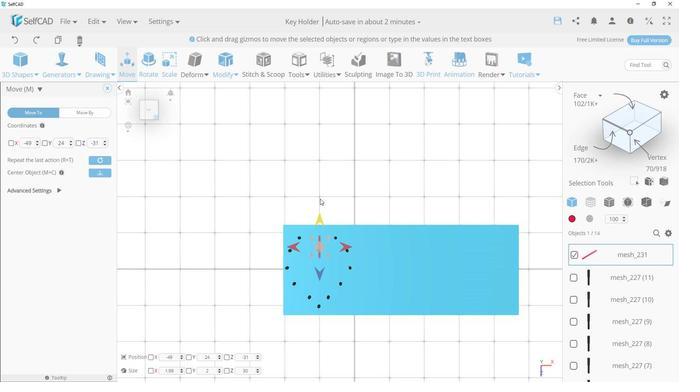 
Action: Mouse scrolled (321, 199) with delta (0, 0)
Screenshot: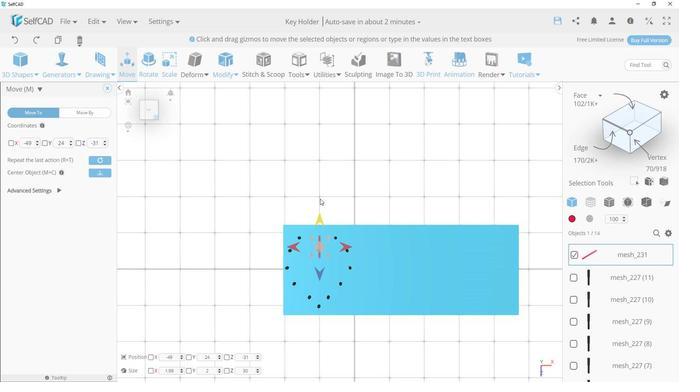 
Action: Mouse moved to (294, 246)
Screenshot: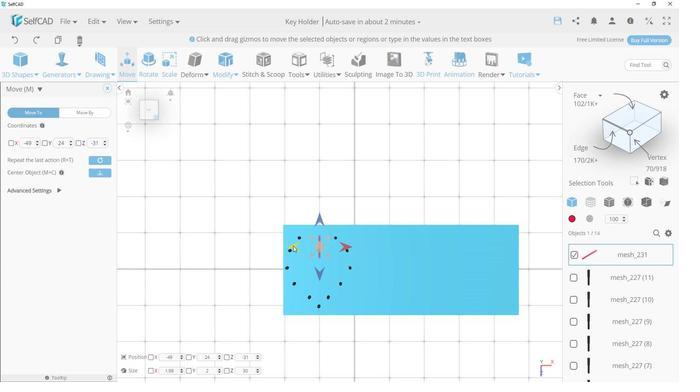 
Action: Mouse pressed left at (294, 246)
Screenshot: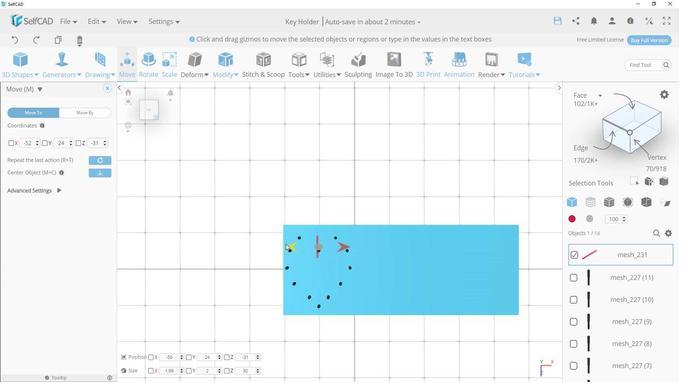 
Action: Mouse moved to (142, 69)
Screenshot: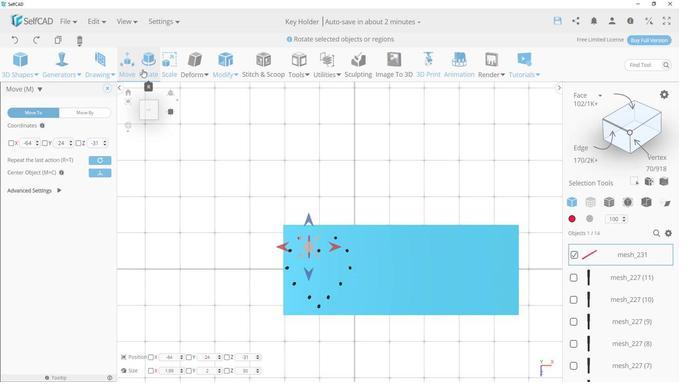 
Action: Mouse pressed left at (142, 69)
Screenshot: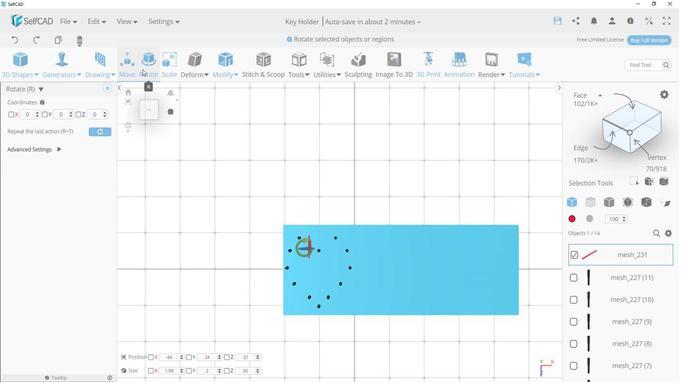 
Action: Mouse moved to (305, 241)
Screenshot: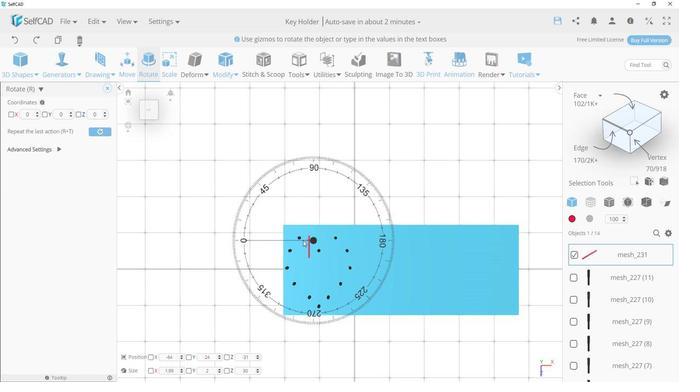 
Action: Mouse pressed left at (305, 241)
Screenshot: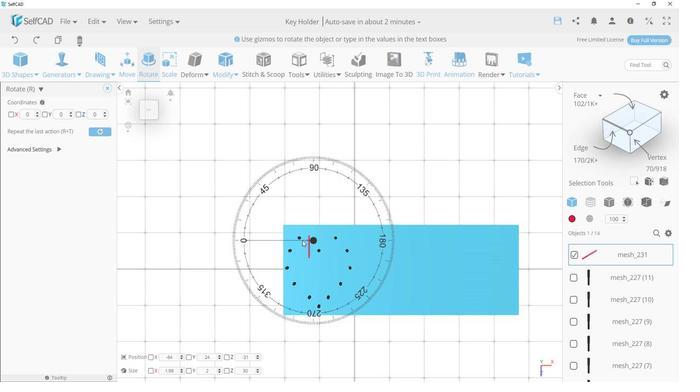 
Action: Mouse moved to (126, 70)
Screenshot: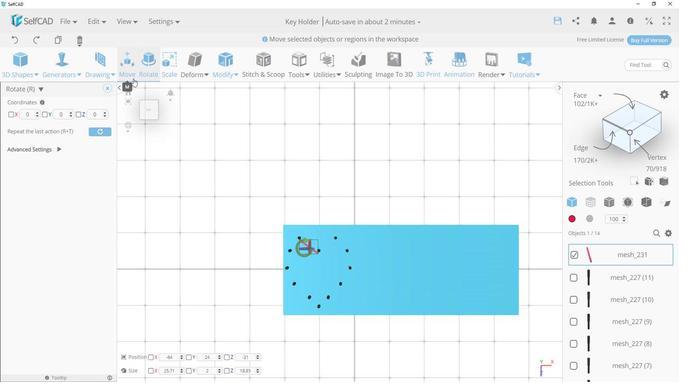 
Action: Mouse pressed left at (126, 70)
Screenshot: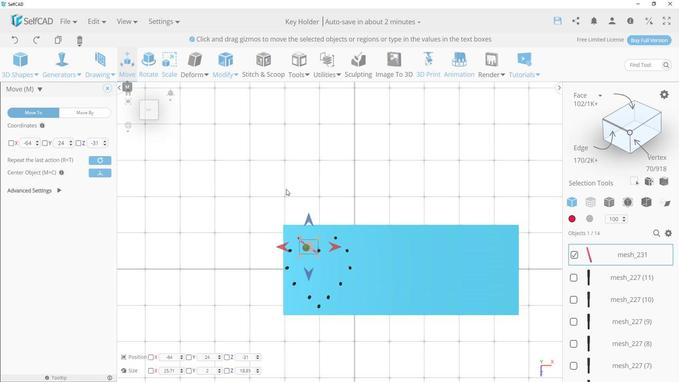 
Action: Mouse moved to (316, 238)
Screenshot: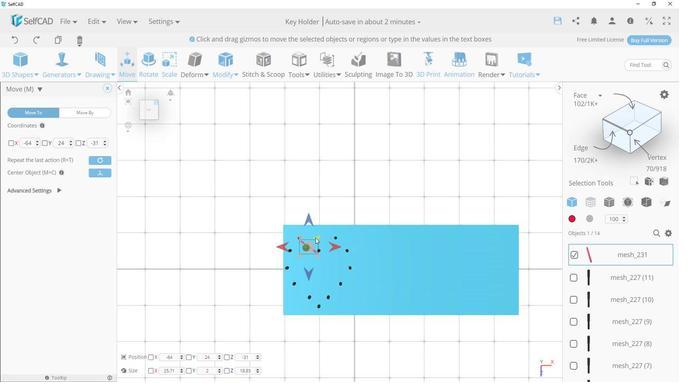 
Action: Mouse pressed left at (316, 238)
Screenshot: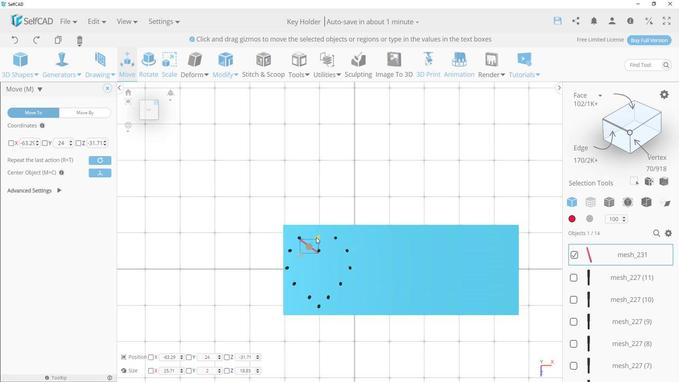 
Action: Mouse moved to (303, 238)
Screenshot: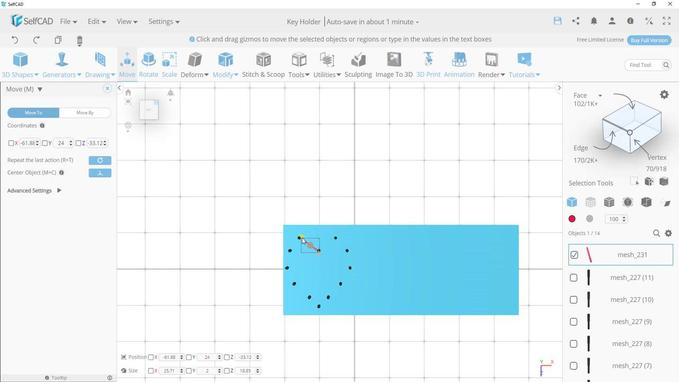 
Action: Mouse pressed left at (303, 238)
Screenshot: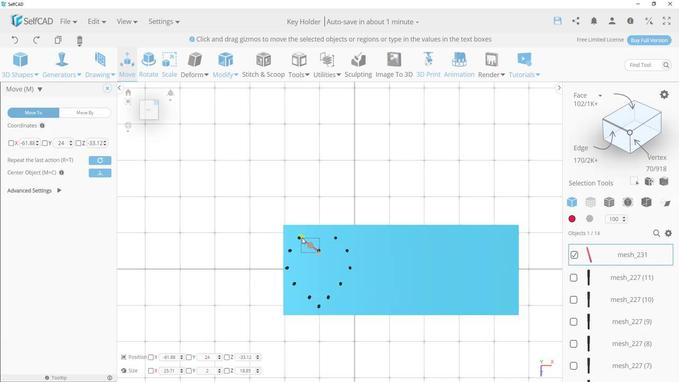 
Action: Mouse moved to (363, 207)
Screenshot: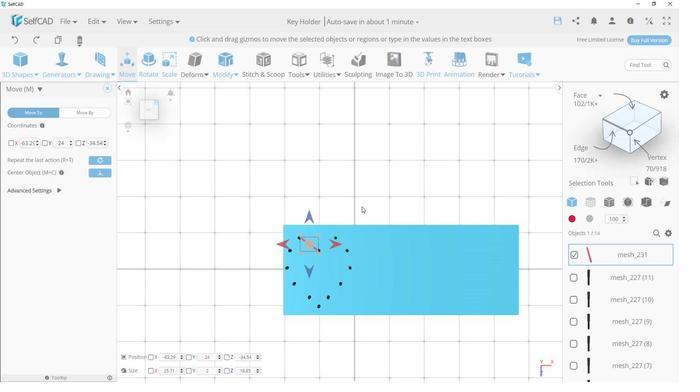 
Action: Mouse pressed left at (363, 207)
Screenshot: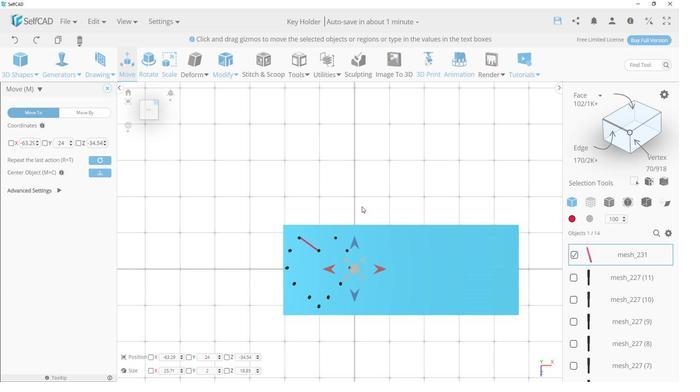 
Action: Mouse moved to (315, 247)
